 Task: Add an event with the title Interview with Soeb, date '2023/11/30', time 7:00 AM to 9:00 AMand add a description: Participants will engage in self-reflection activities to enhance self-awareness and personal growth as leaders. They will explore strategies for continuous learning, self-motivation, and personal development.Select event color  Blueberry . Add location for the event as: Reykjavik, Iceland, logged in from the account softage.4@softage.netand send the event invitation to softage.6@softage.net and softage.7@softage.net. Set a reminder for the event Annually on May 71
Action: Mouse moved to (89, 117)
Screenshot: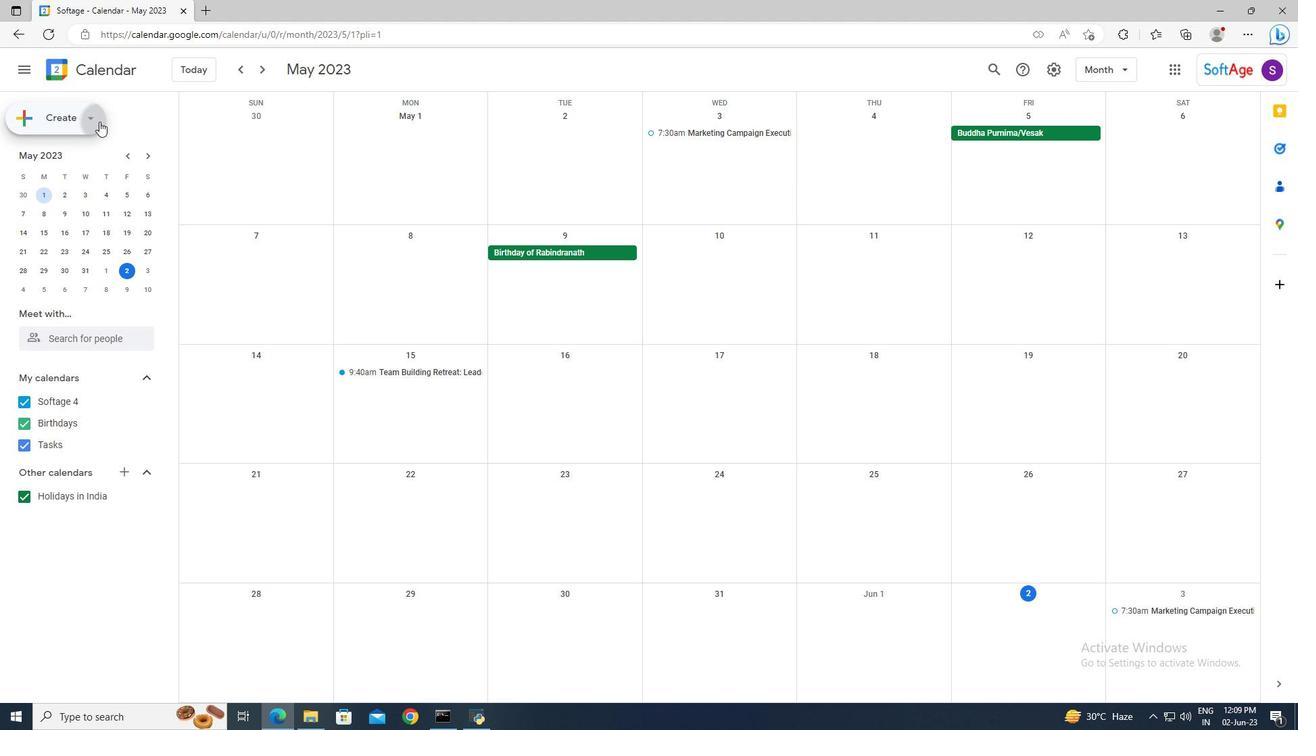 
Action: Mouse pressed left at (89, 117)
Screenshot: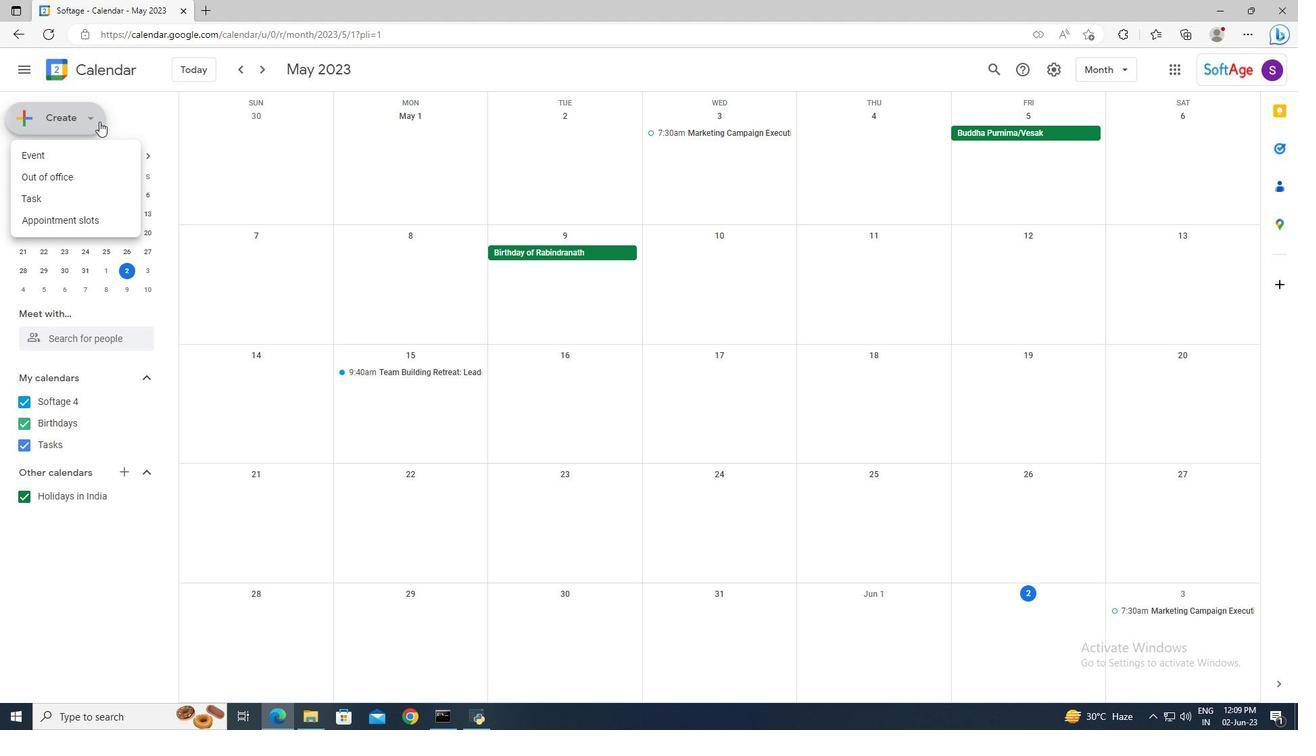 
Action: Mouse moved to (99, 121)
Screenshot: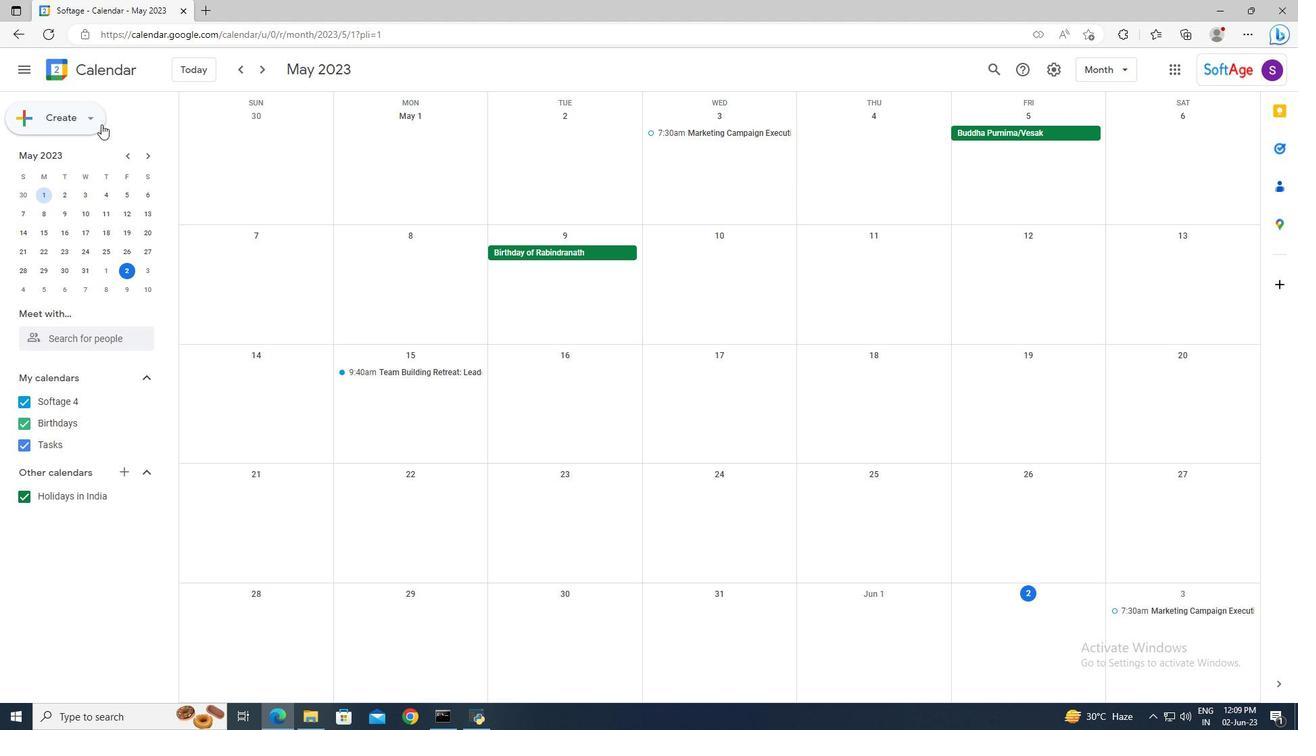 
Action: Mouse pressed left at (99, 121)
Screenshot: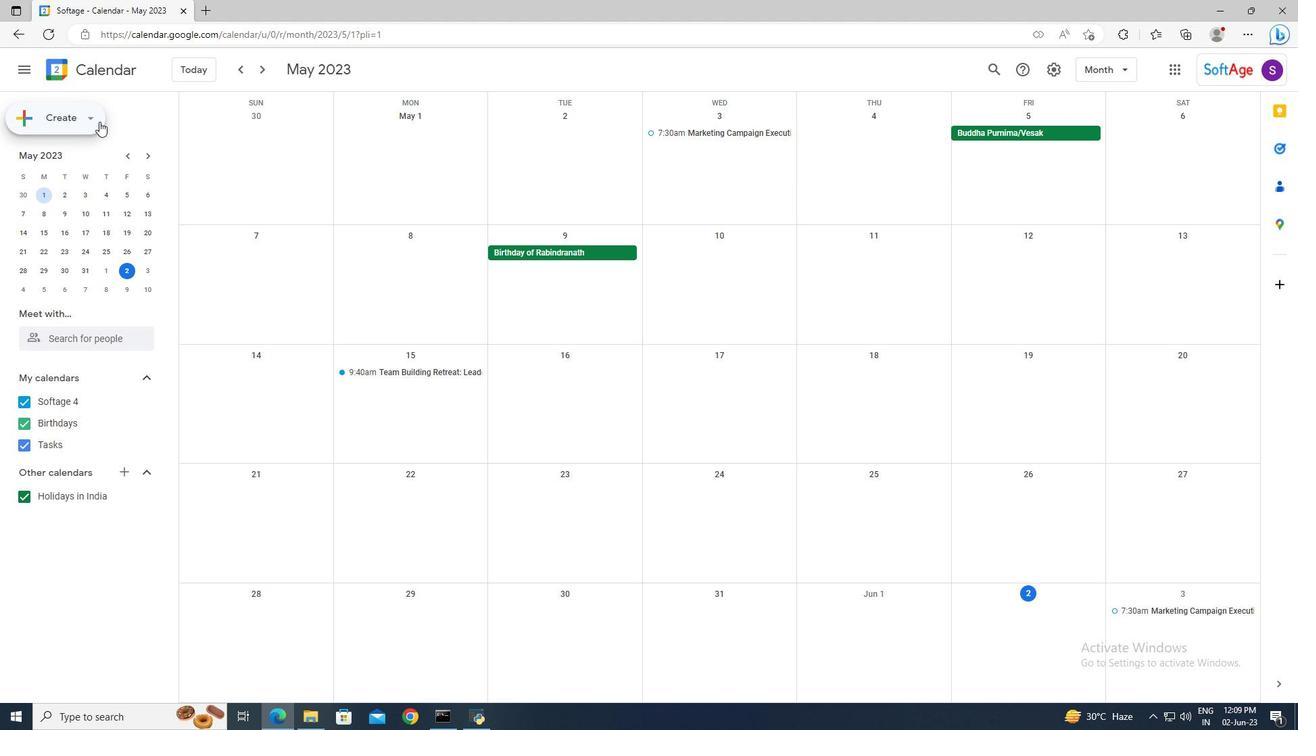 
Action: Mouse moved to (100, 149)
Screenshot: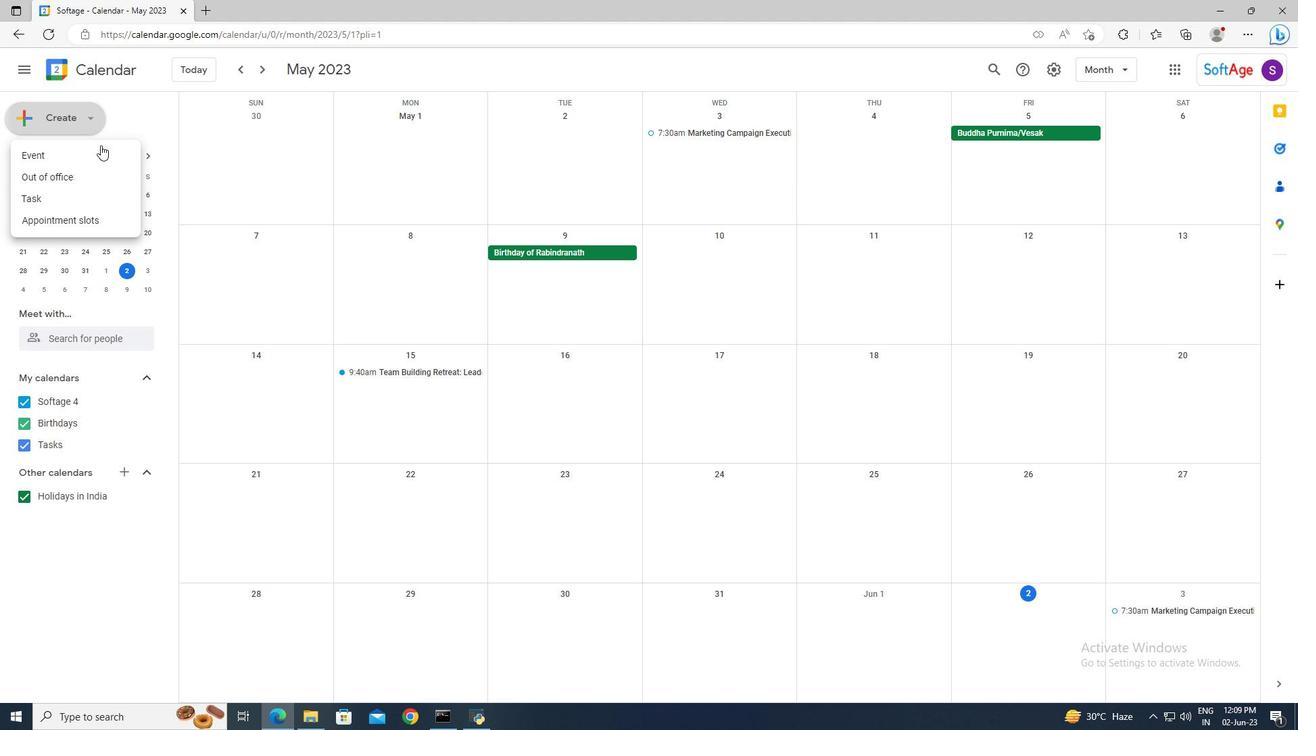 
Action: Mouse pressed left at (100, 149)
Screenshot: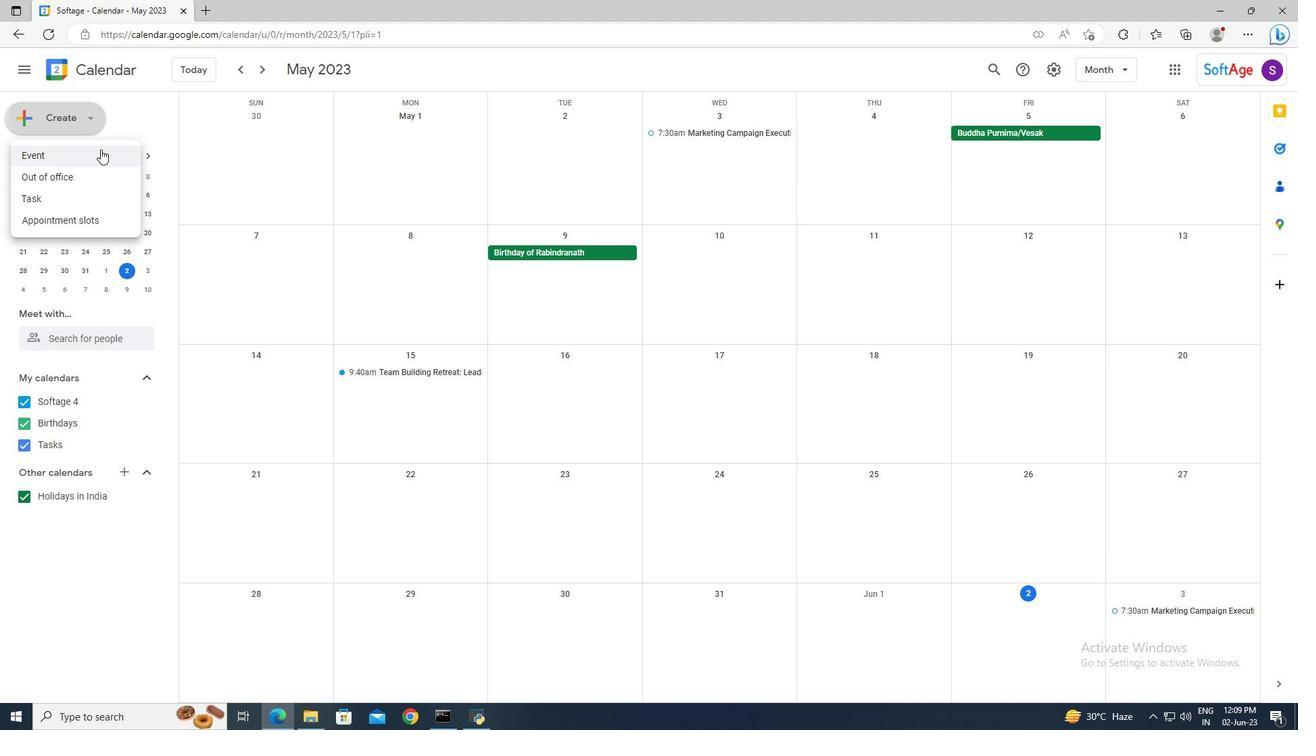 
Action: Mouse moved to (209, 458)
Screenshot: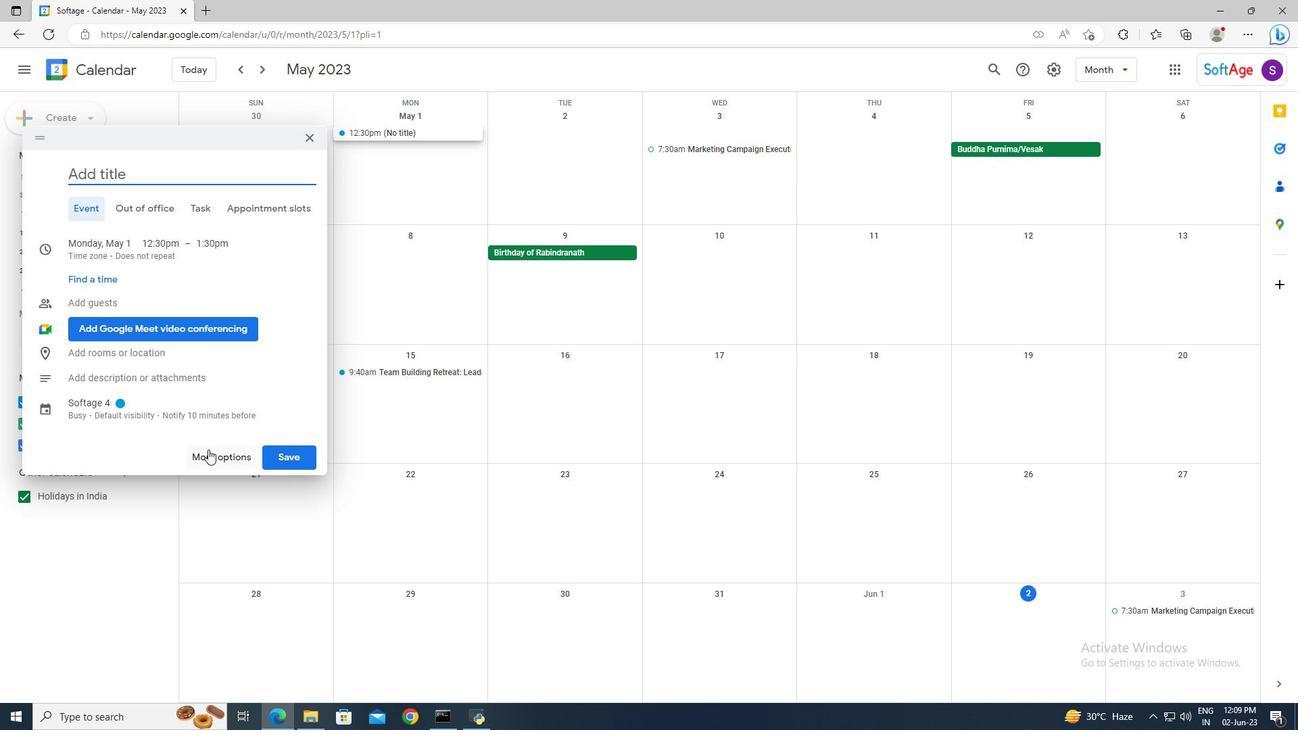 
Action: Mouse pressed left at (209, 458)
Screenshot: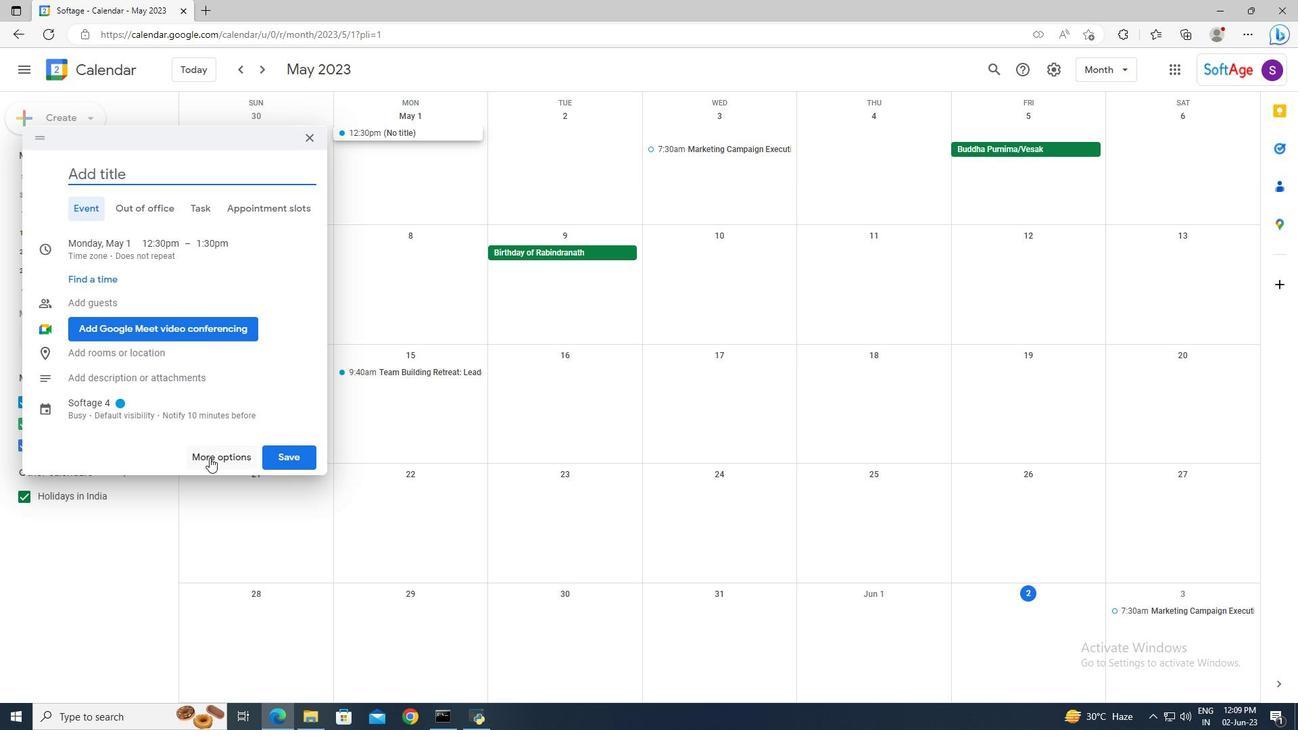 
Action: Mouse moved to (165, 76)
Screenshot: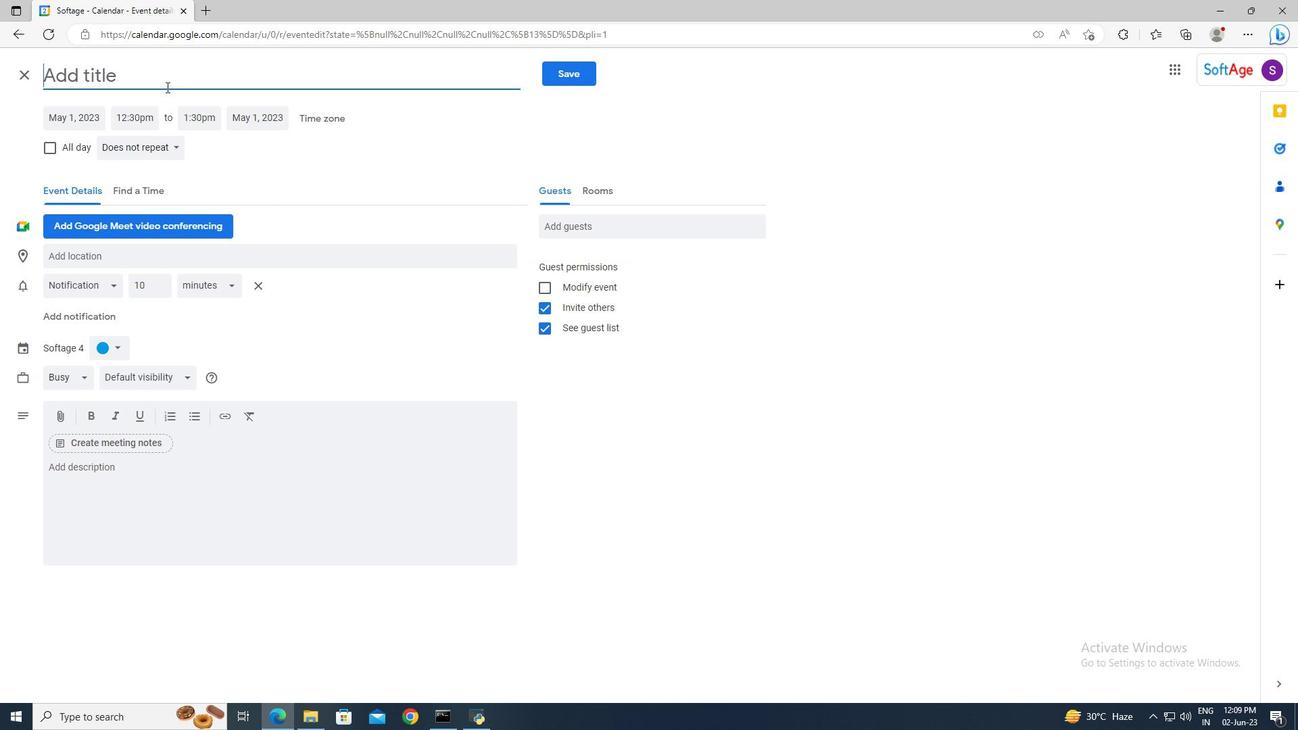 
Action: Mouse pressed left at (165, 76)
Screenshot: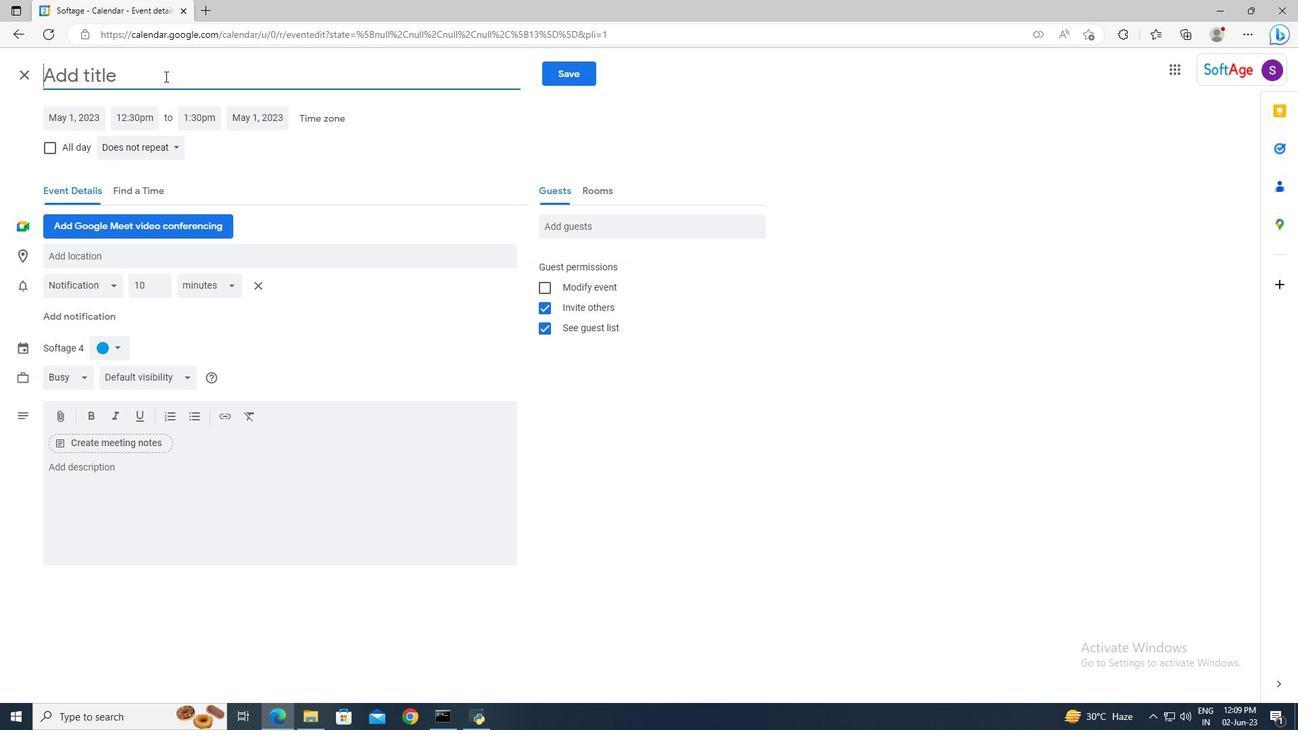 
Action: Key pressed <Key.shift>Interview<Key.space>with<Key.space><Key.shift_r>Soeb
Screenshot: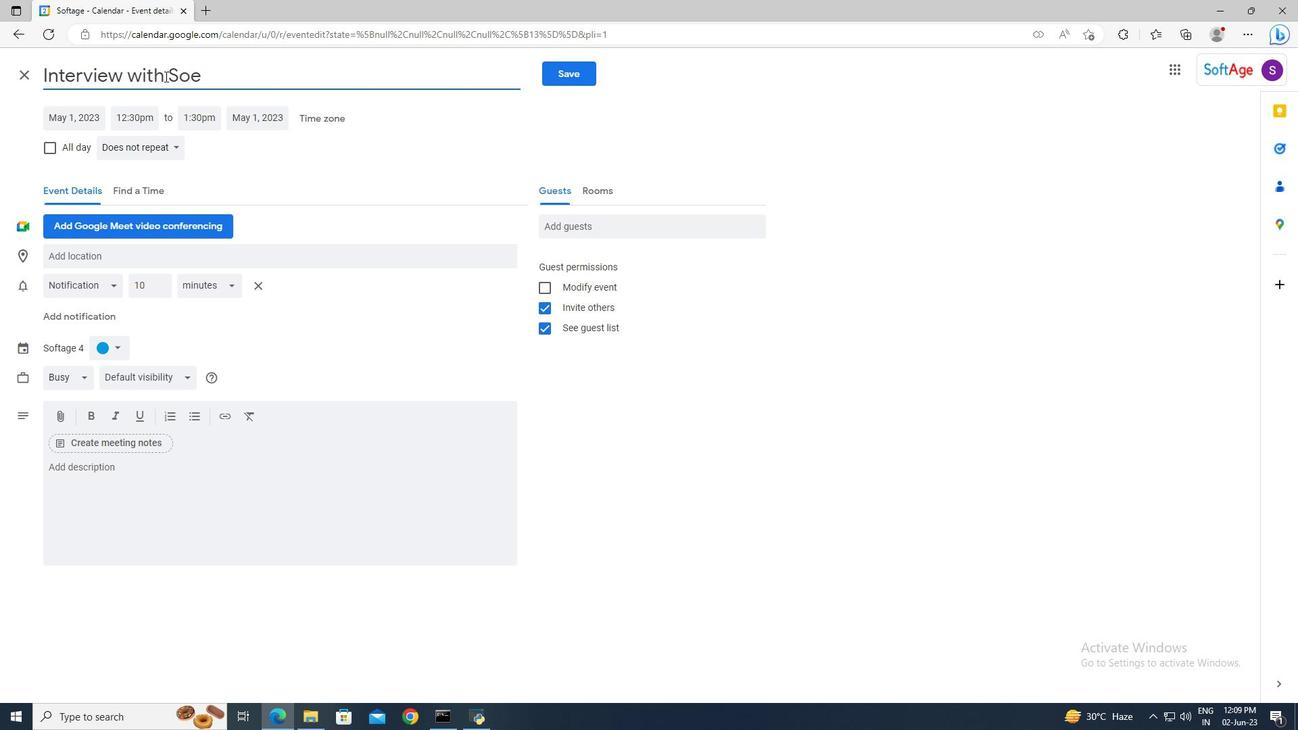 
Action: Mouse moved to (89, 117)
Screenshot: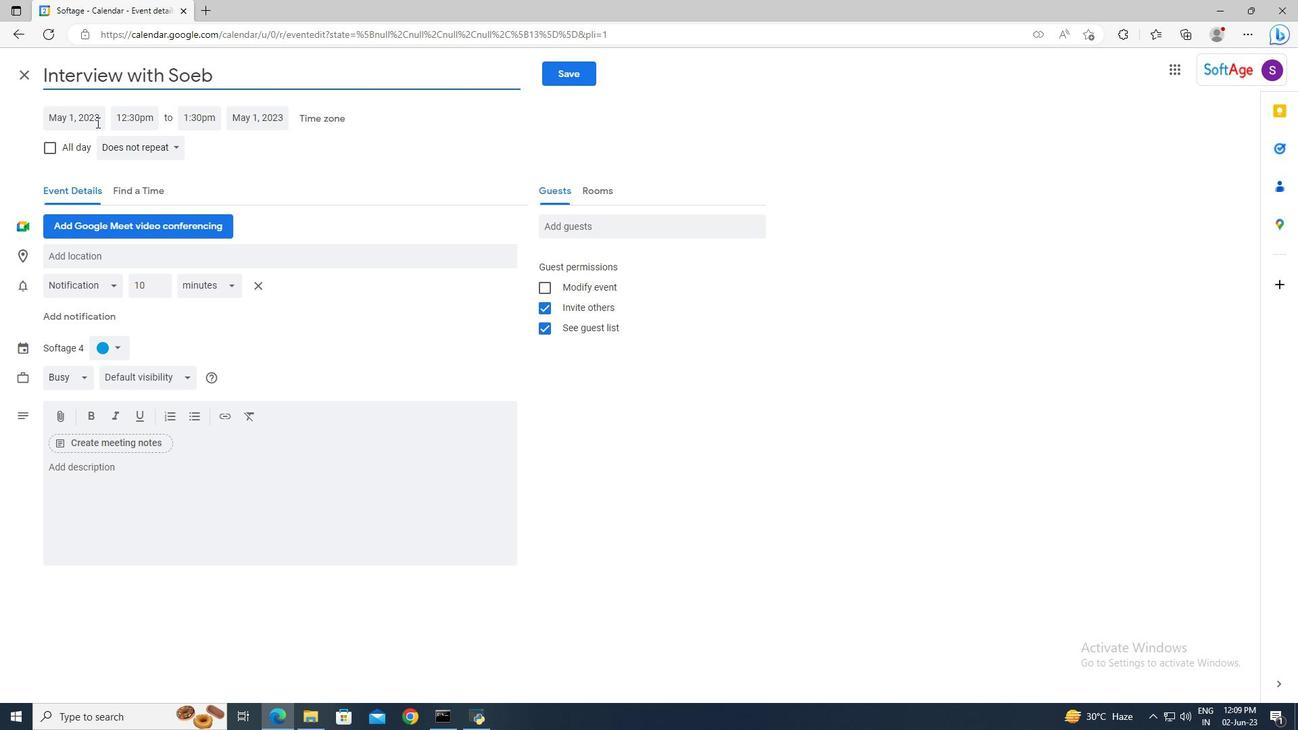 
Action: Mouse pressed left at (89, 117)
Screenshot: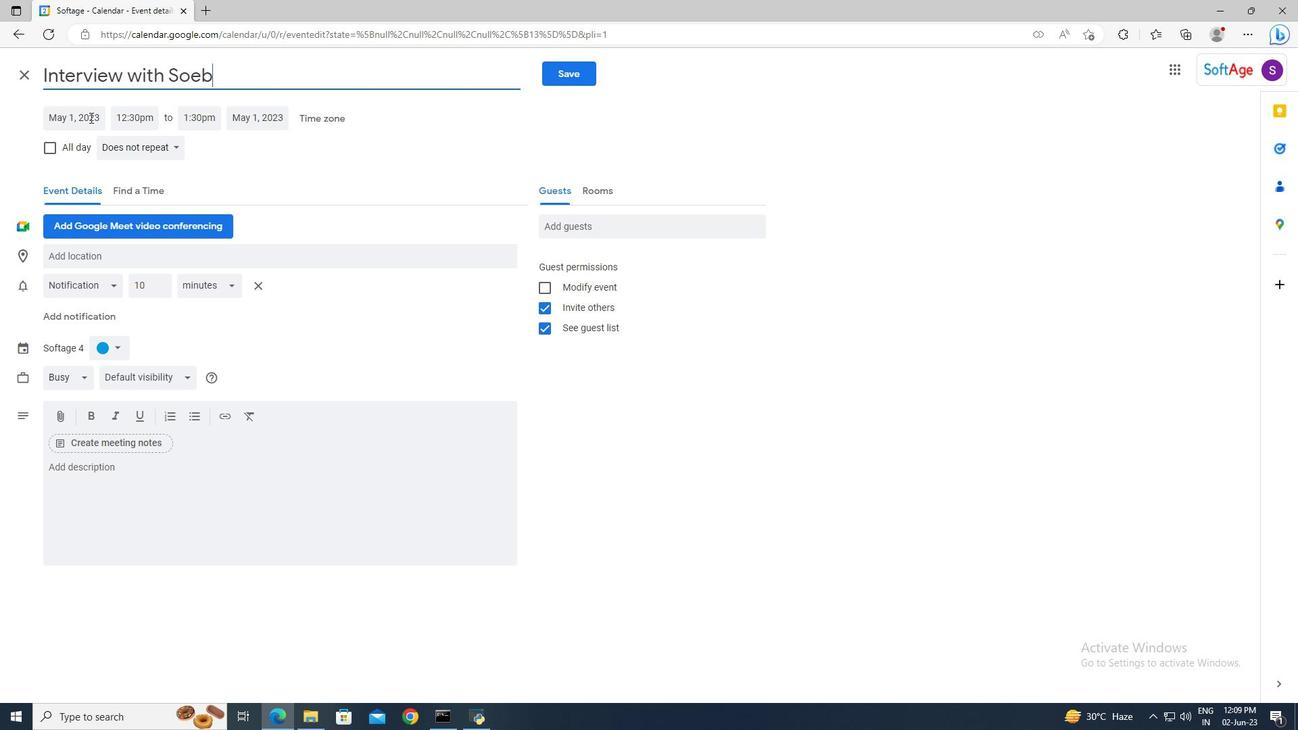 
Action: Mouse moved to (209, 146)
Screenshot: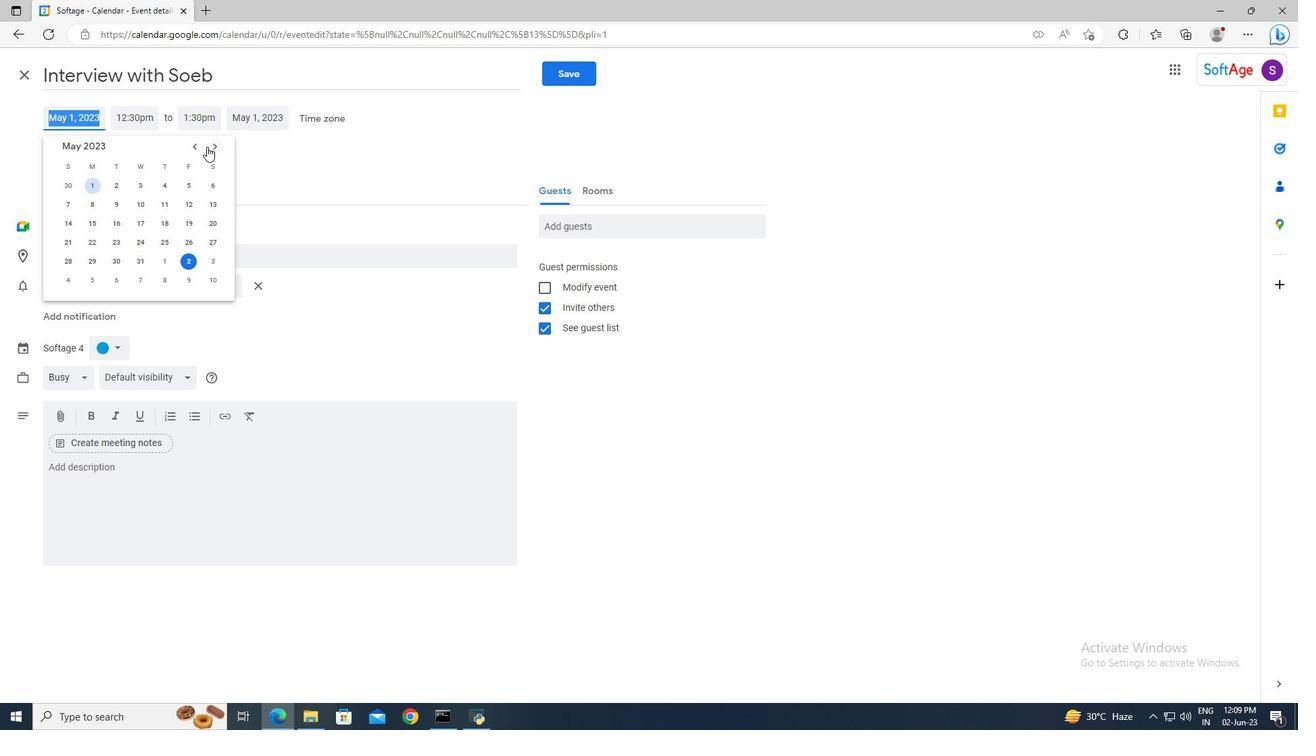 
Action: Mouse pressed left at (209, 146)
Screenshot: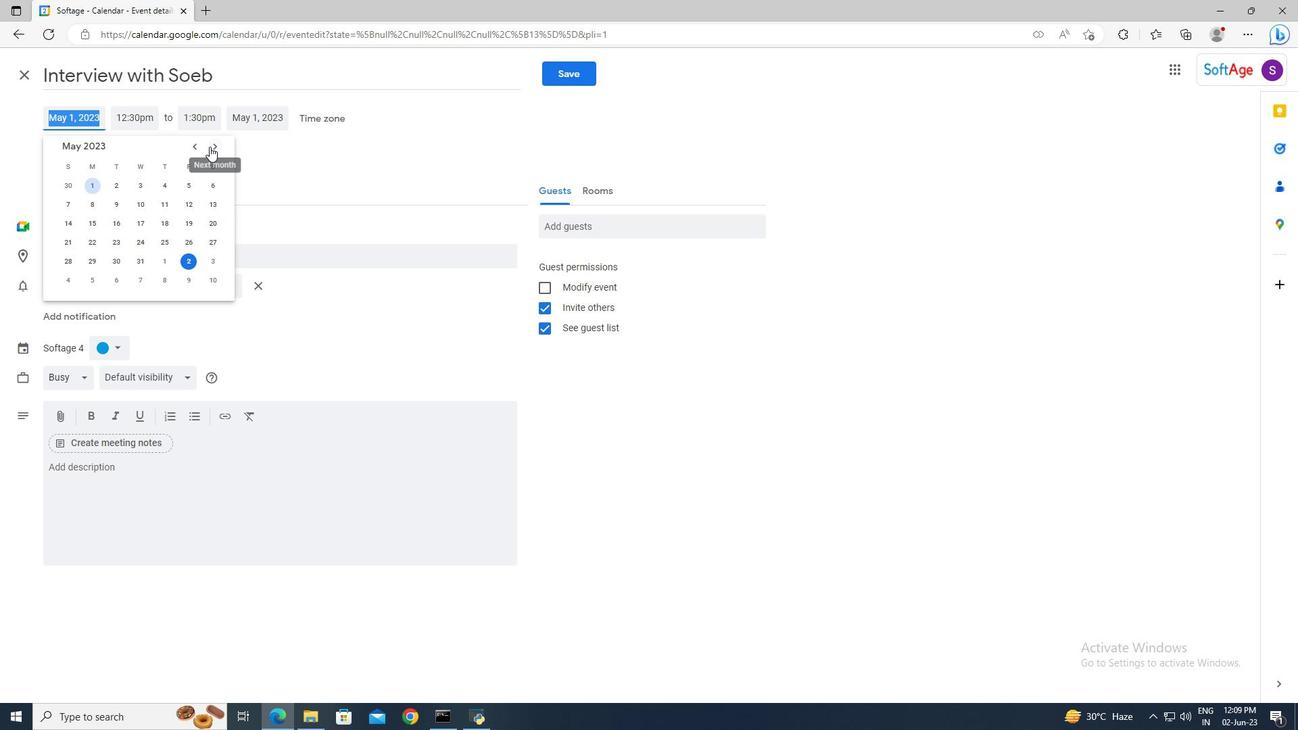 
Action: Mouse moved to (209, 146)
Screenshot: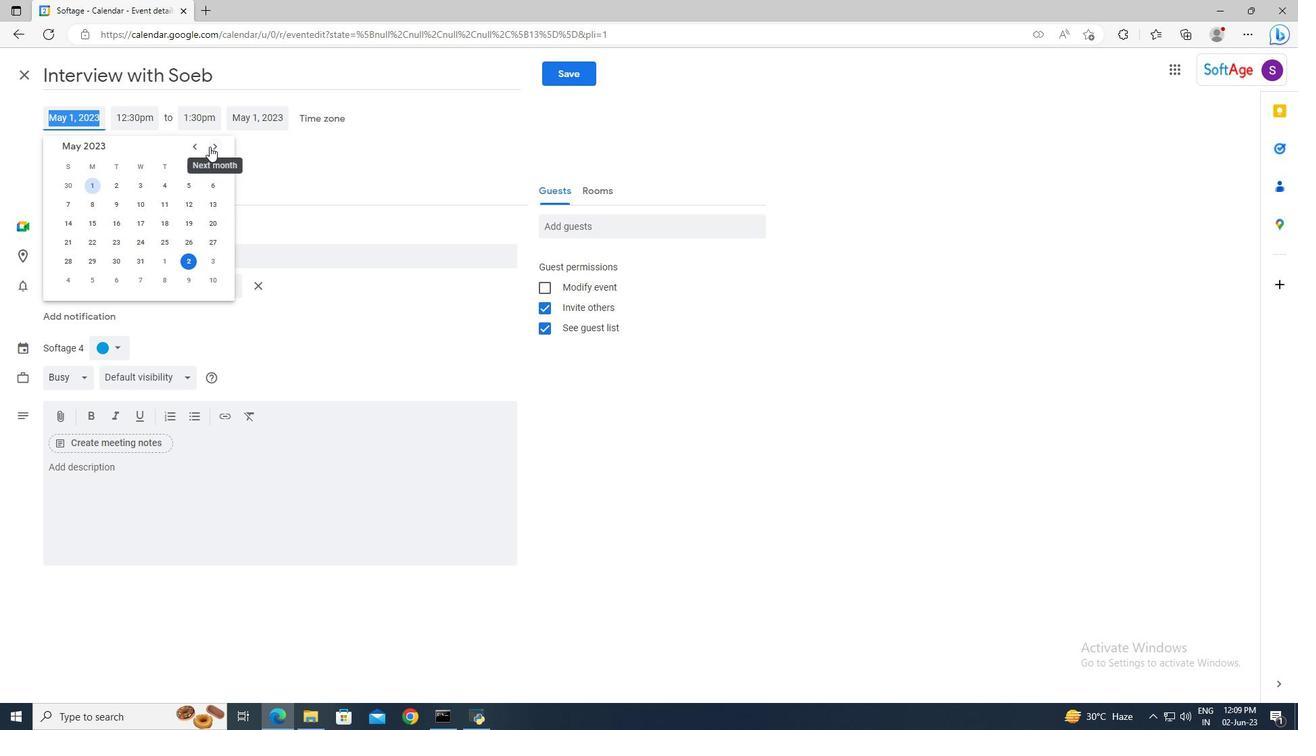 
Action: Mouse pressed left at (209, 146)
Screenshot: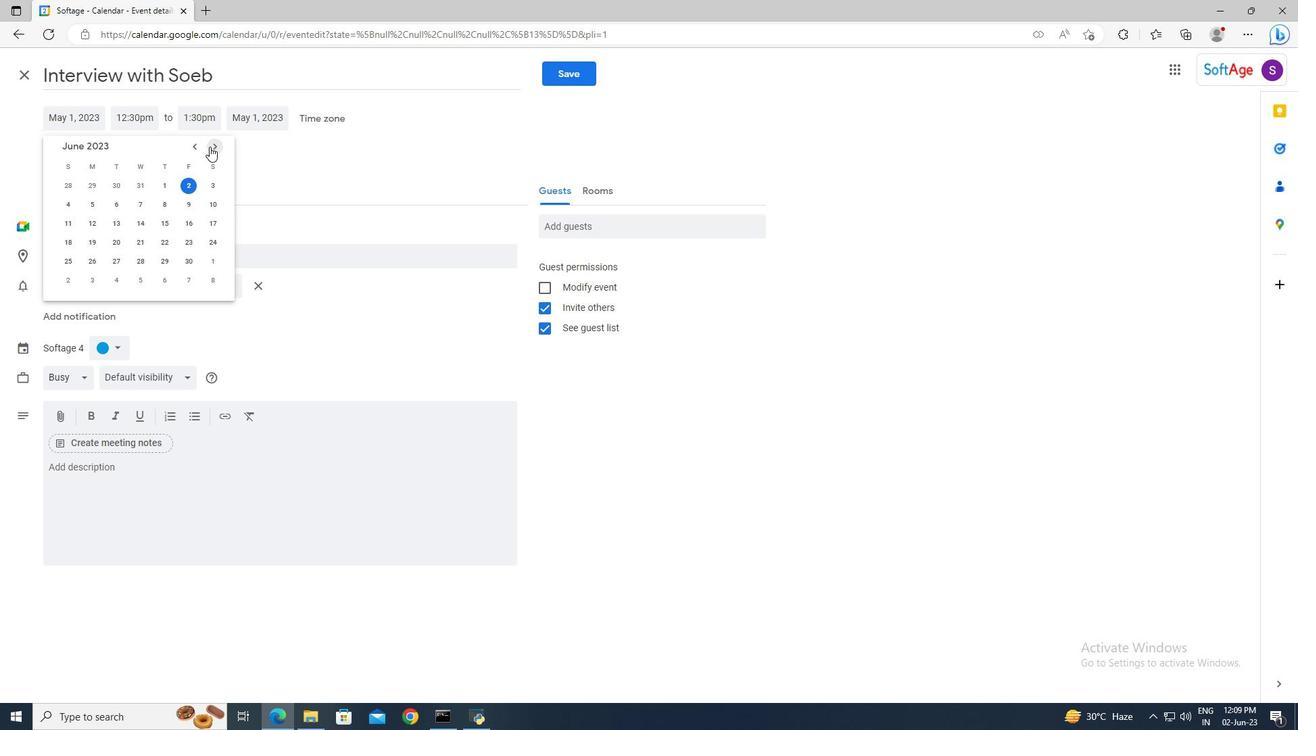 
Action: Mouse pressed left at (209, 146)
Screenshot: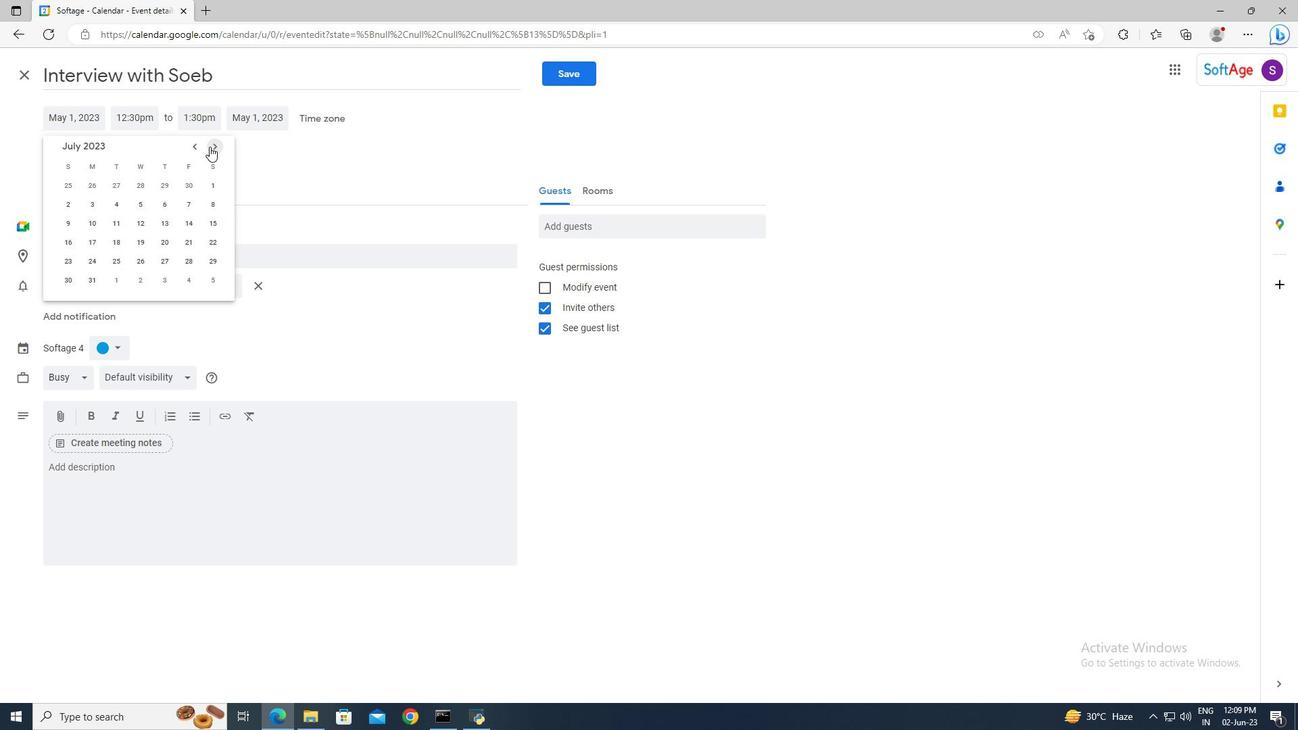 
Action: Mouse pressed left at (209, 146)
Screenshot: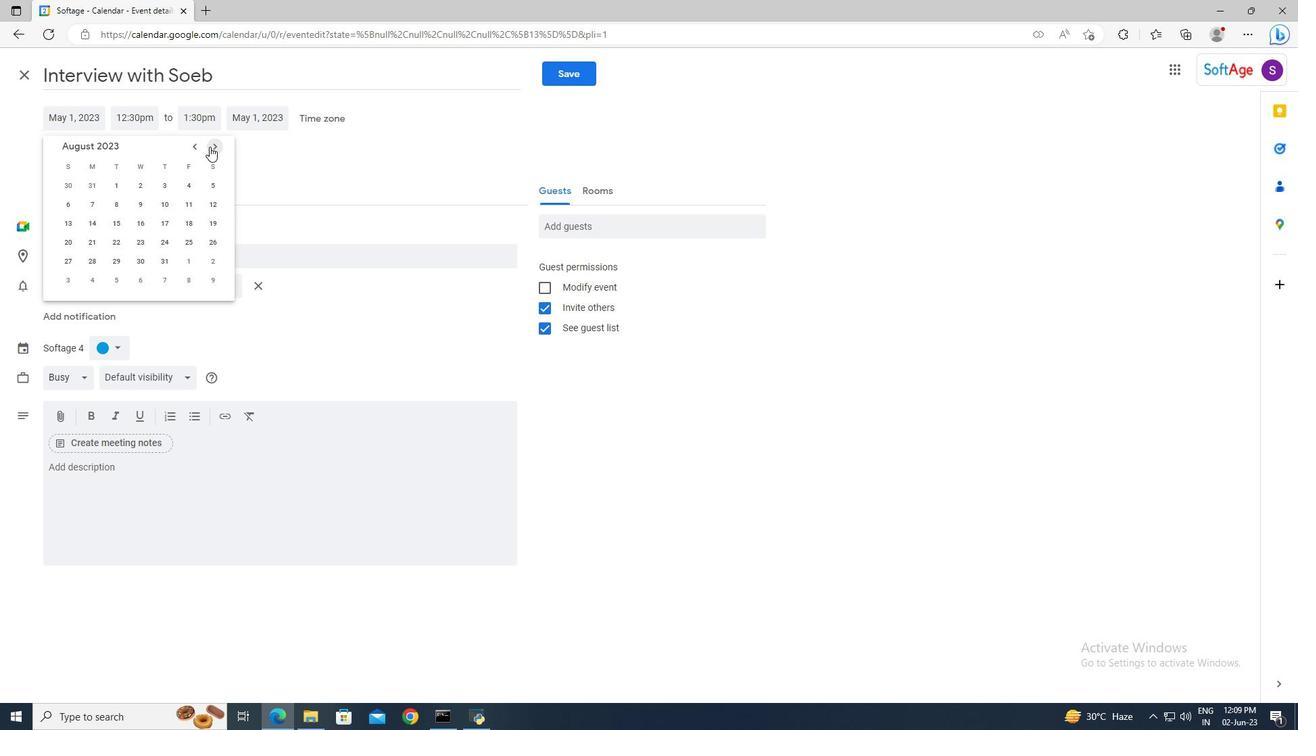 
Action: Mouse pressed left at (209, 146)
Screenshot: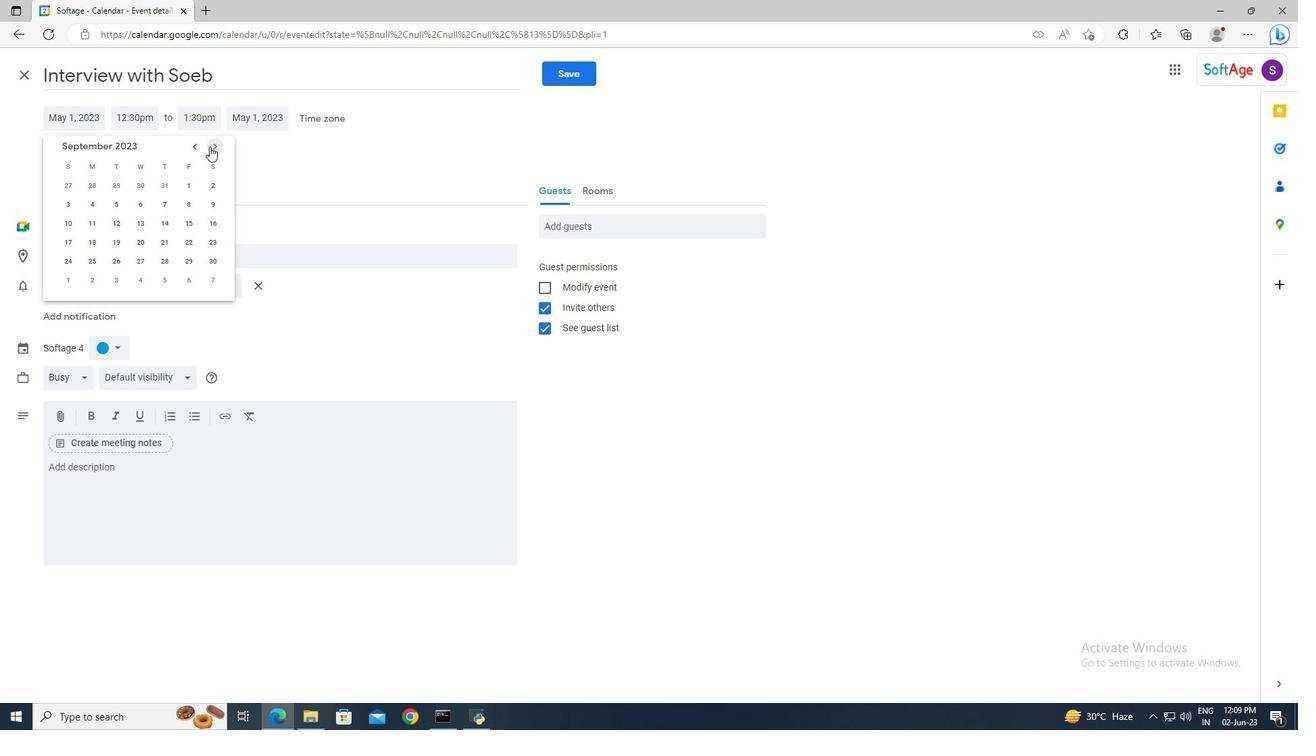 
Action: Mouse pressed left at (209, 146)
Screenshot: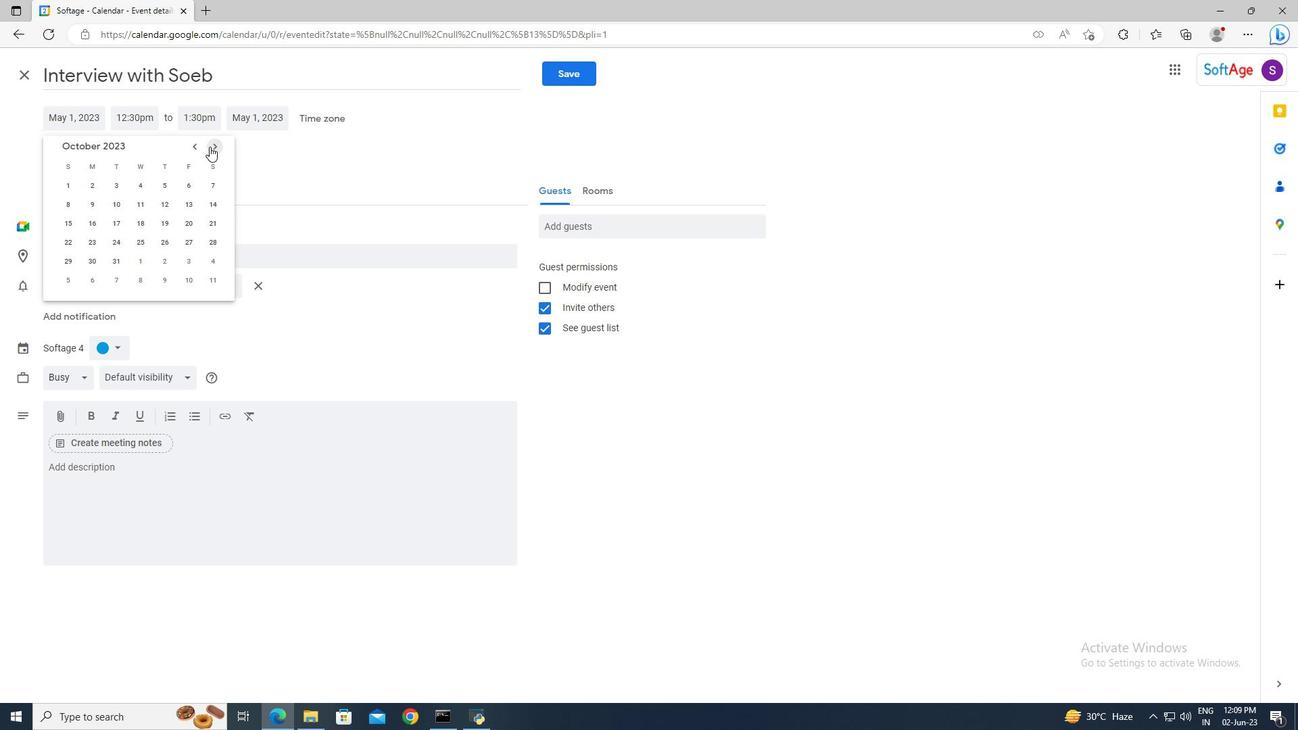 
Action: Mouse moved to (165, 260)
Screenshot: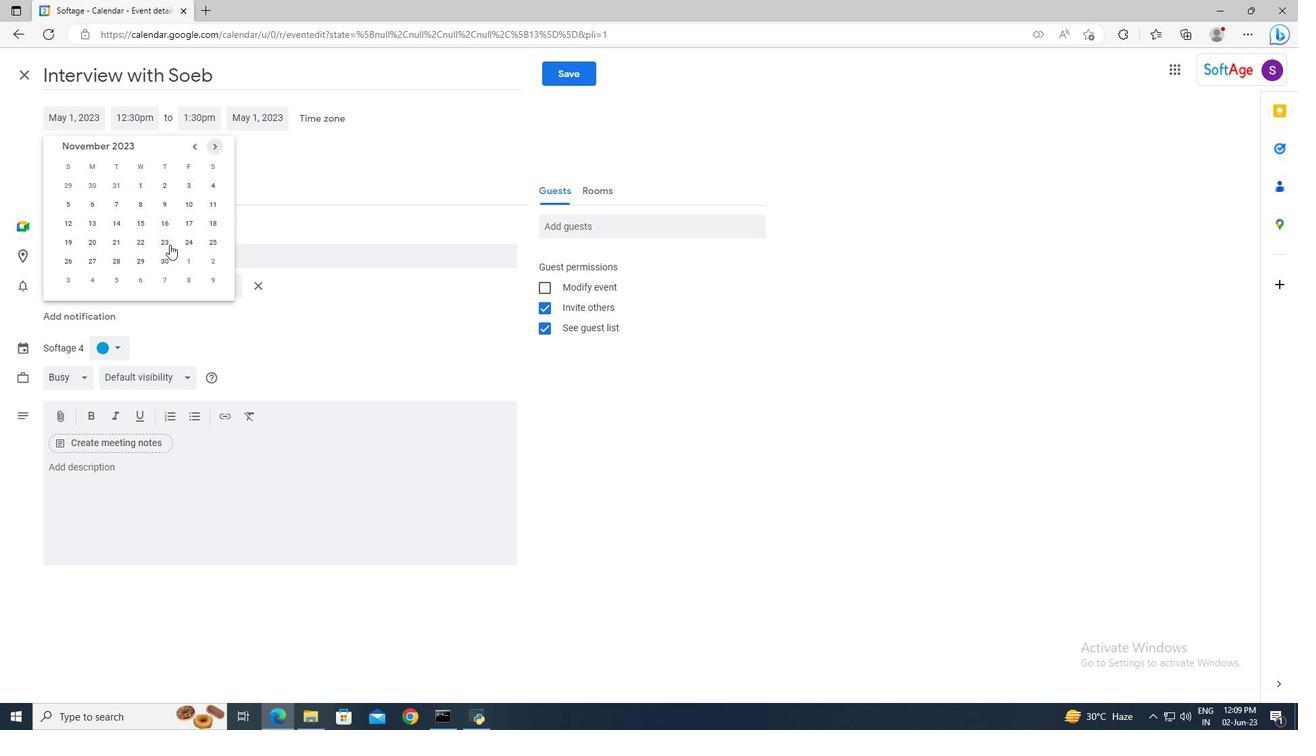 
Action: Mouse pressed left at (165, 260)
Screenshot: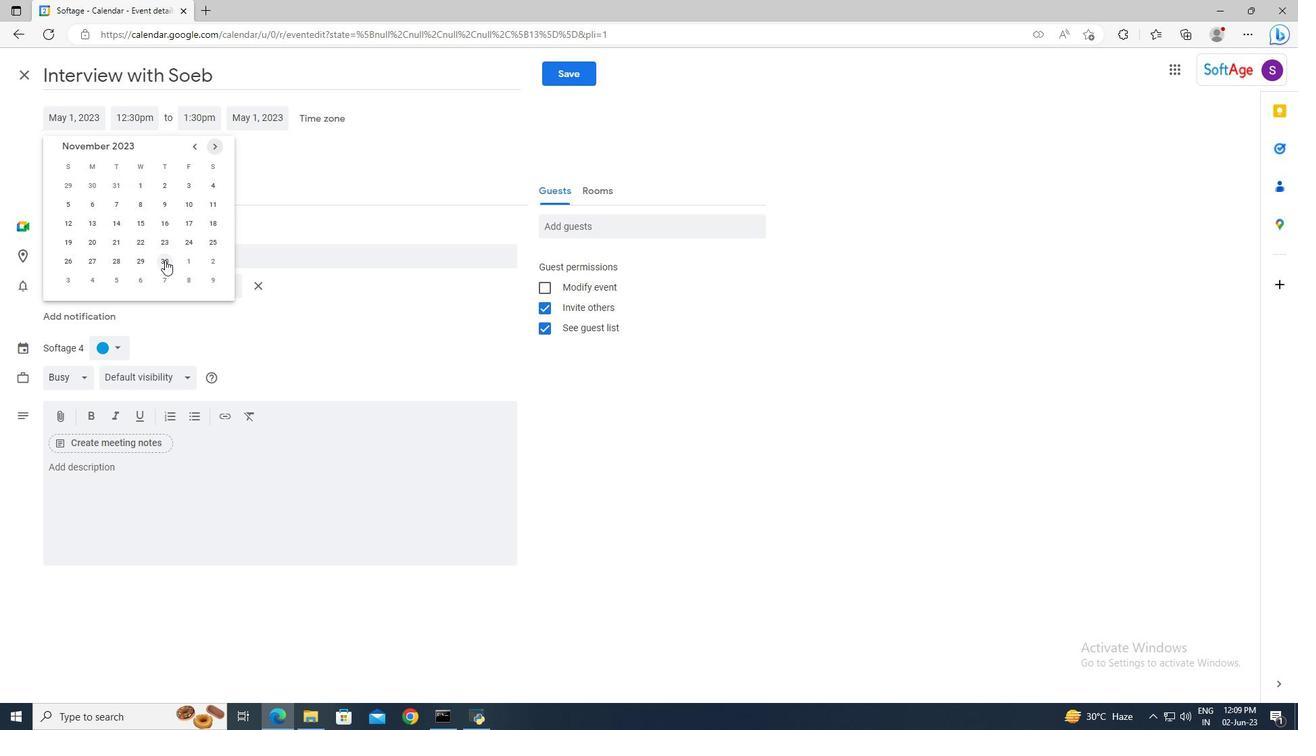 
Action: Mouse moved to (142, 115)
Screenshot: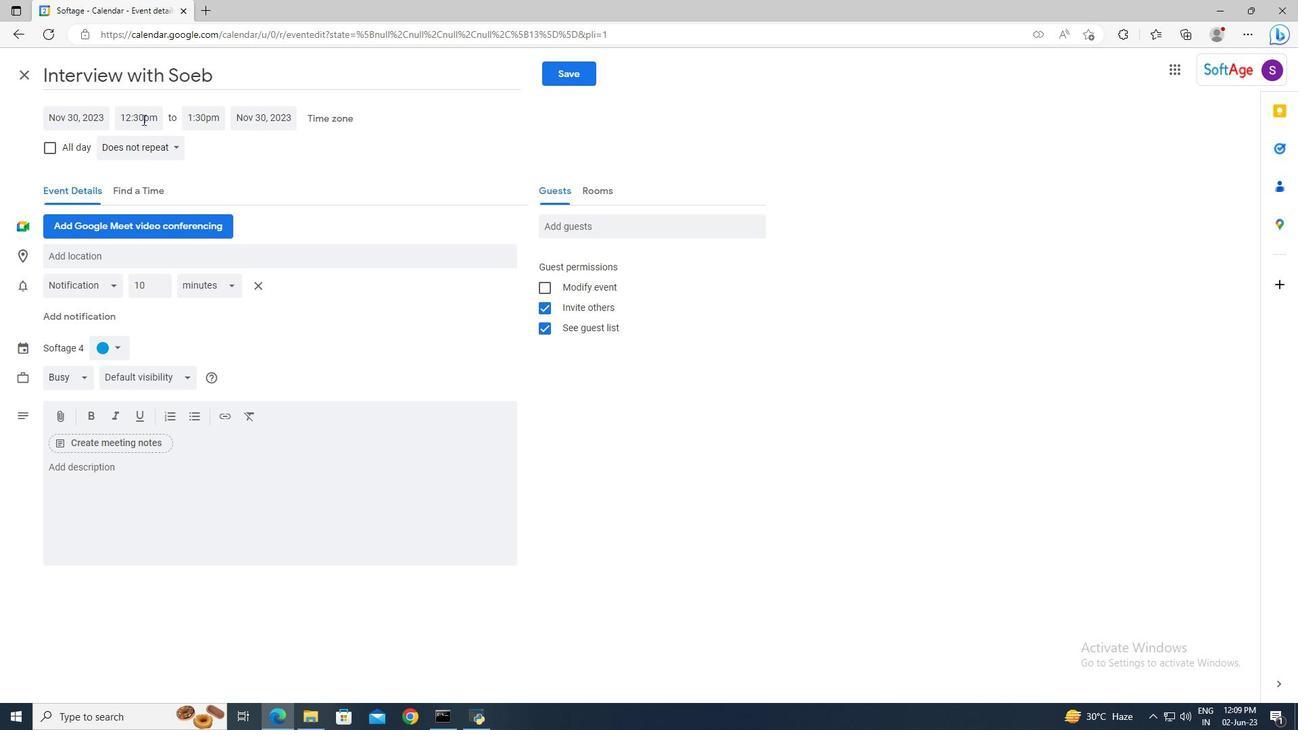 
Action: Mouse pressed left at (142, 115)
Screenshot: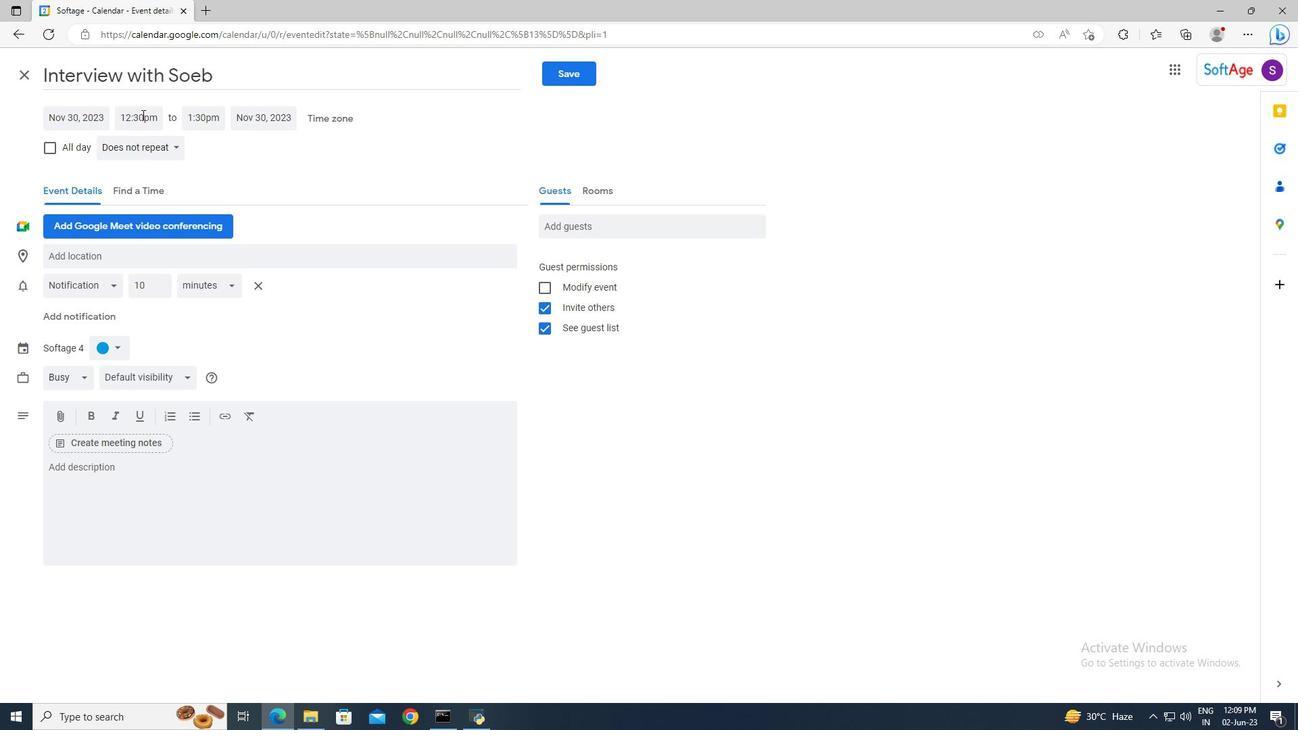 
Action: Key pressed 7<Key.shift>:00<Key.space>am
Screenshot: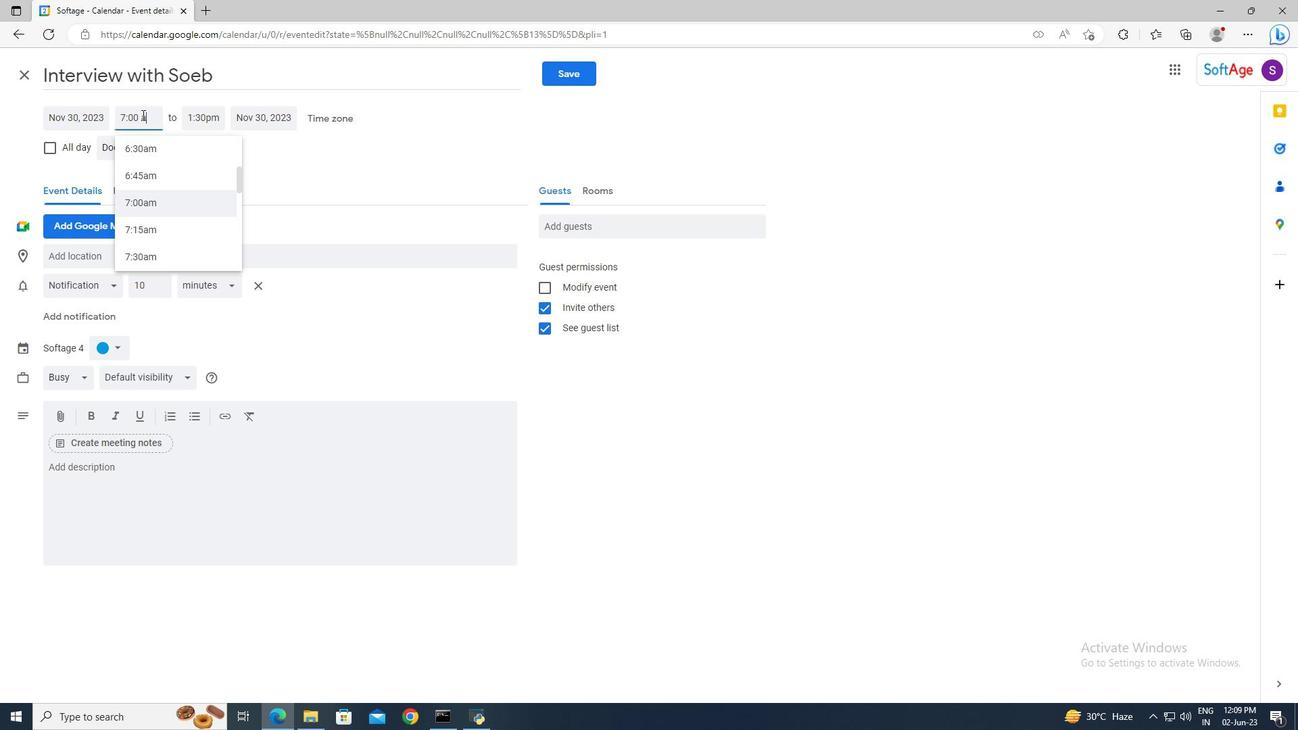 
Action: Mouse moved to (141, 115)
Screenshot: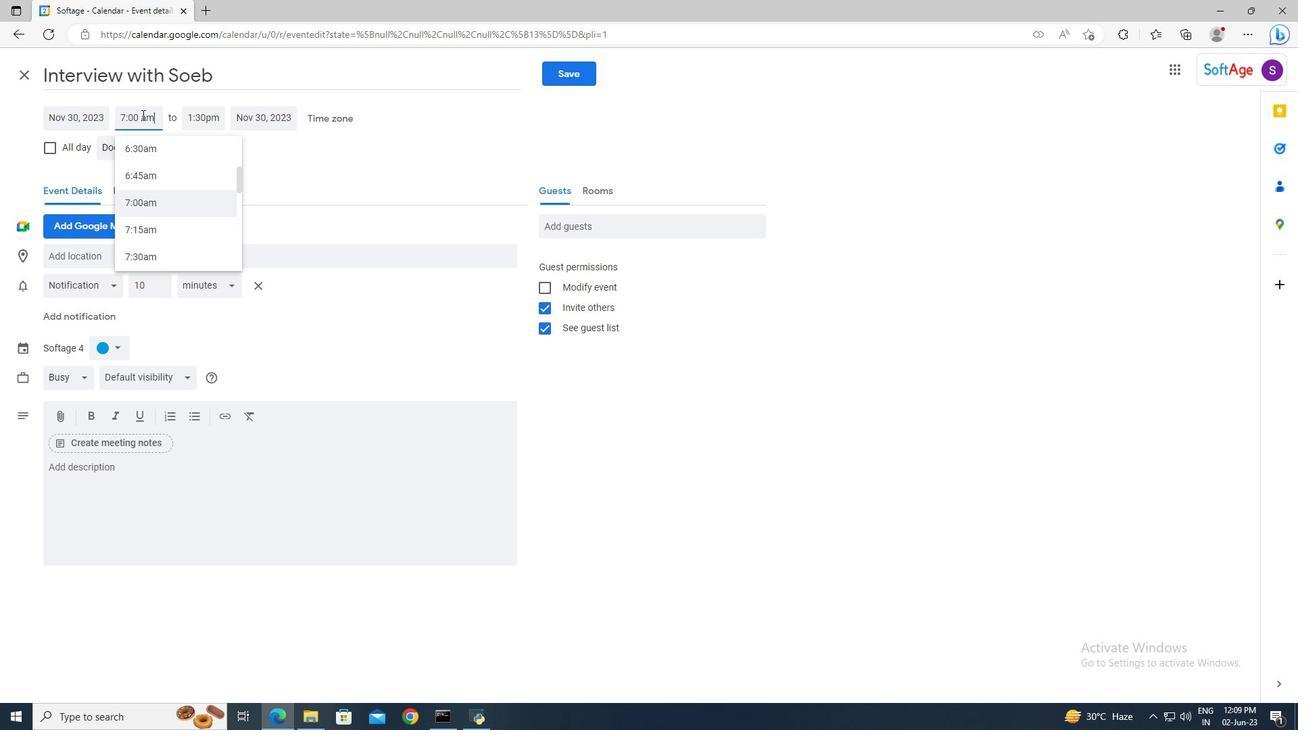 
Action: Key pressed <Key.enter>
Screenshot: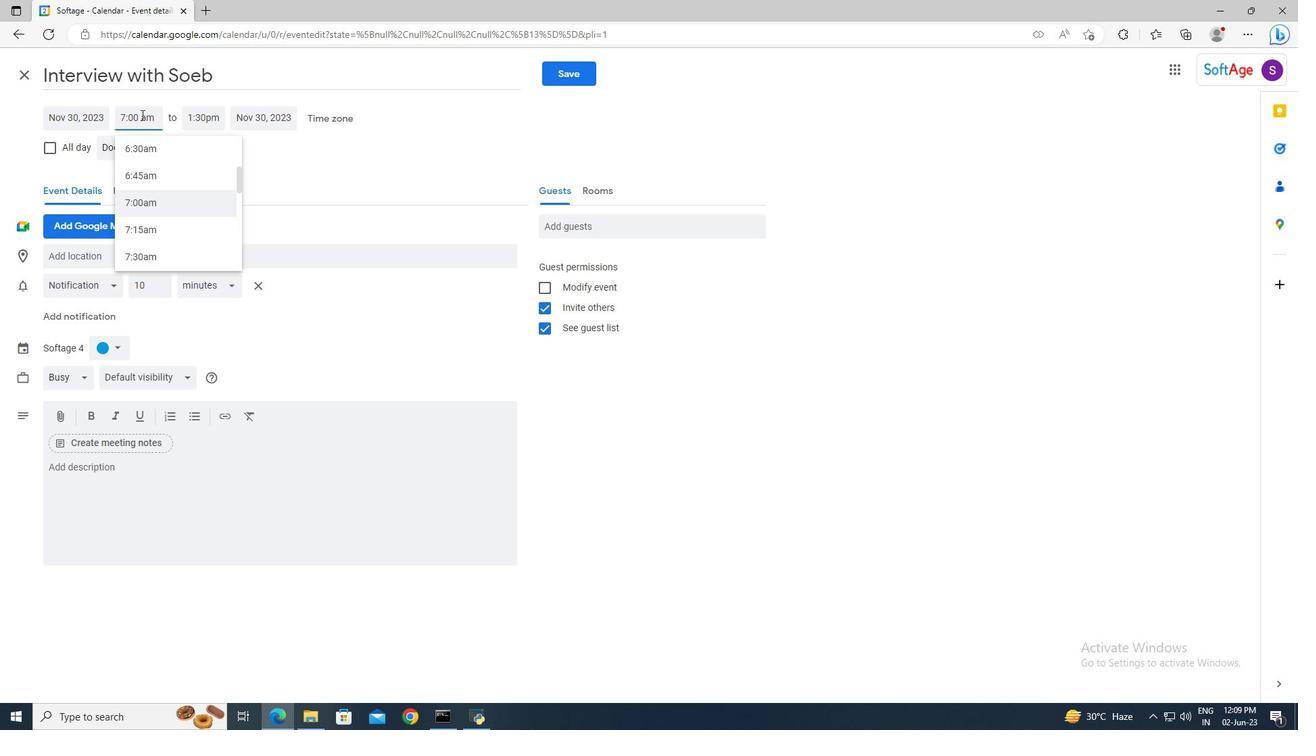 
Action: Mouse moved to (202, 117)
Screenshot: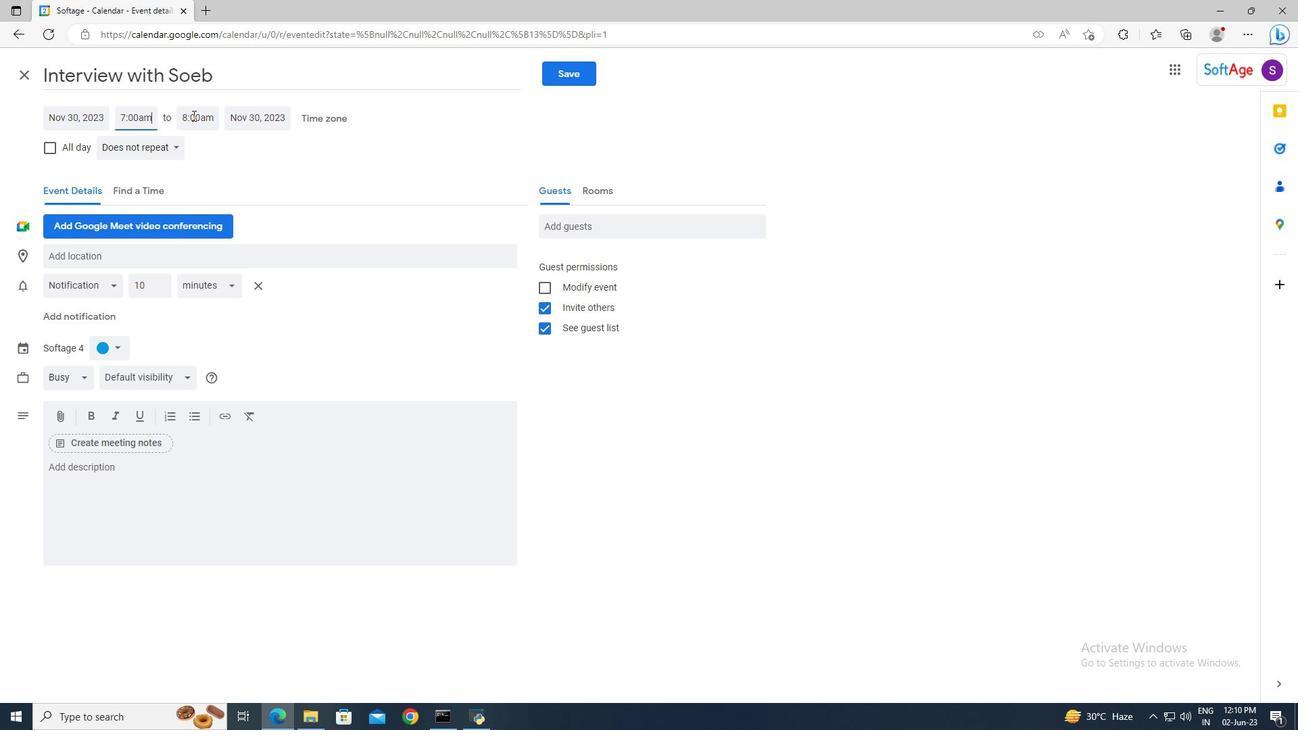 
Action: Mouse pressed left at (202, 117)
Screenshot: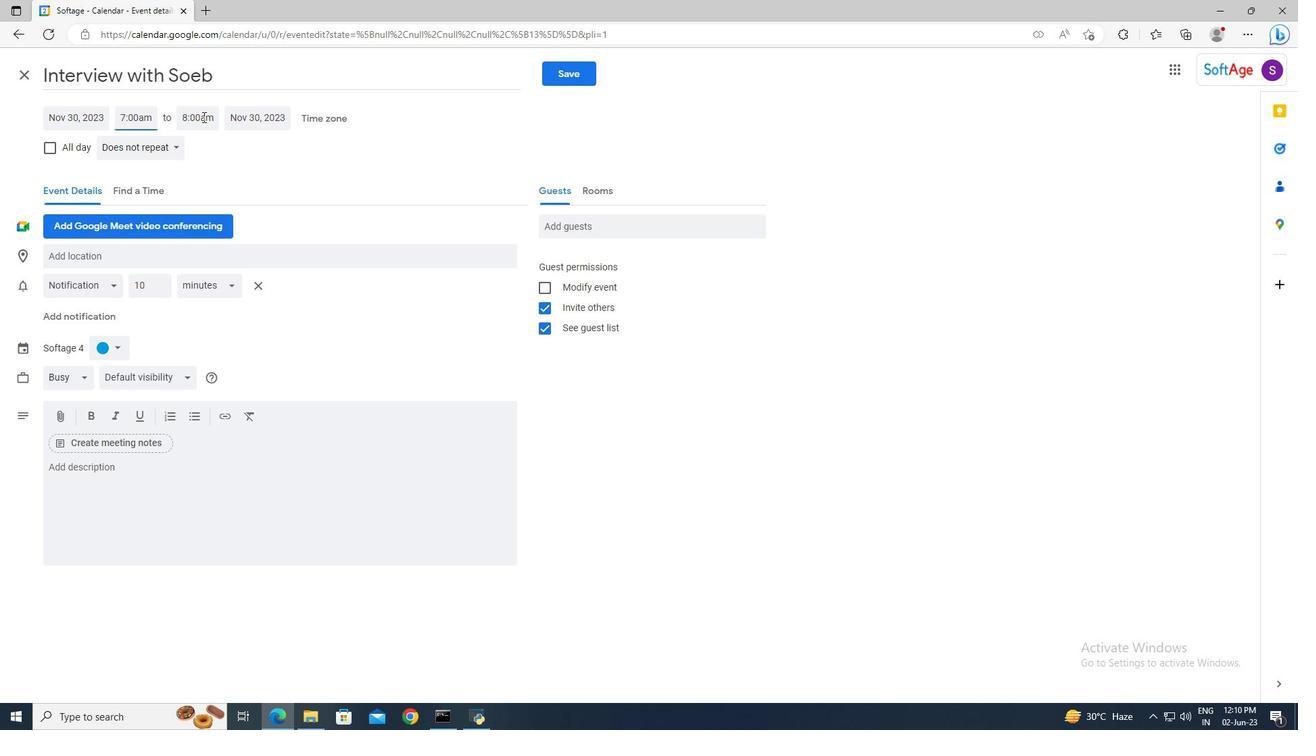 
Action: Mouse moved to (202, 117)
Screenshot: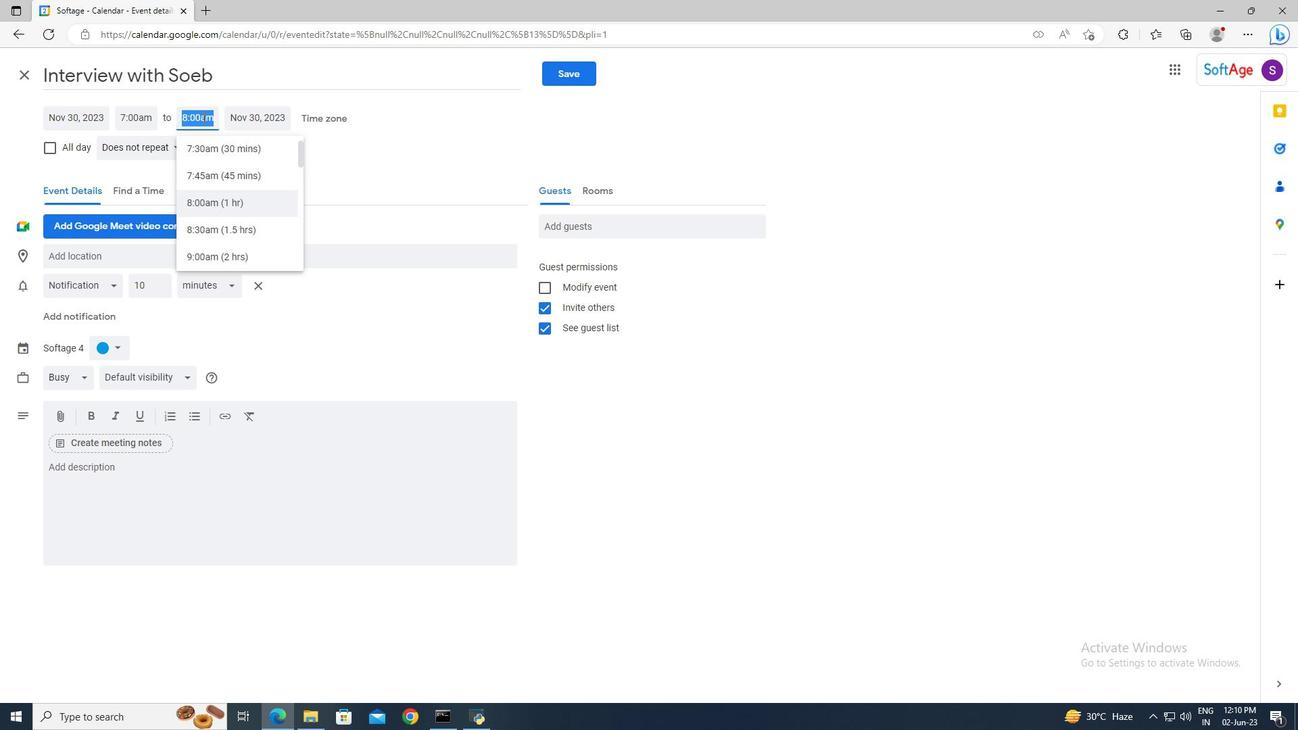 
Action: Key pressed 9<Key.shift>:00<Key.space>am<Key.enter>
Screenshot: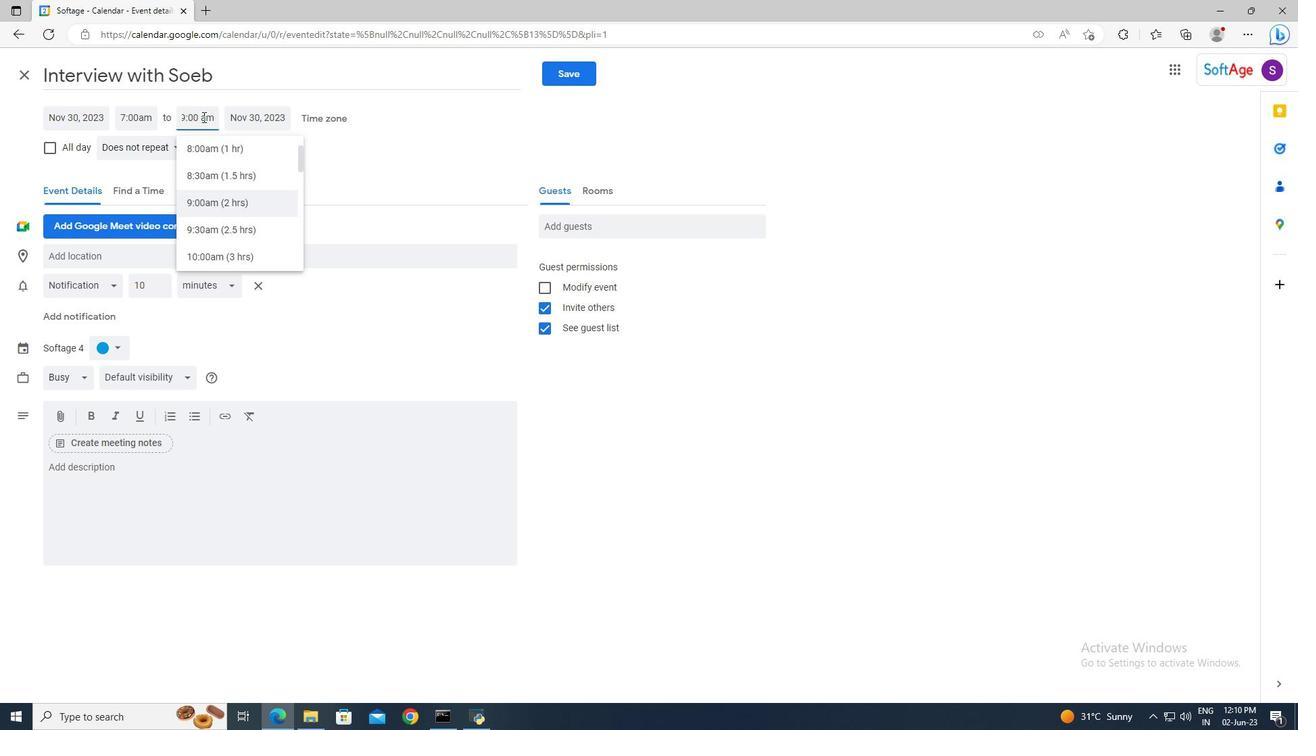
Action: Mouse moved to (142, 478)
Screenshot: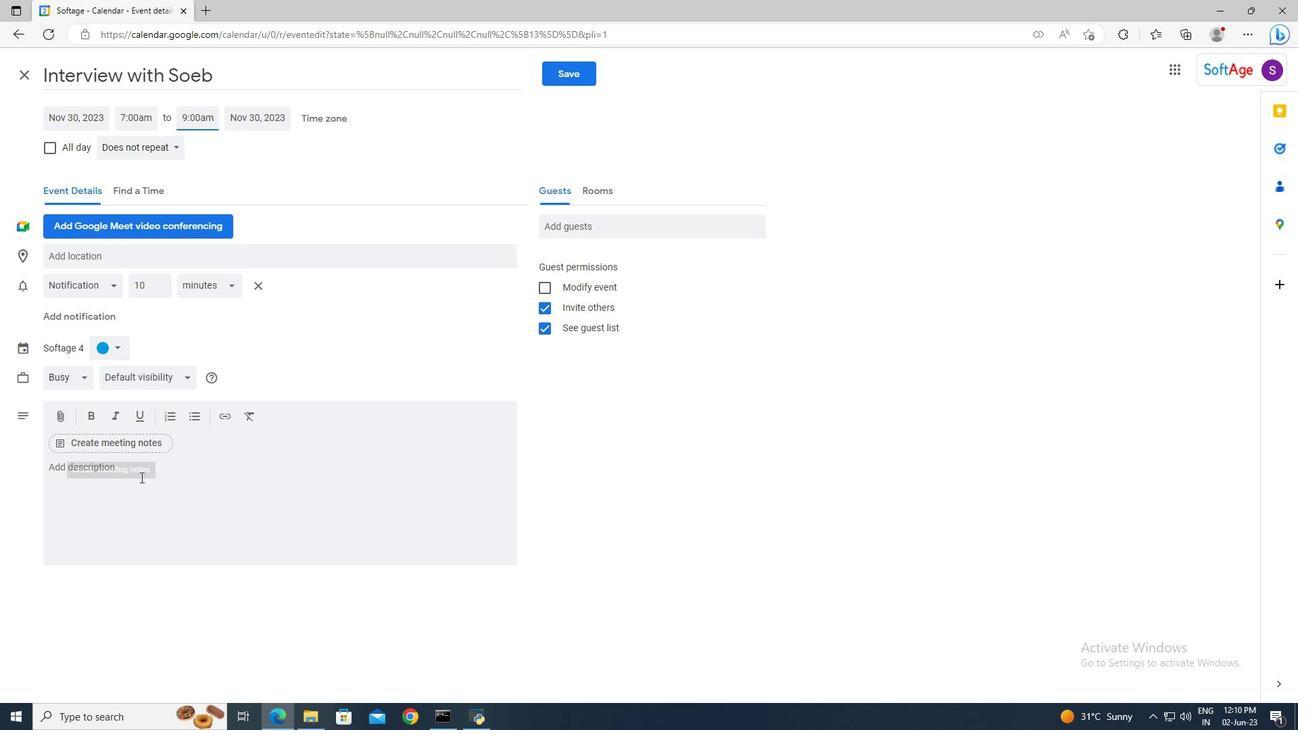 
Action: Mouse pressed left at (142, 478)
Screenshot: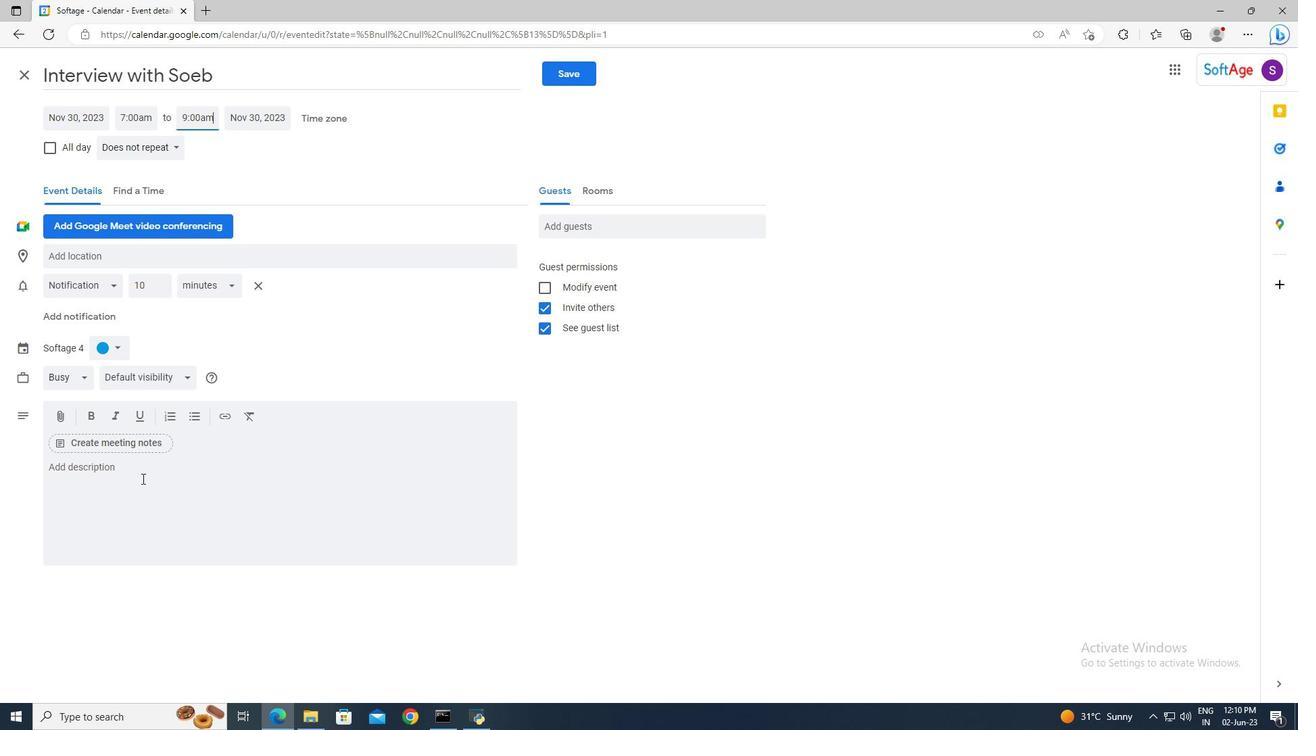 
Action: Key pressed <Key.shift>Participants<Key.space>will<Key.space>engage<Key.space>in<Key.space>self-reflection<Key.space>activities<Key.space>to<Key.space>enhance<Key.space>self-awarness<Key.space>and<Key.space>per
Screenshot: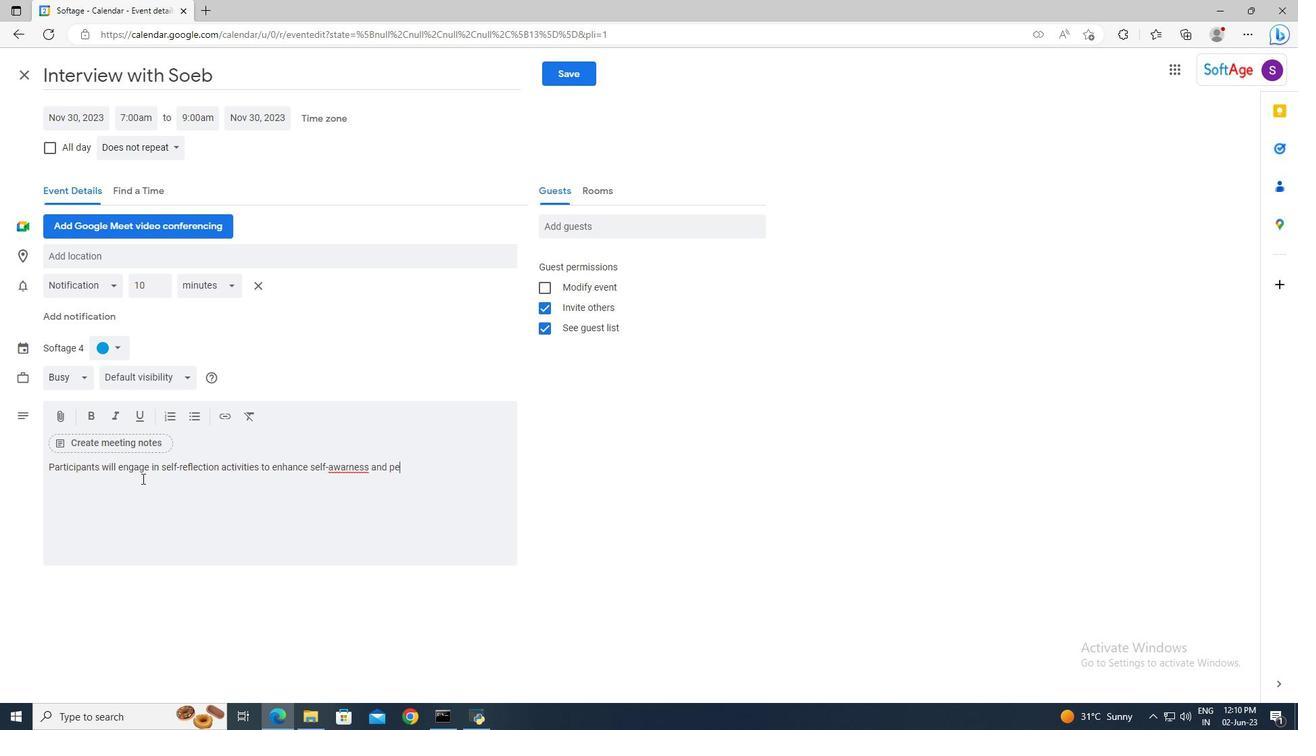 
Action: Mouse moved to (348, 465)
Screenshot: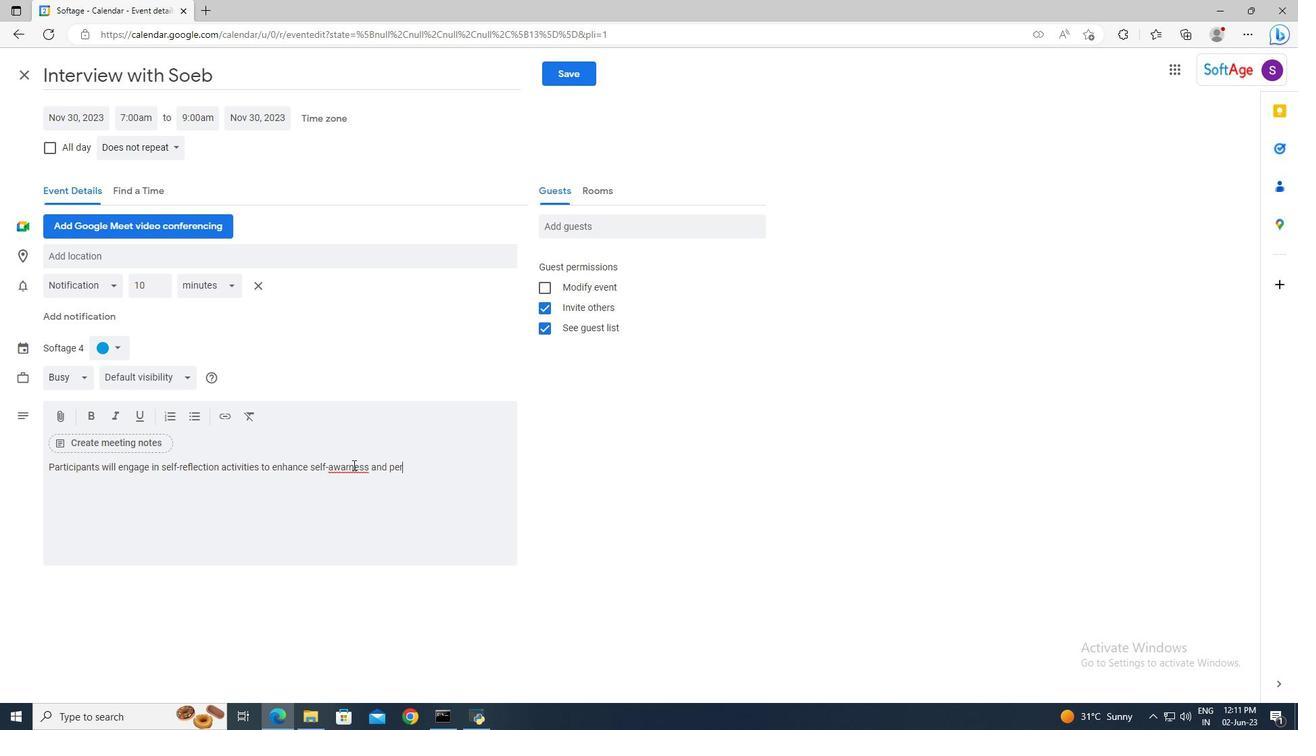 
Action: Mouse pressed left at (348, 465)
Screenshot: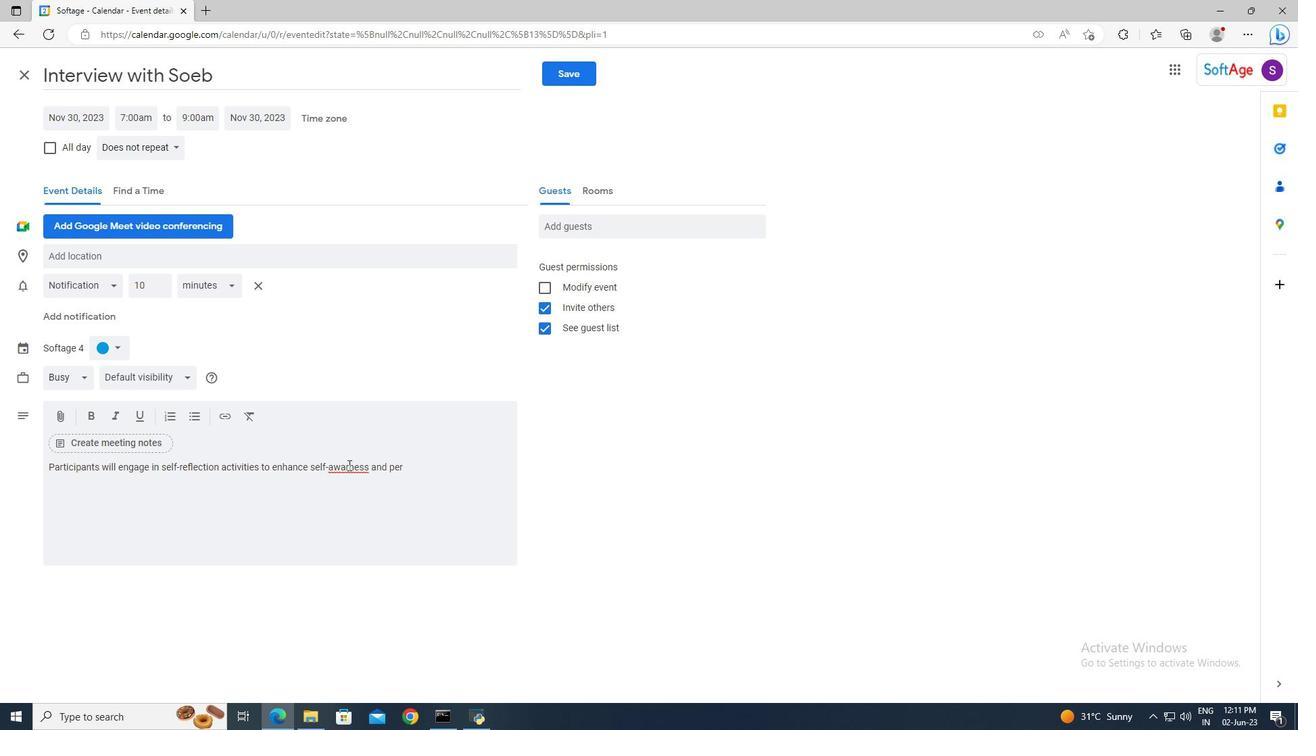 
Action: Mouse moved to (388, 476)
Screenshot: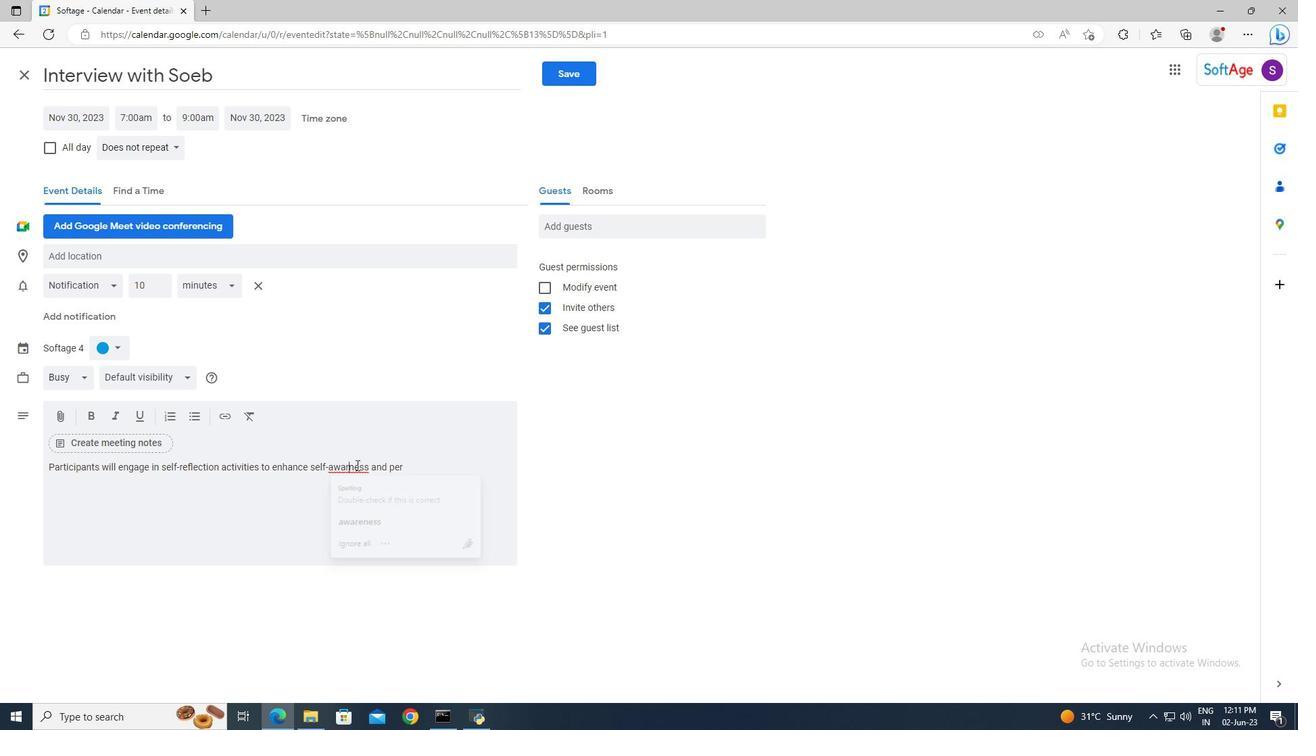 
Action: Key pressed e
Screenshot: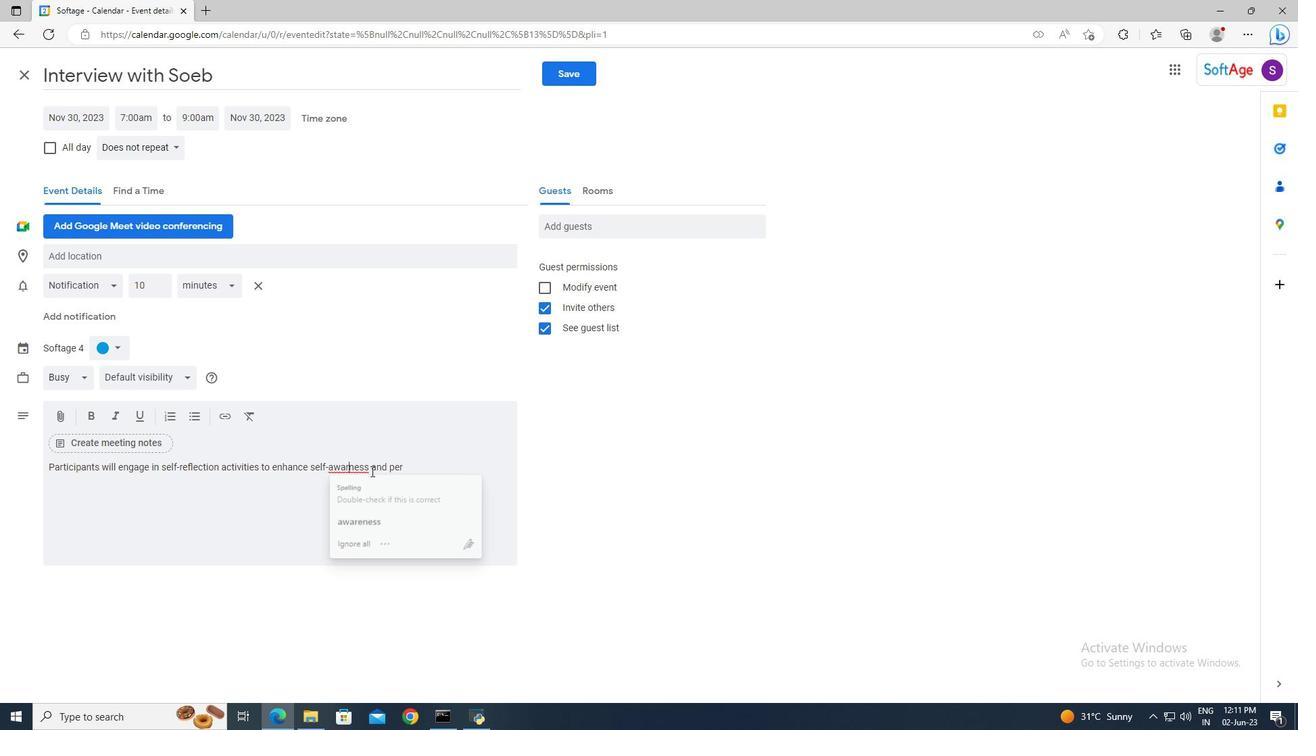 
Action: Mouse moved to (418, 466)
Screenshot: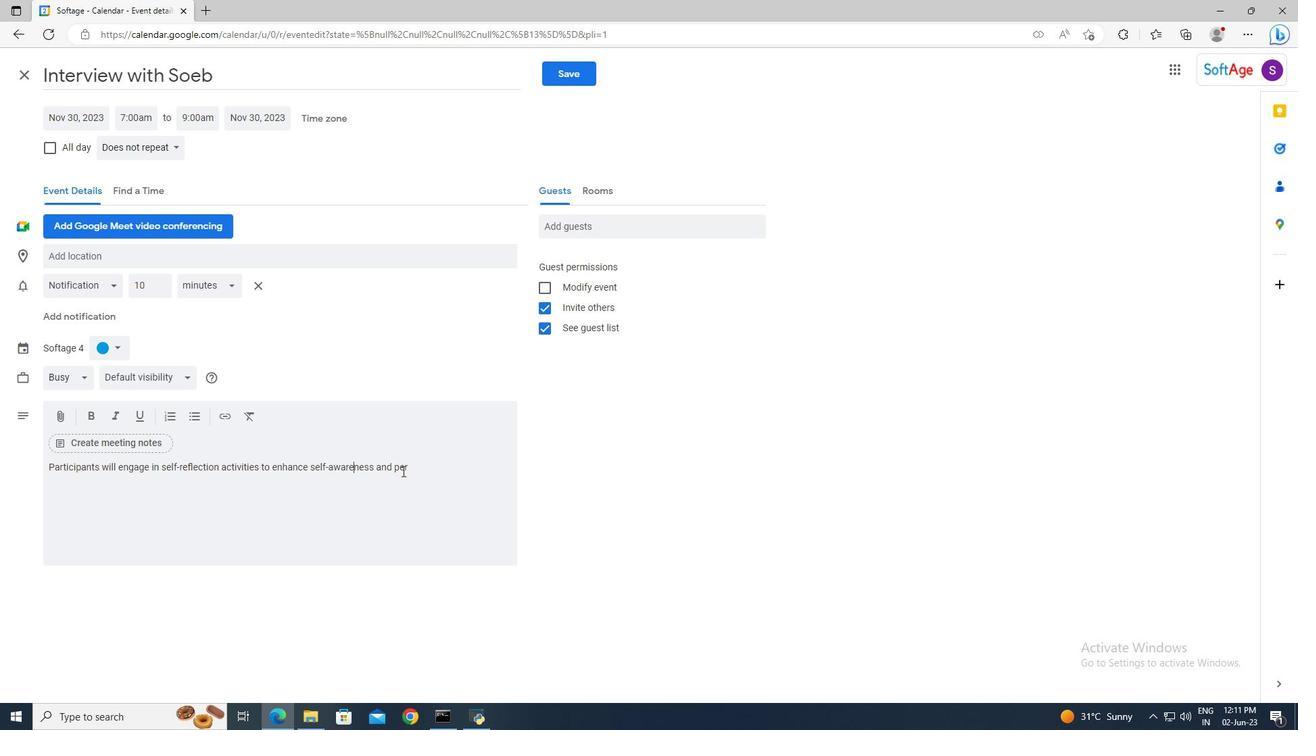 
Action: Mouse pressed left at (418, 466)
Screenshot: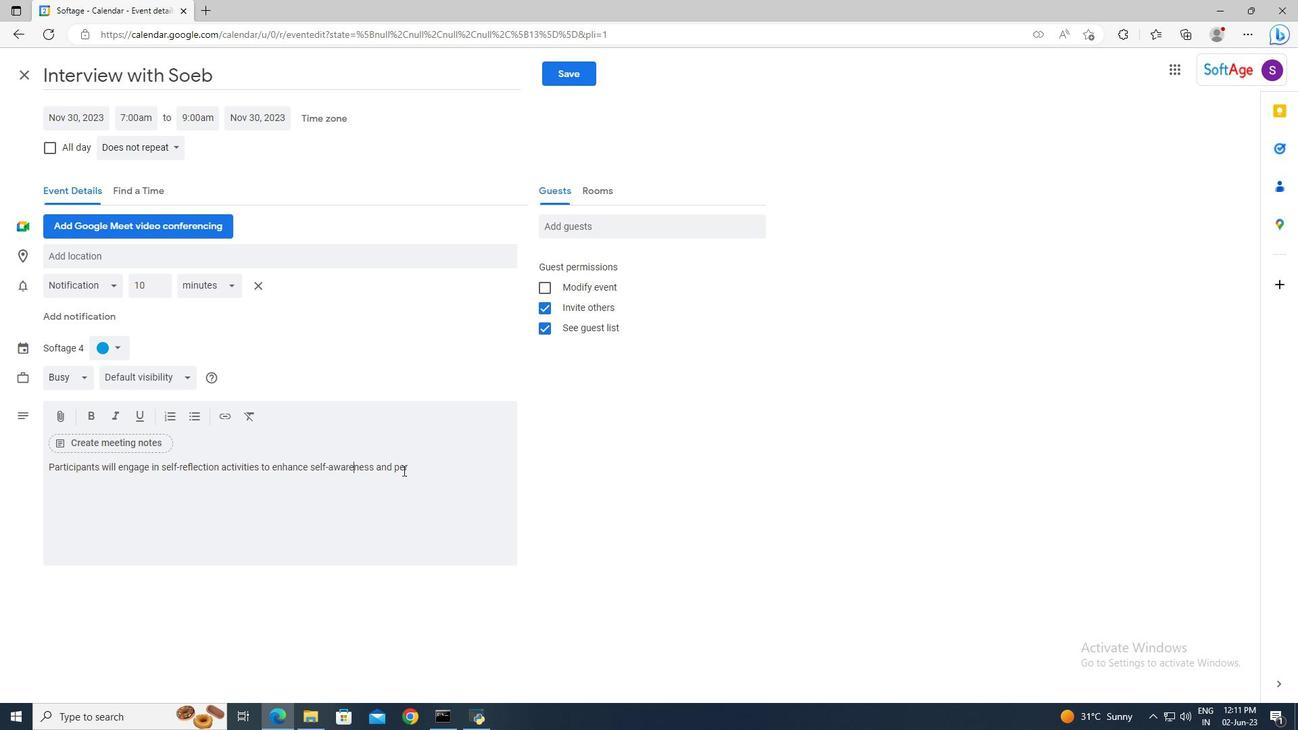 
Action: Mouse moved to (418, 464)
Screenshot: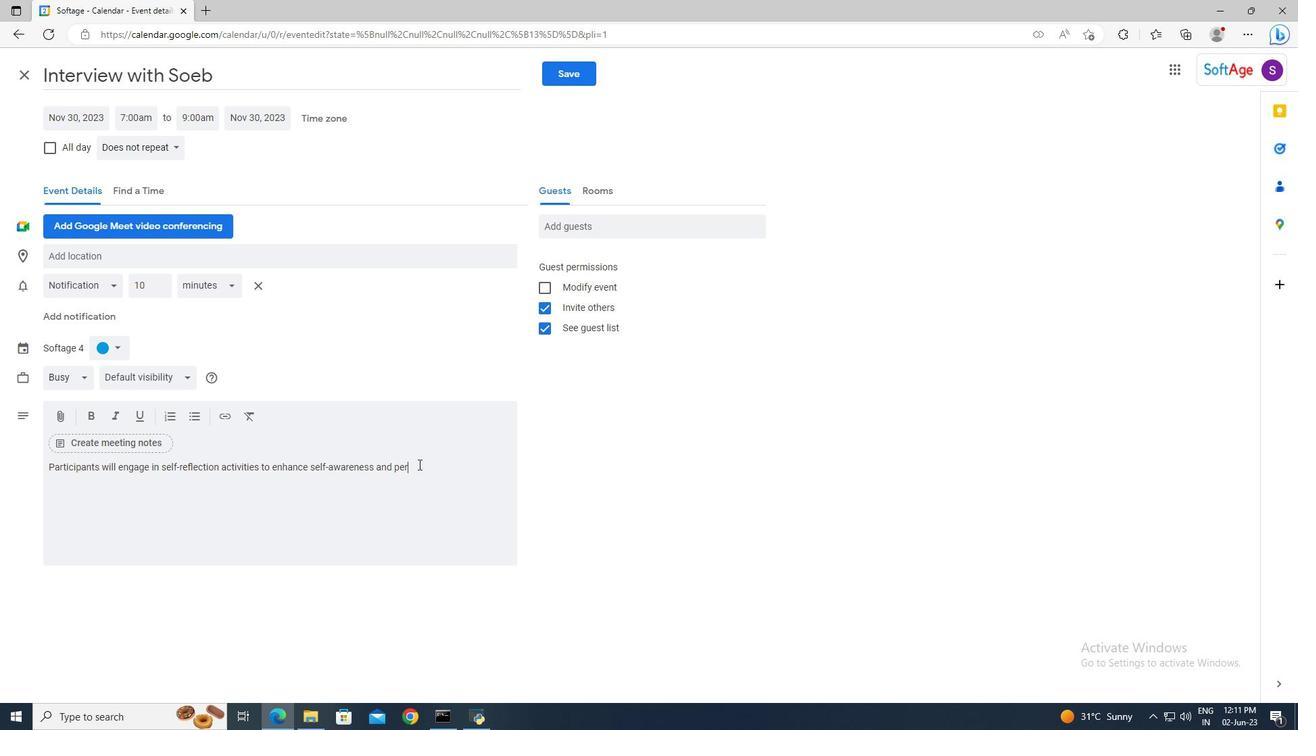 
Action: Key pressed so
Screenshot: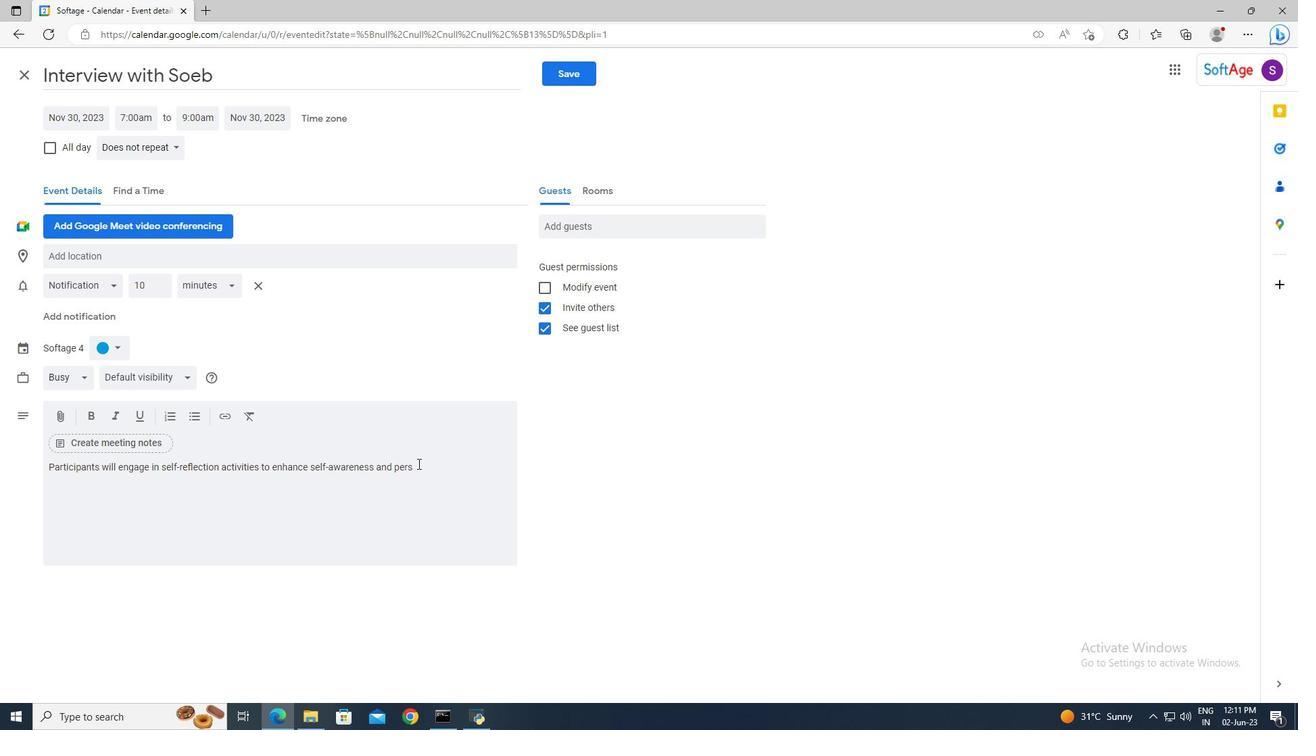 
Action: Mouse moved to (417, 464)
Screenshot: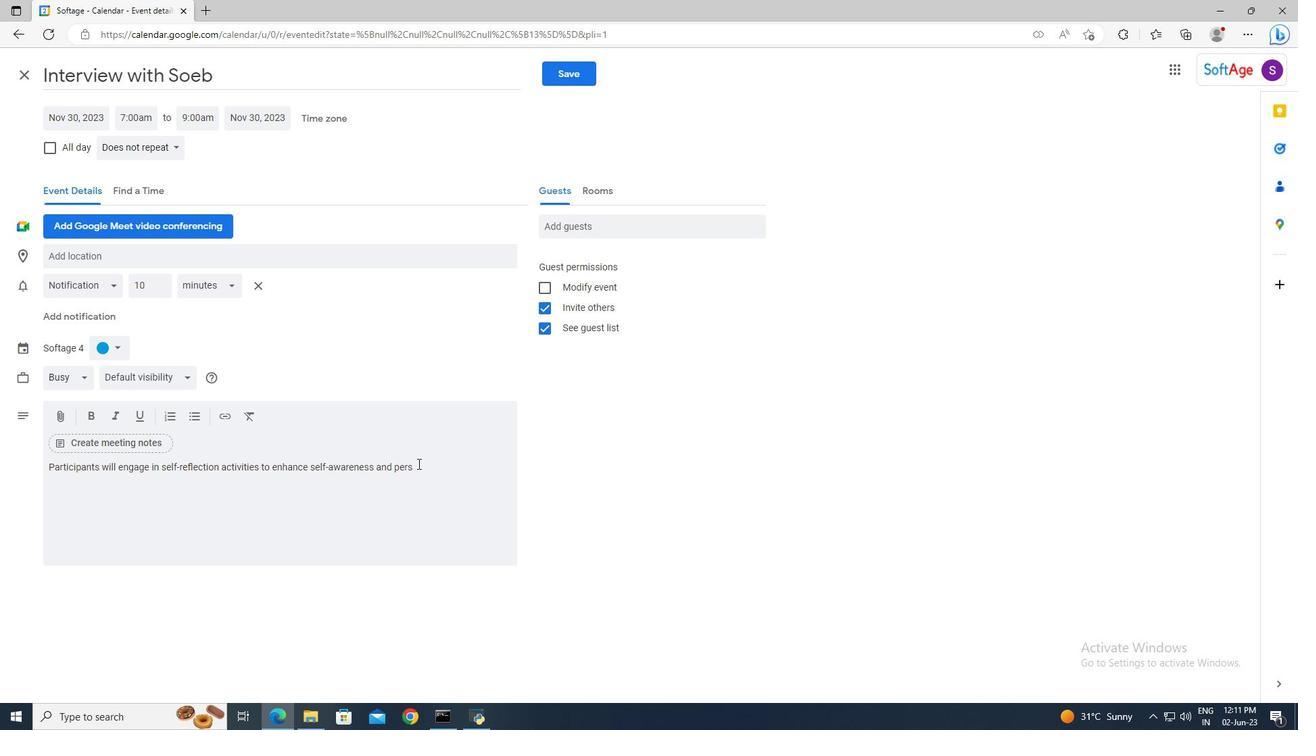 
Action: Key pressed nal<Key.space>growth<Key.space>as<Key.space>leaders.<Key.space><Key.shift>They<Key.space>will<Key.space>explore<Key.space><Key.space>strategies<Key.space>for<Key.space>continuous<Key.space>learning,<Key.space>self-motivation,<Key.space>and<Key.space>personal<Key.space>development.
Screenshot: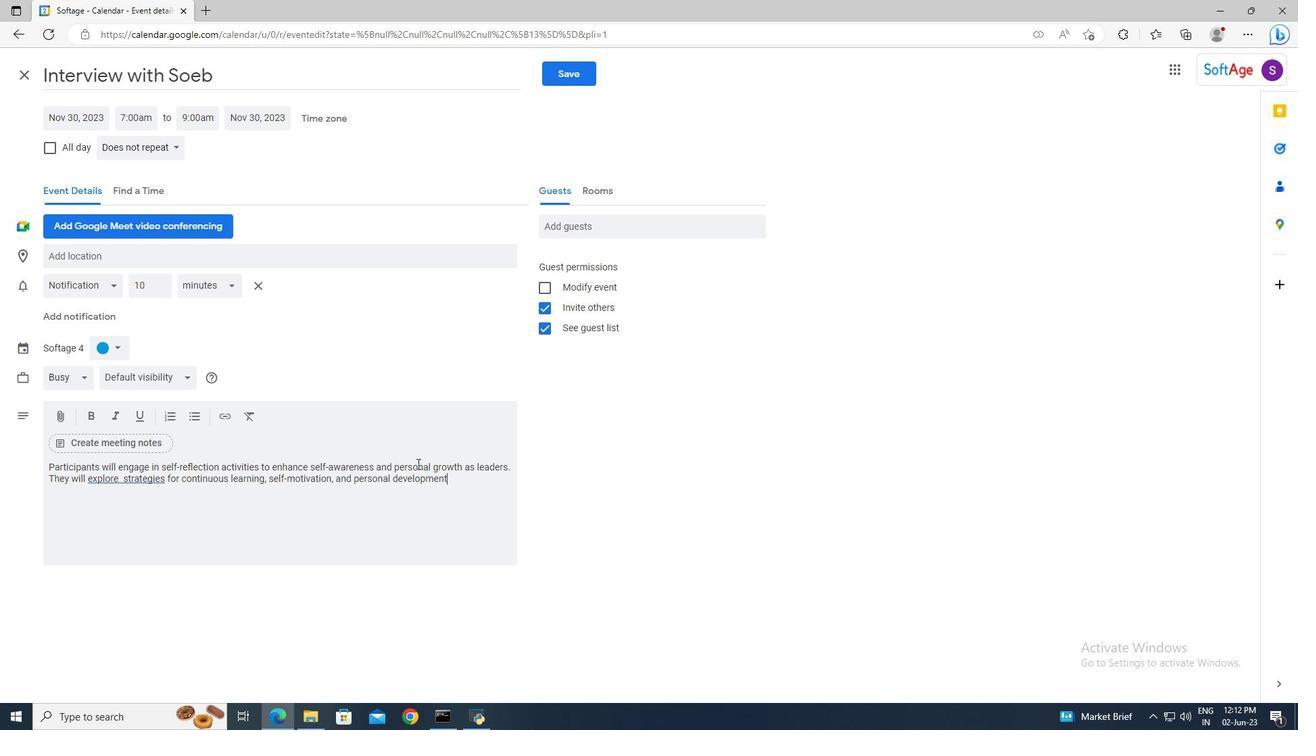 
Action: Mouse moved to (121, 347)
Screenshot: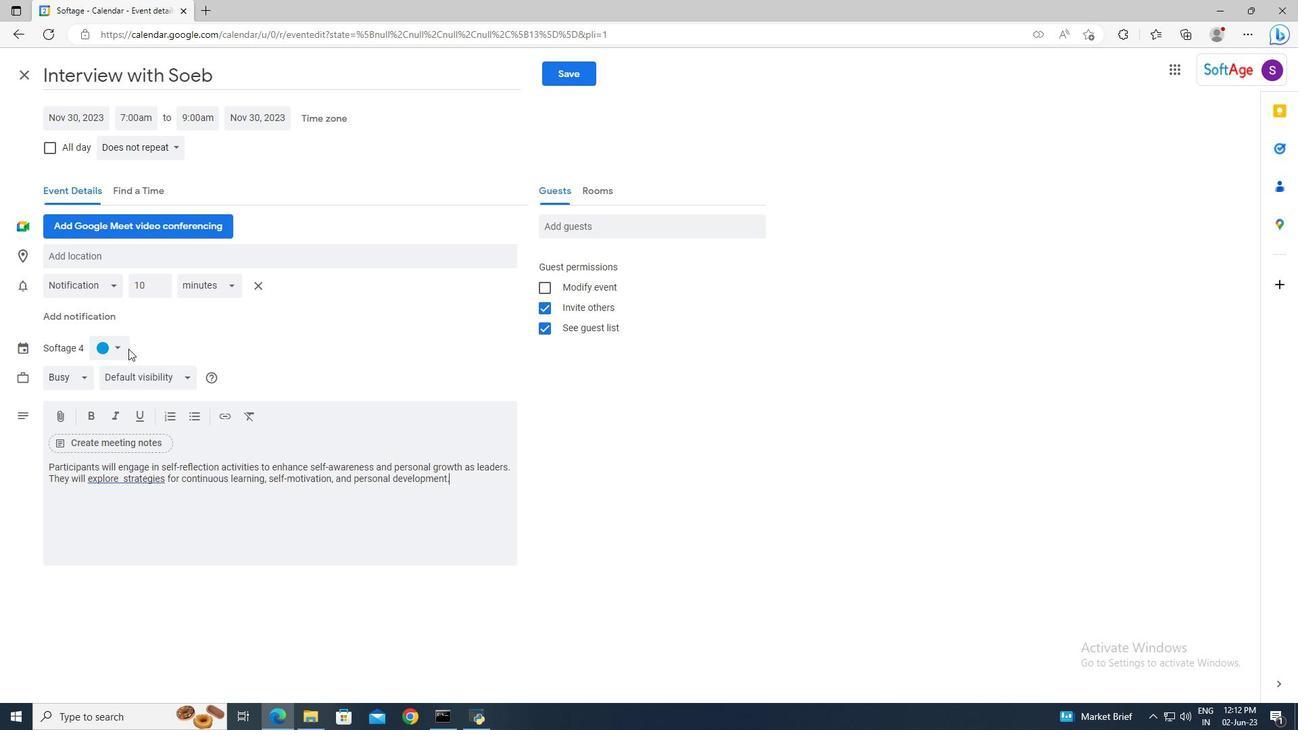 
Action: Mouse pressed left at (121, 347)
Screenshot: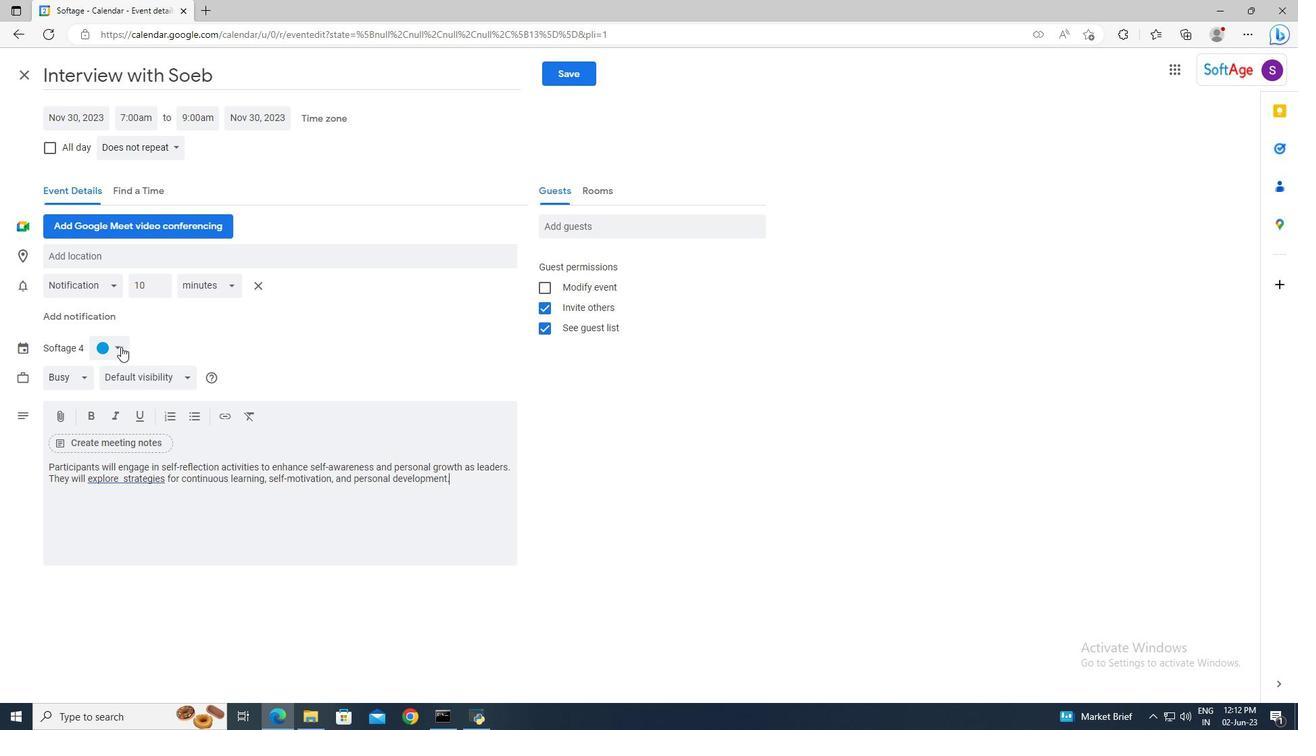 
Action: Mouse moved to (118, 395)
Screenshot: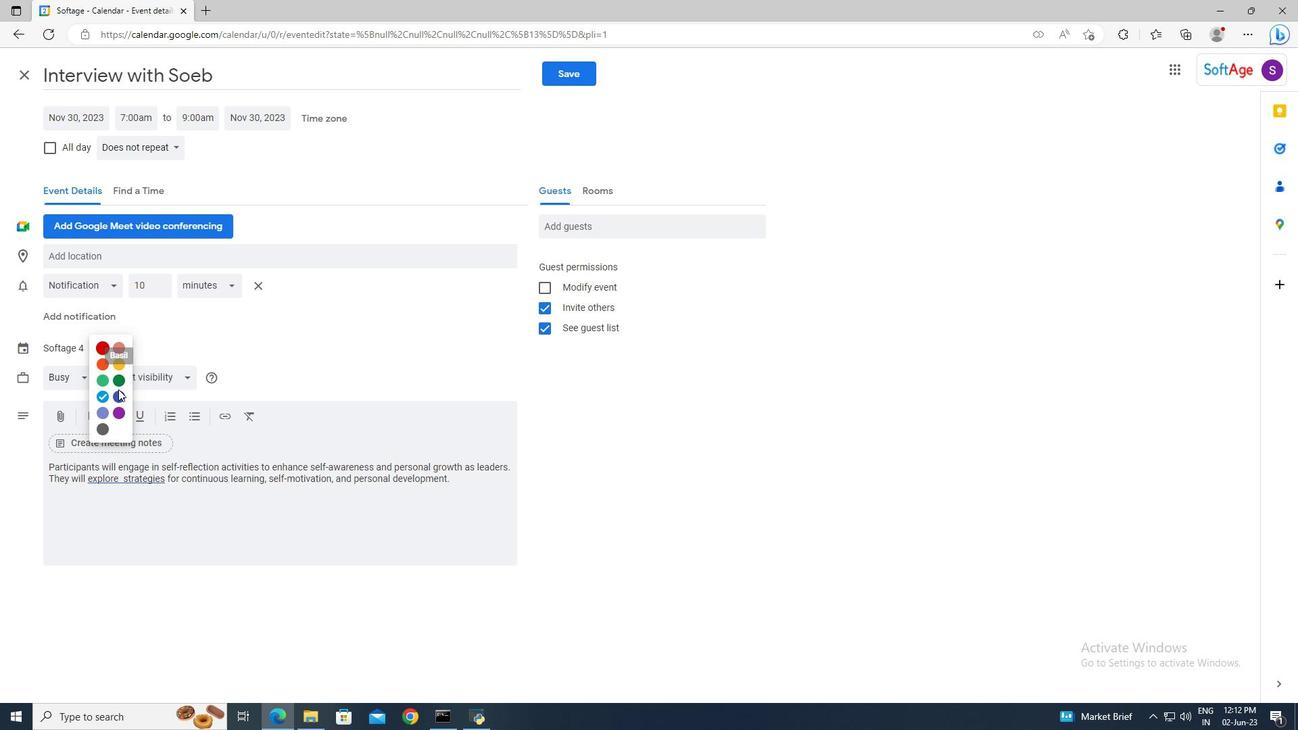 
Action: Mouse pressed left at (118, 395)
Screenshot: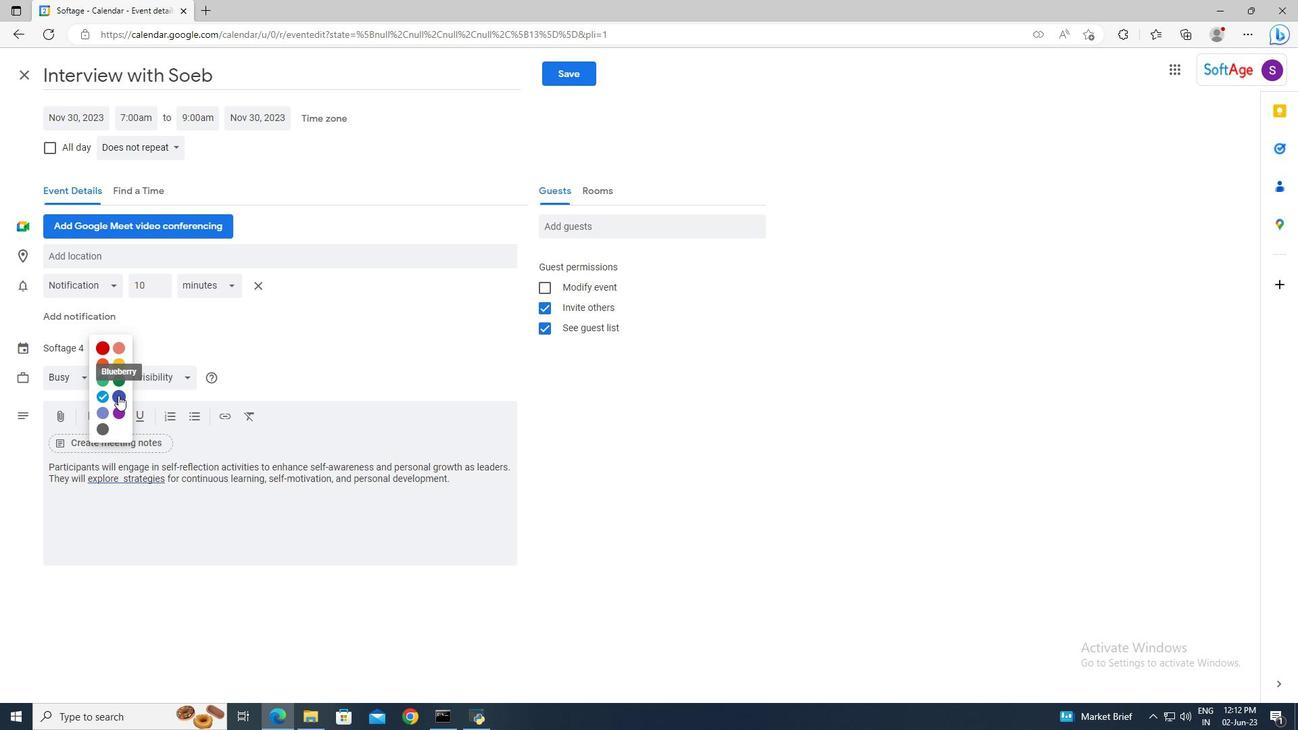 
Action: Mouse moved to (104, 259)
Screenshot: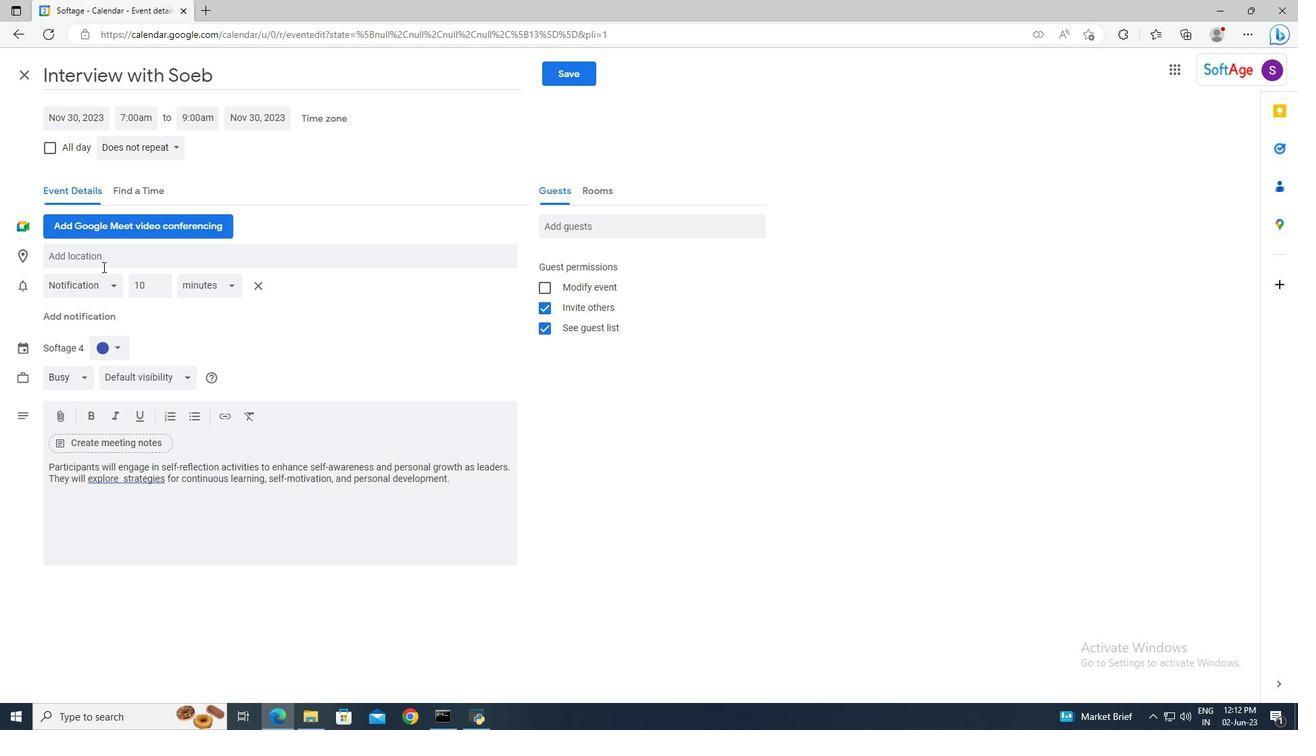 
Action: Mouse pressed left at (104, 259)
Screenshot: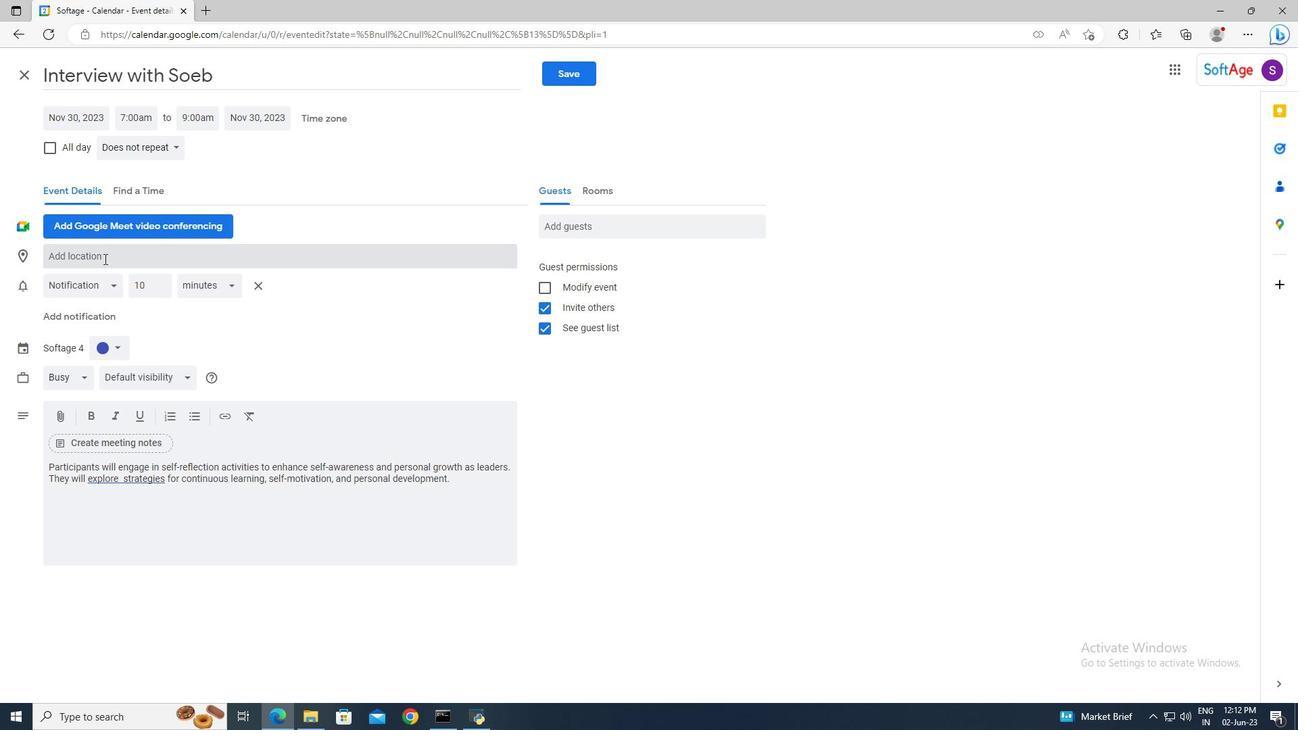 
Action: Key pressed <Key.shift>Reykjavik,<Key.space><Key.shift>Iceland
Screenshot: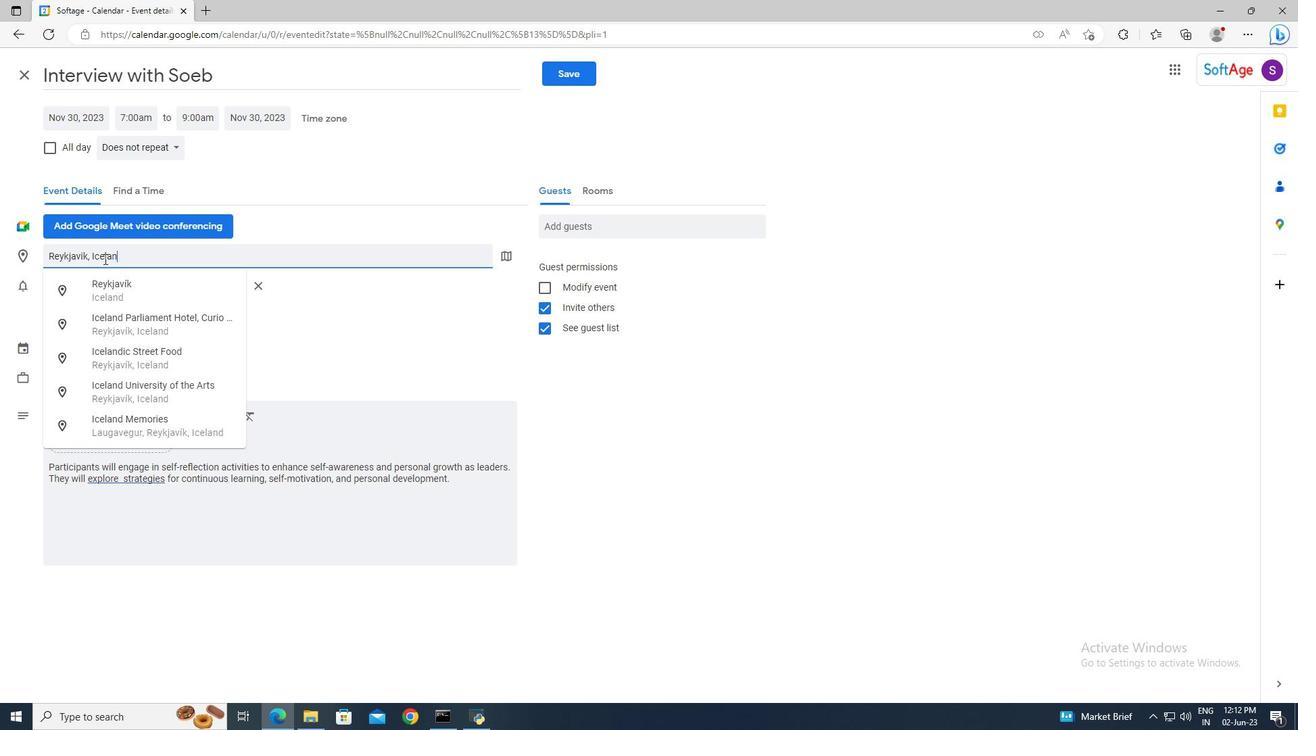 
Action: Mouse moved to (119, 284)
Screenshot: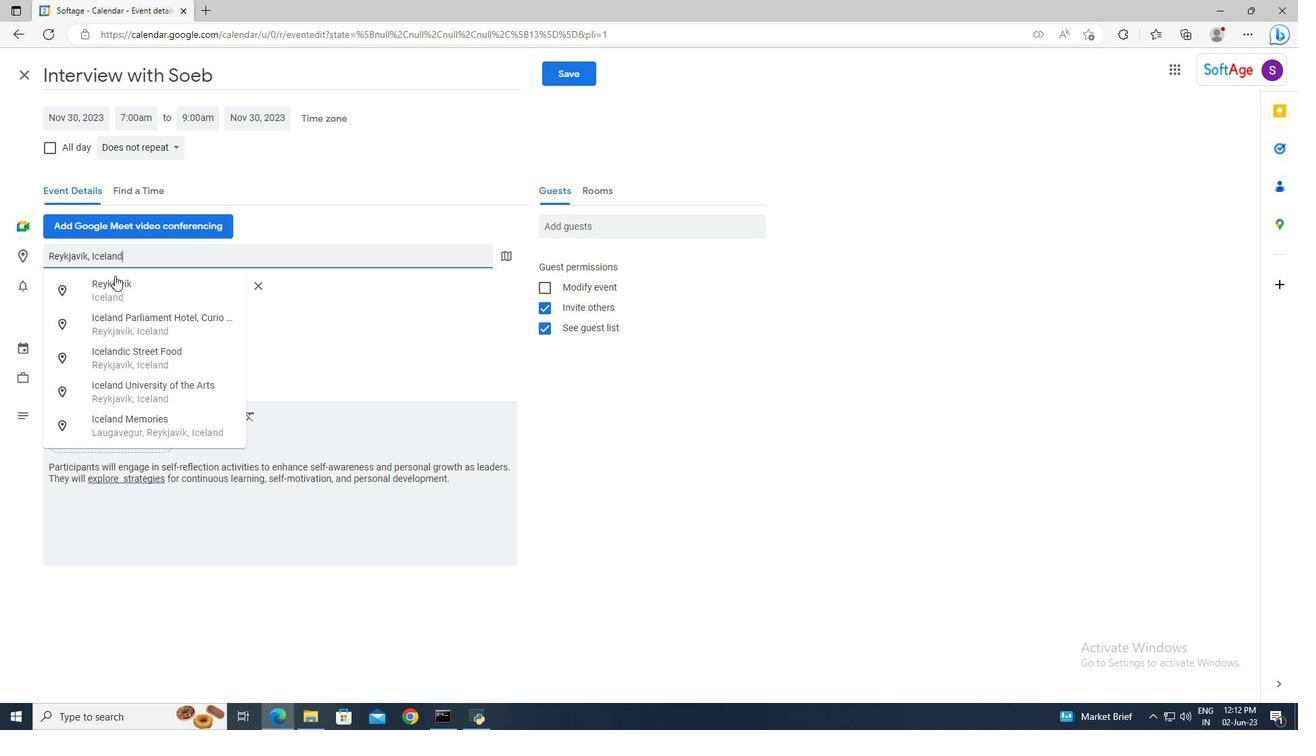 
Action: Mouse pressed left at (119, 284)
Screenshot: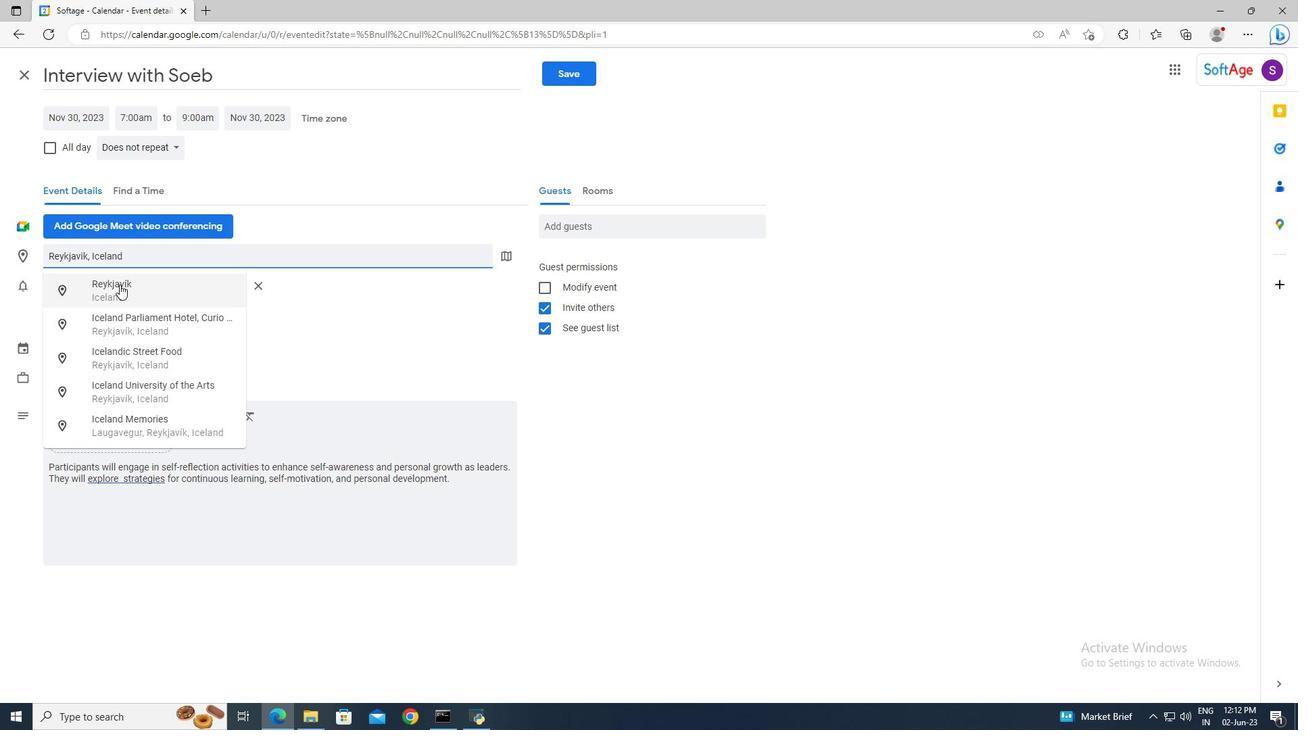 
Action: Mouse moved to (556, 233)
Screenshot: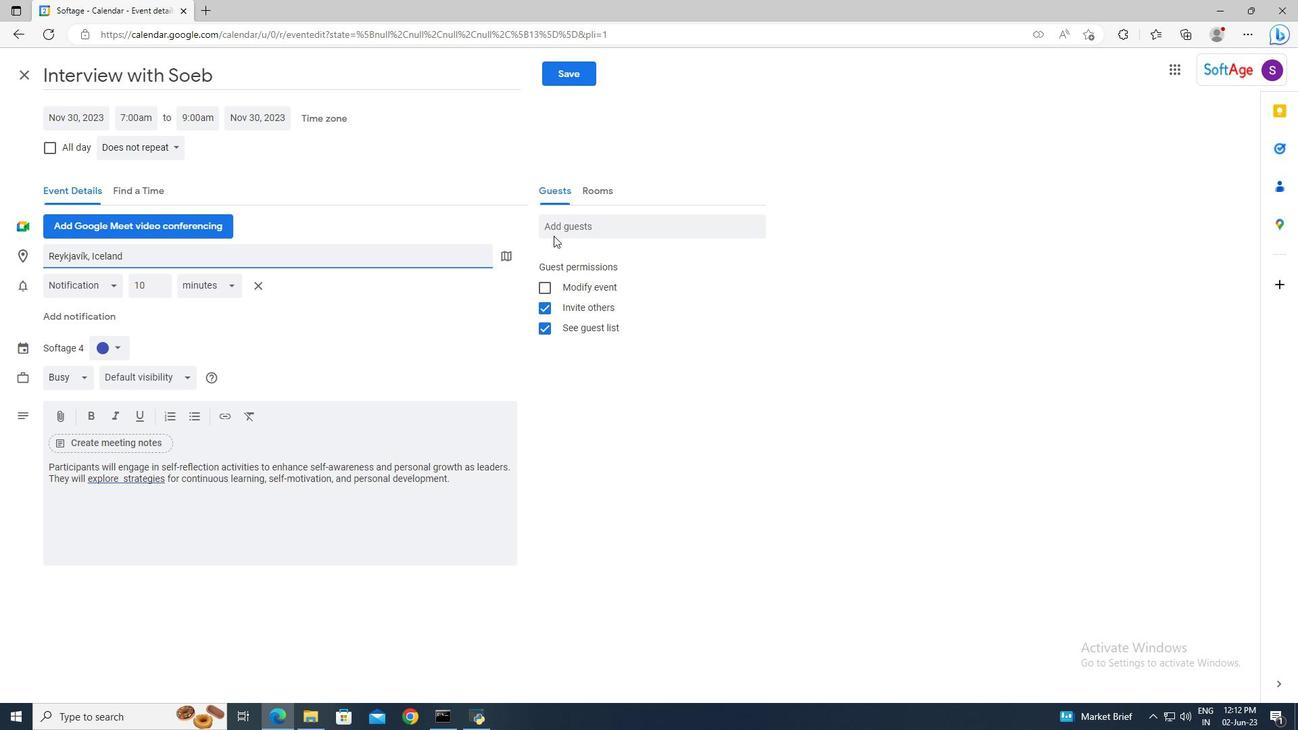 
Action: Mouse pressed left at (556, 233)
Screenshot: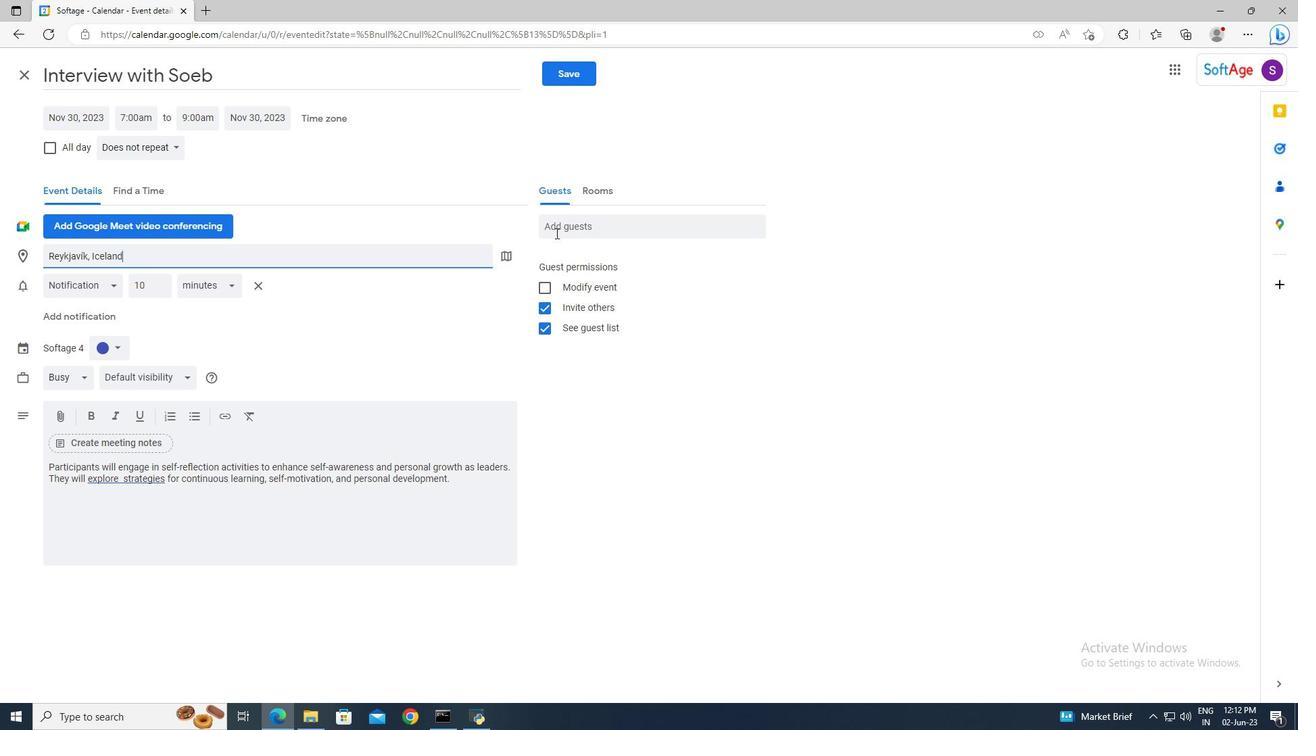 
Action: Mouse moved to (556, 232)
Screenshot: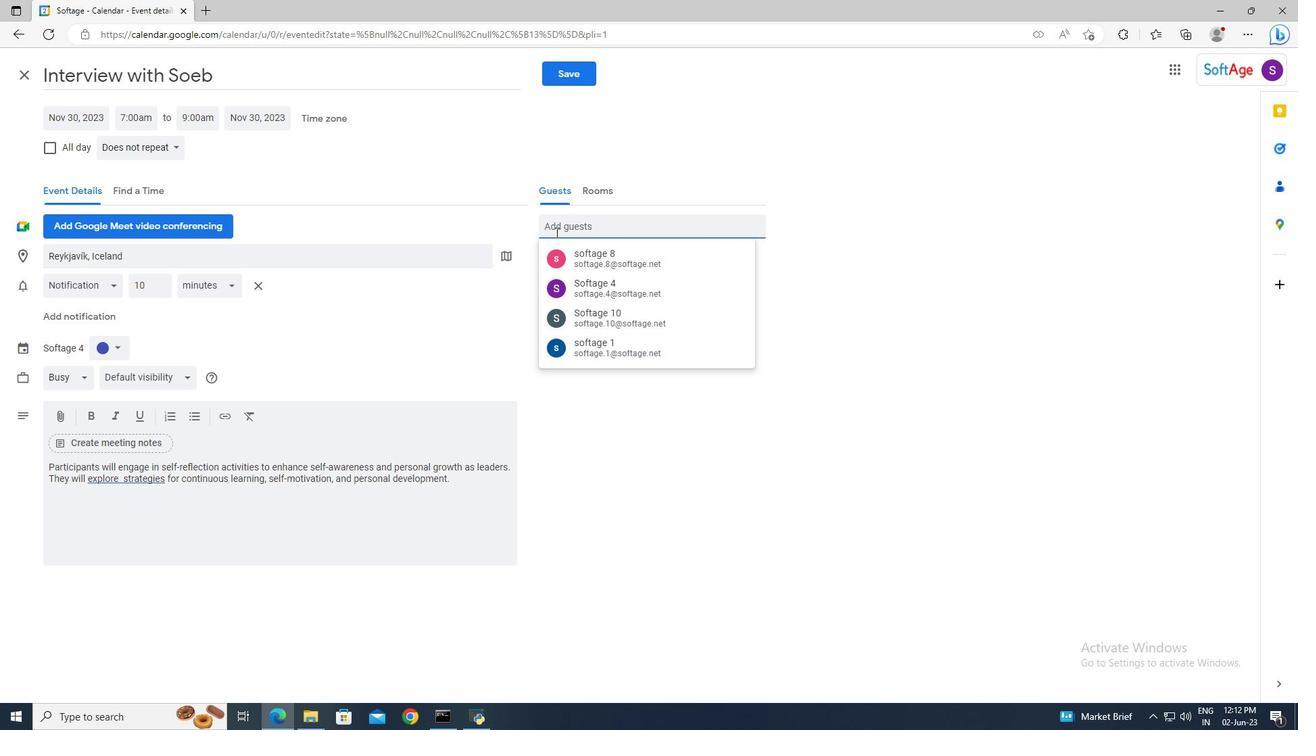 
Action: Key pressed s
Screenshot: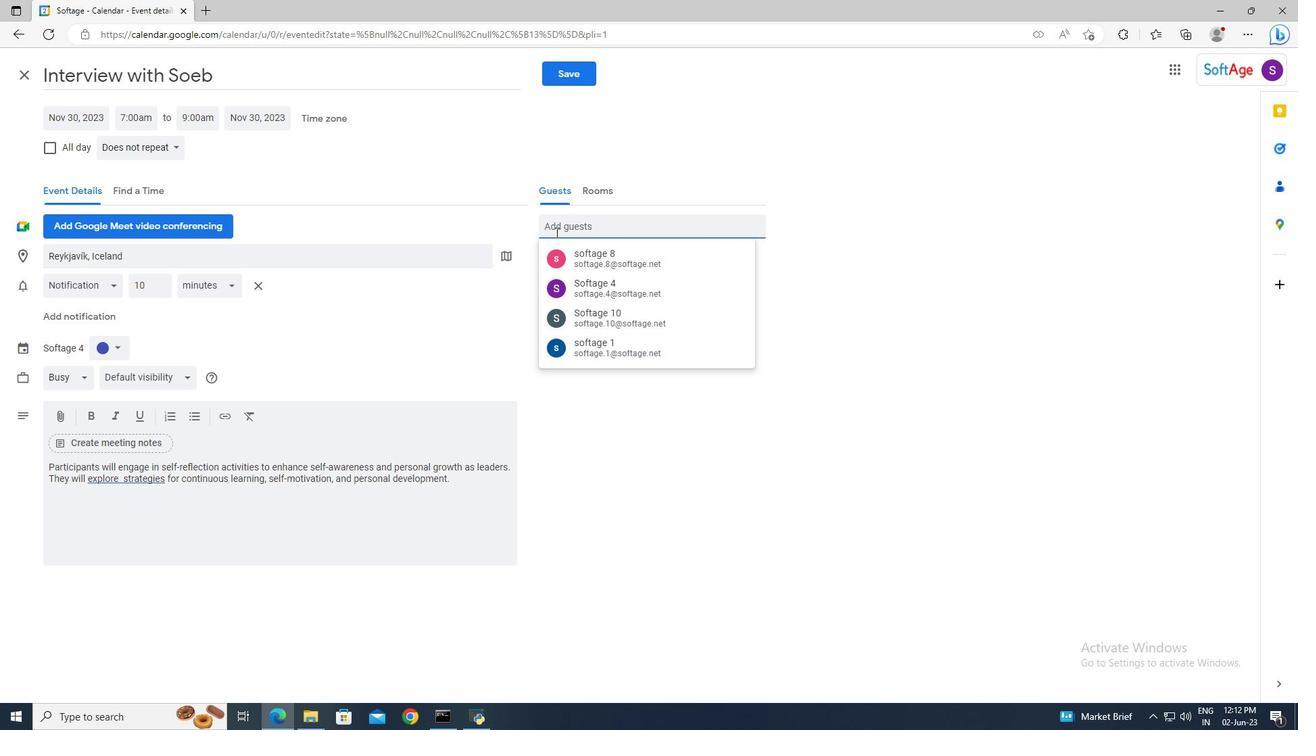 
Action: Mouse moved to (556, 232)
Screenshot: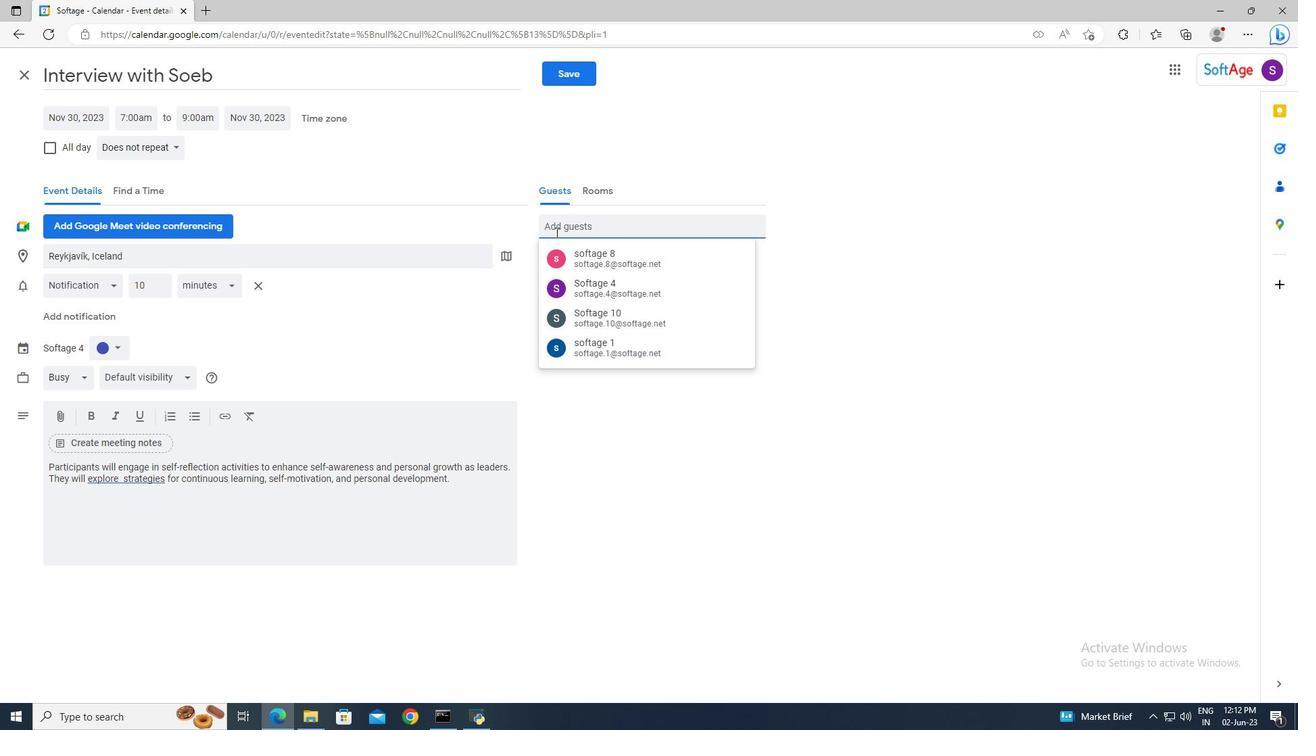 
Action: Key pressed oftage.6<Key.shift><Key.shift><Key.shift><Key.shift>@softage.net<Key.enter>
Screenshot: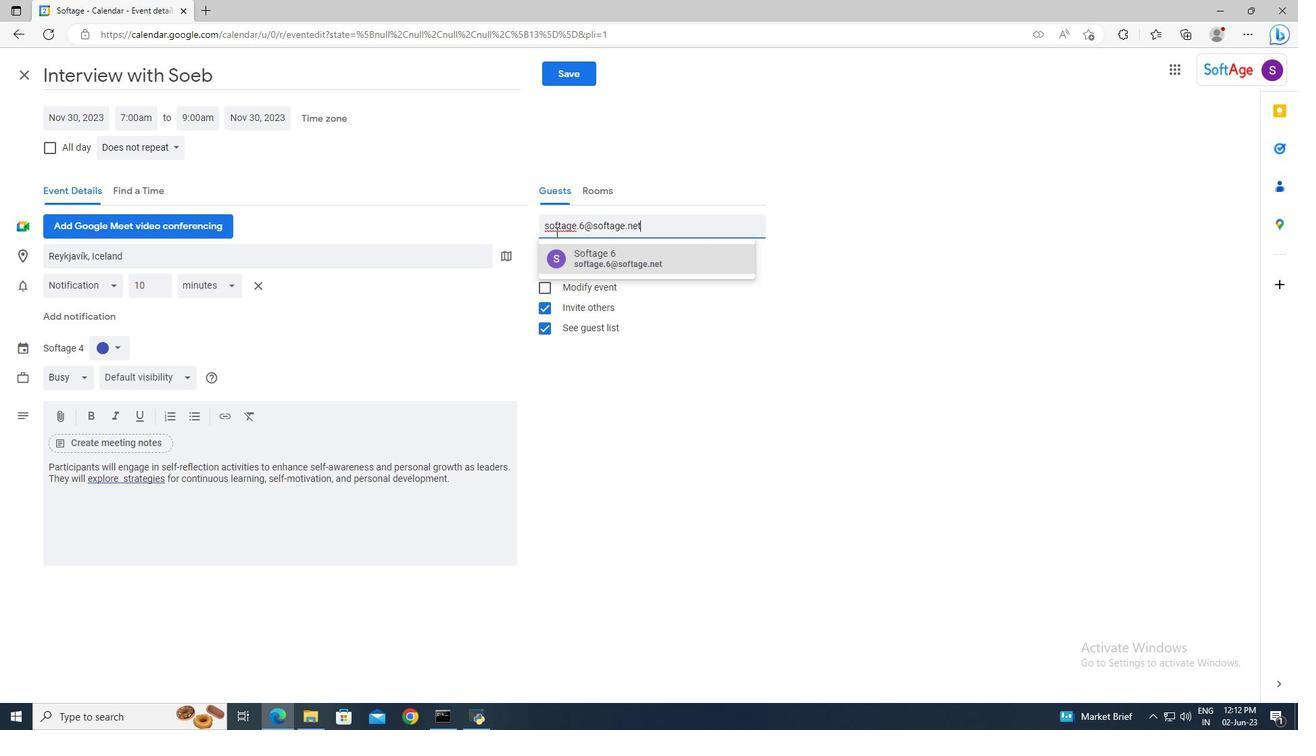 
Action: Mouse moved to (548, 227)
Screenshot: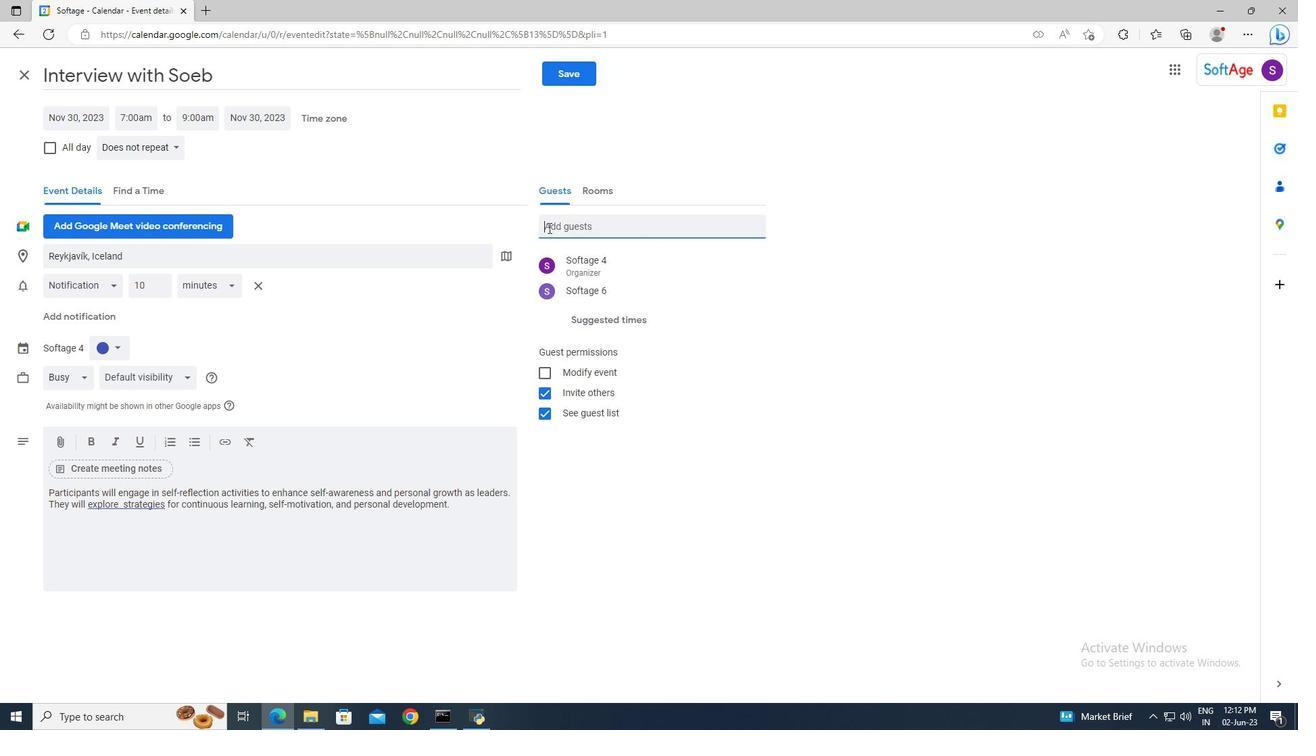 
Action: Mouse pressed left at (548, 227)
Screenshot: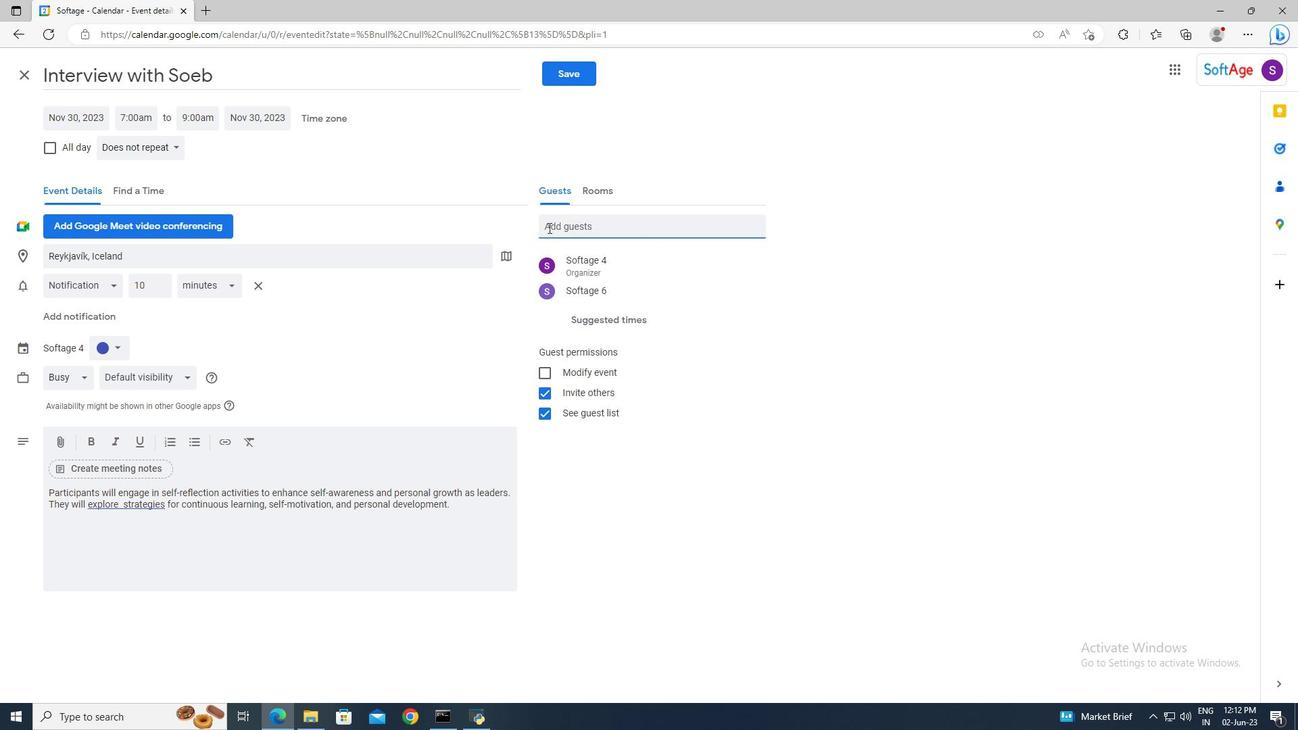 
Action: Key pressed softage.7<Key.shift>@softage.net<Key.enter>
Screenshot: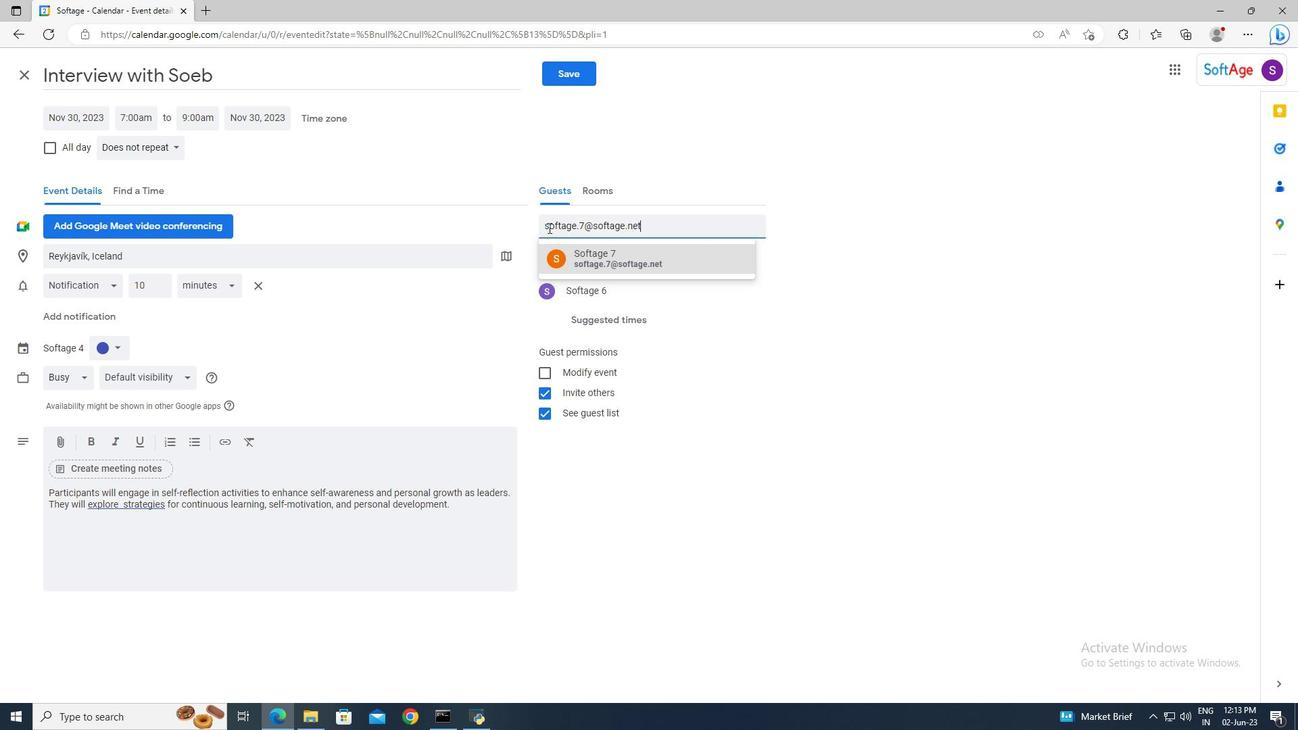 
Action: Mouse moved to (162, 152)
Screenshot: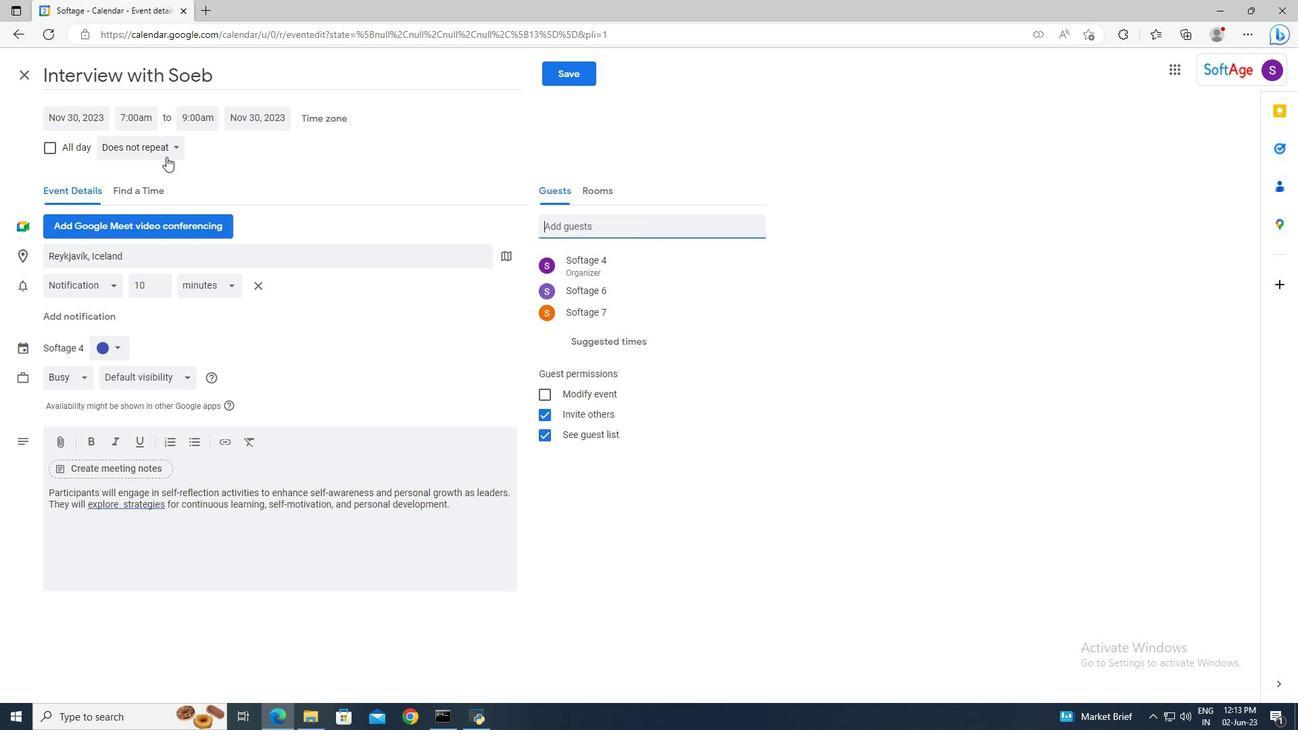 
Action: Mouse pressed left at (162, 152)
Screenshot: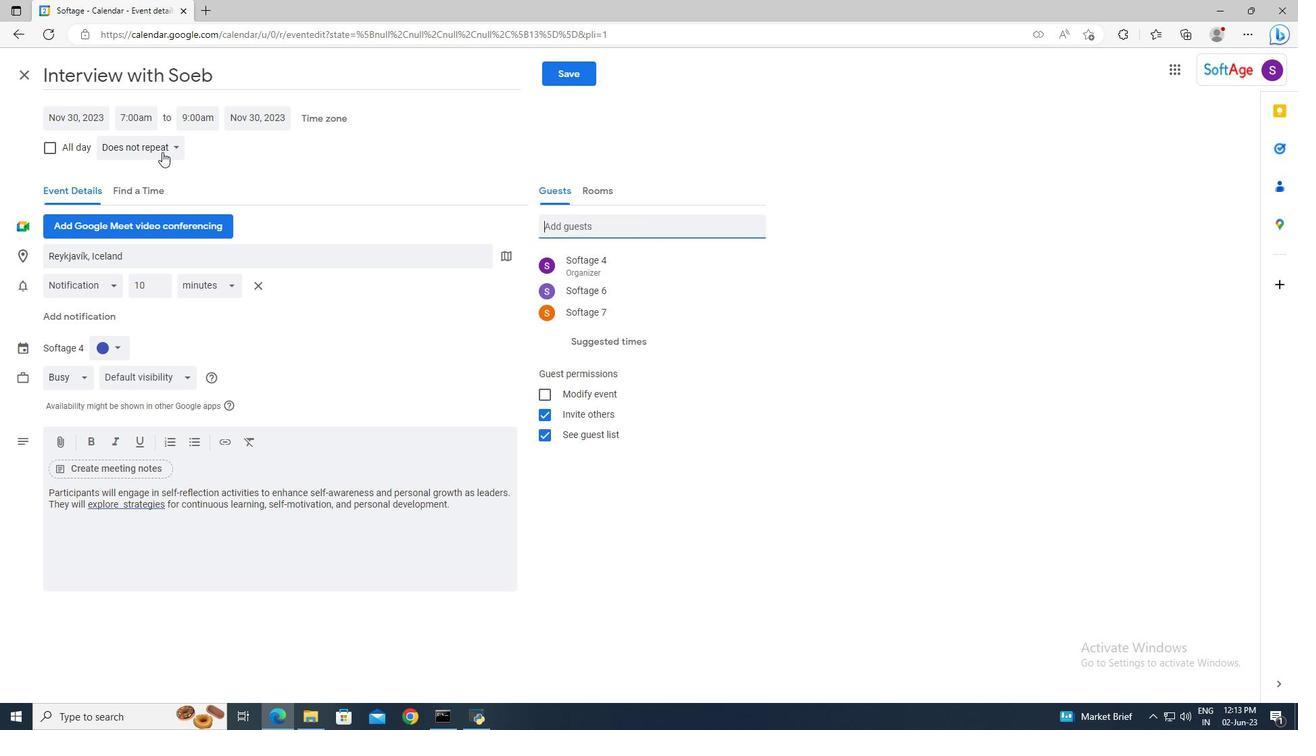 
Action: Mouse moved to (148, 289)
Screenshot: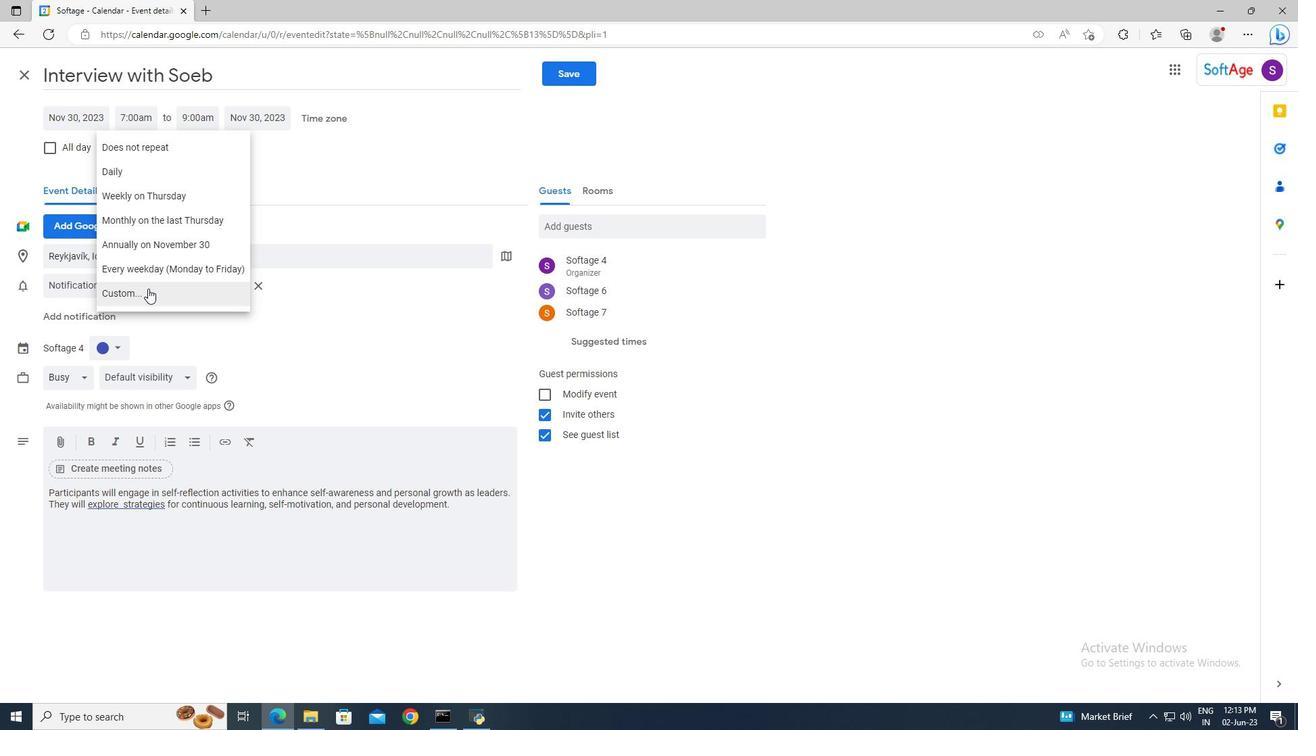 
Action: Mouse pressed left at (148, 288)
Screenshot: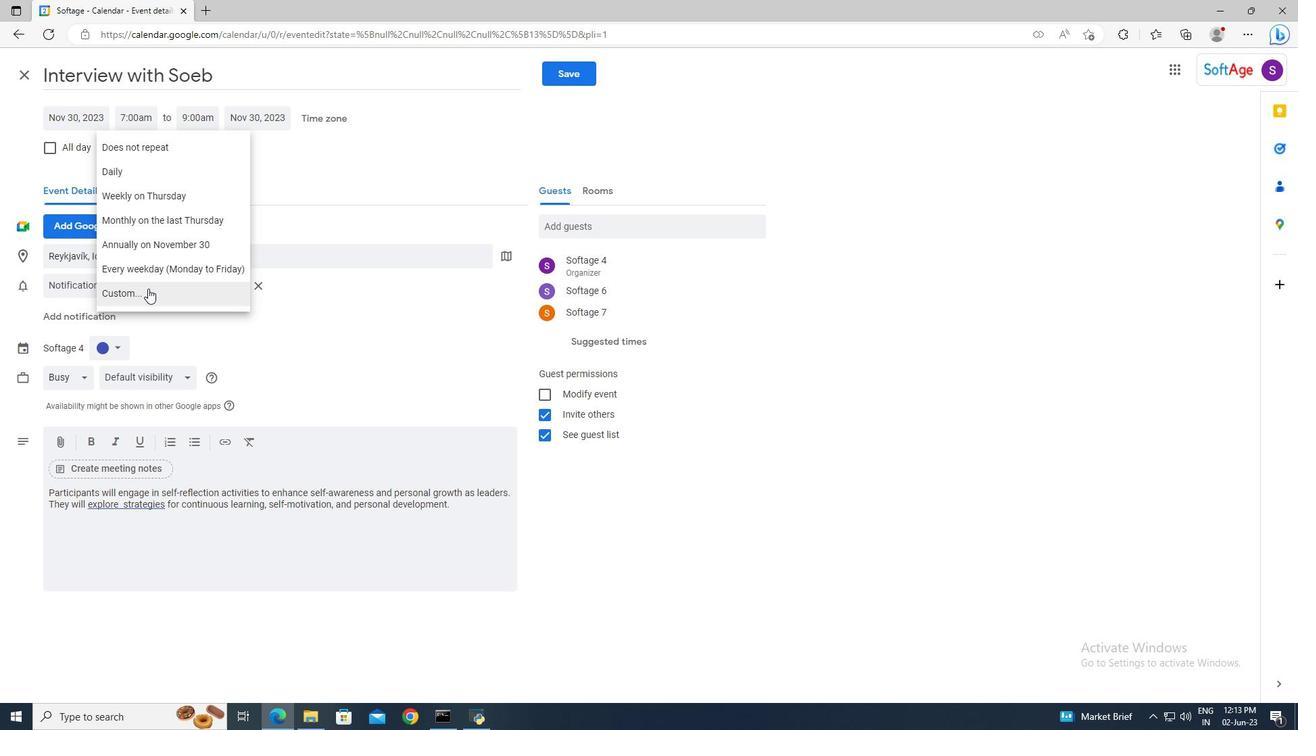
Action: Mouse moved to (656, 295)
Screenshot: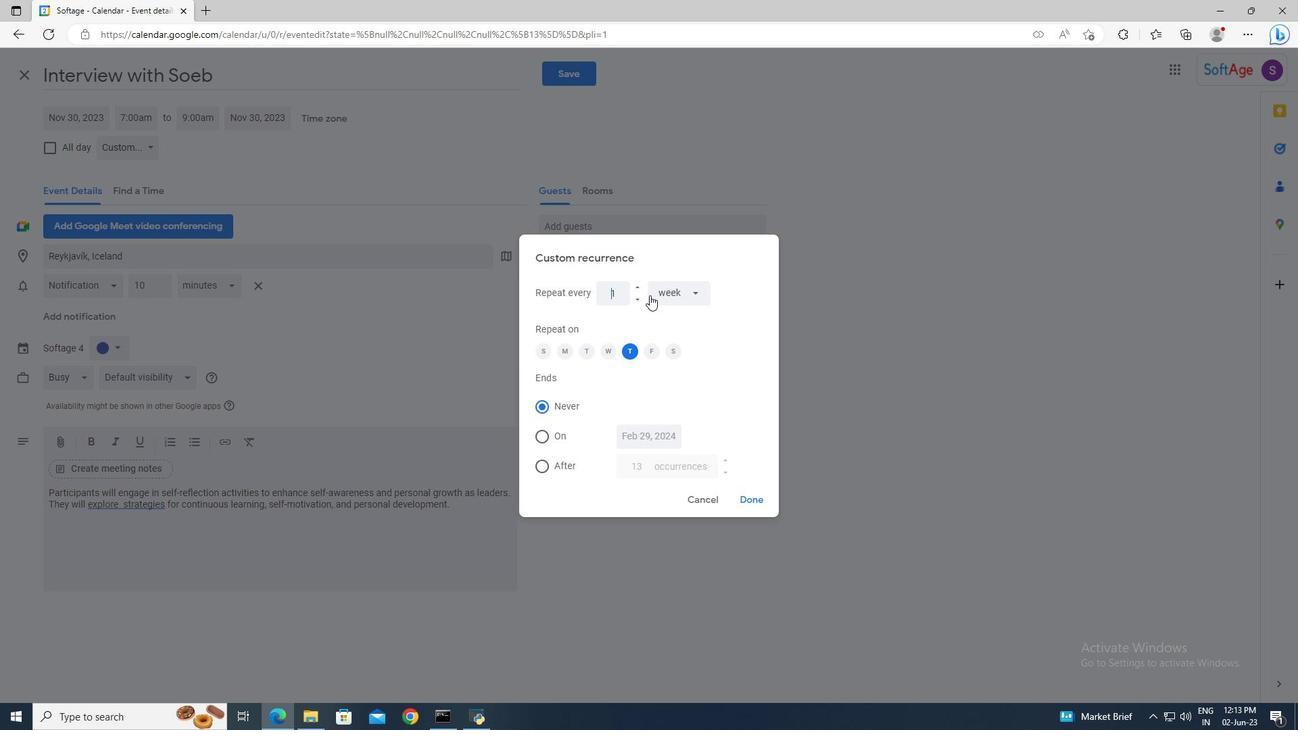
Action: Mouse pressed left at (656, 295)
Screenshot: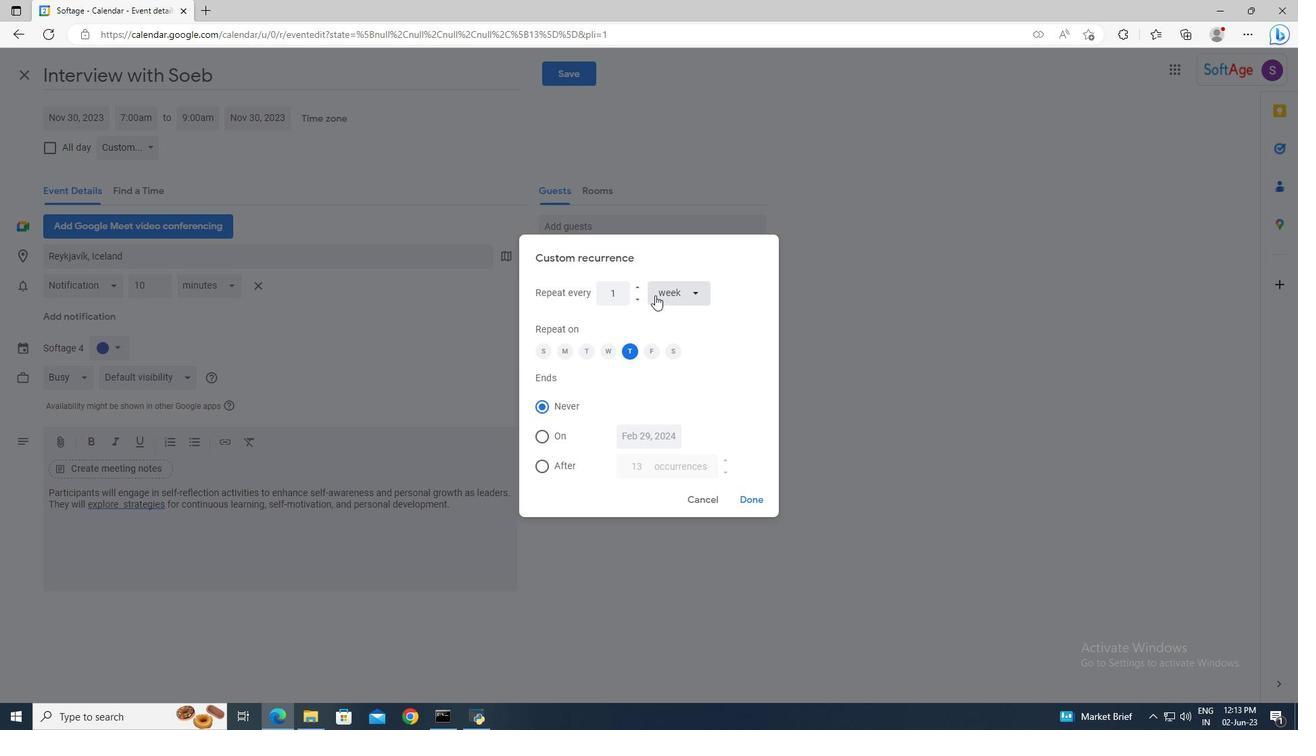 
Action: Mouse moved to (663, 391)
Screenshot: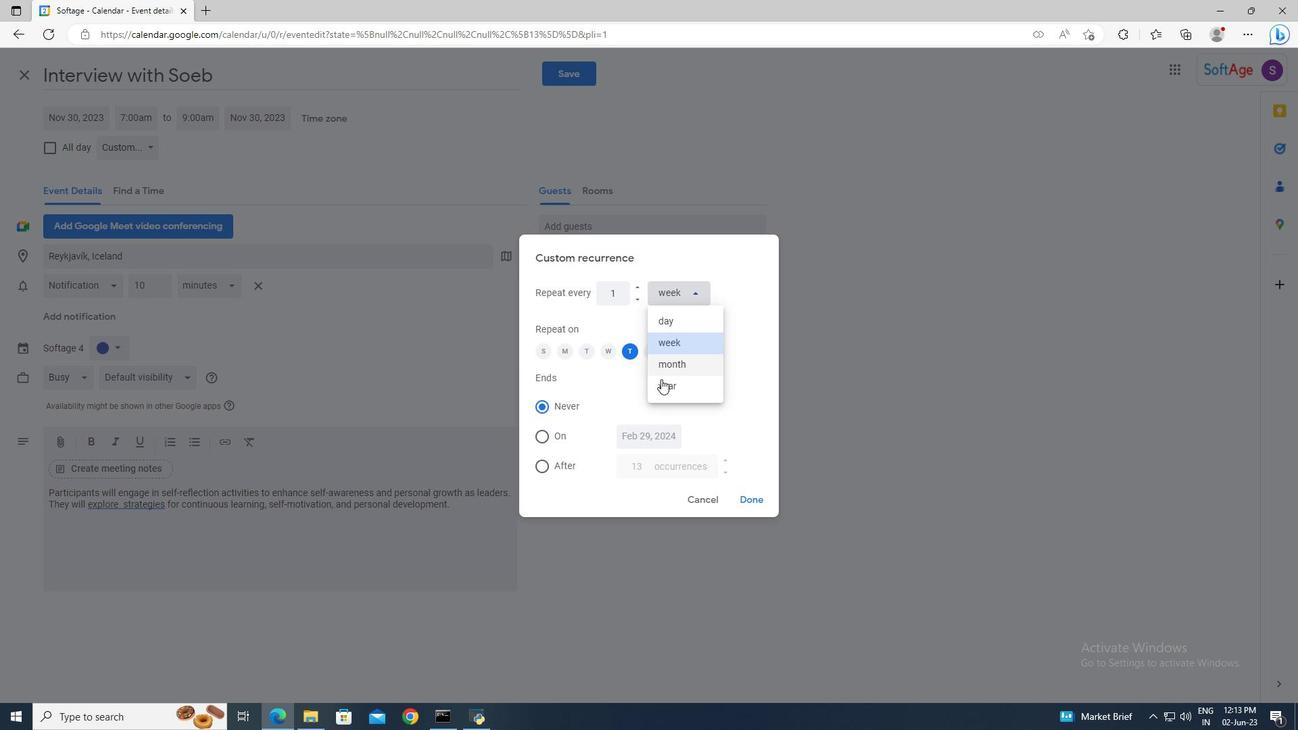 
Action: Mouse pressed left at (663, 391)
Screenshot: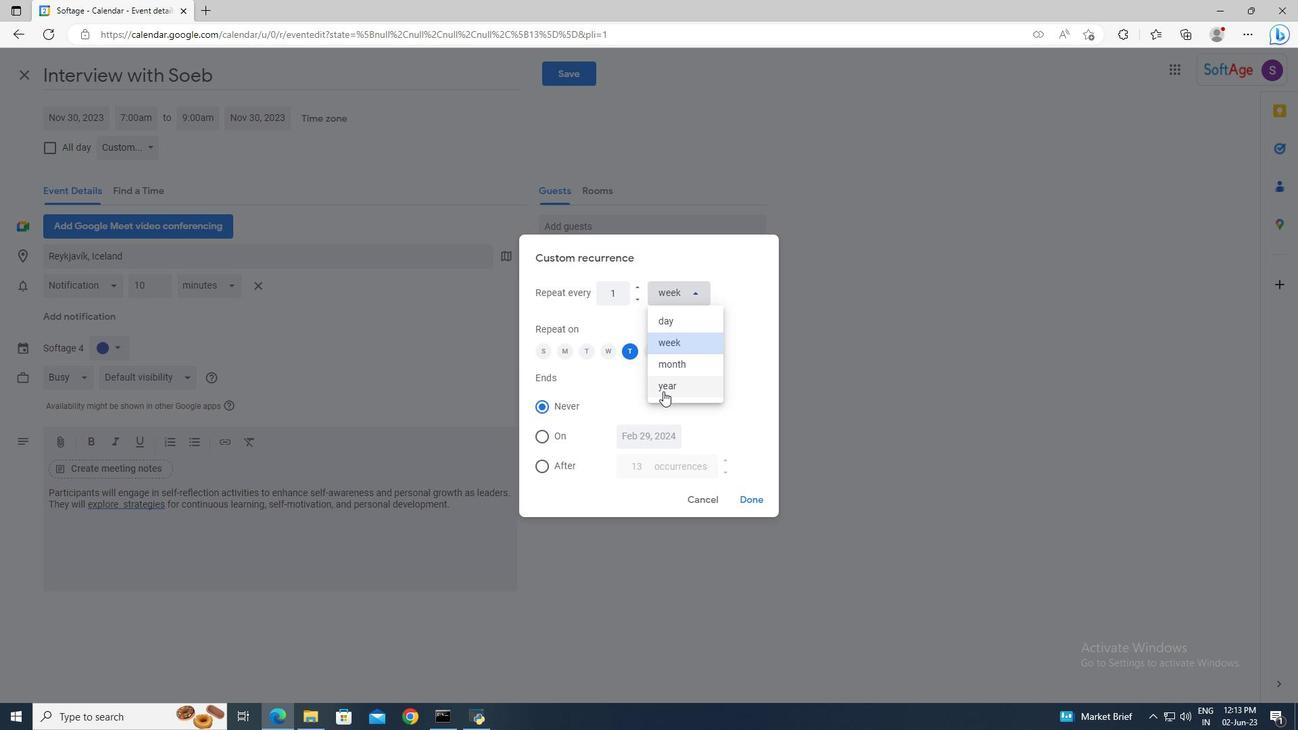 
Action: Mouse moved to (742, 478)
Screenshot: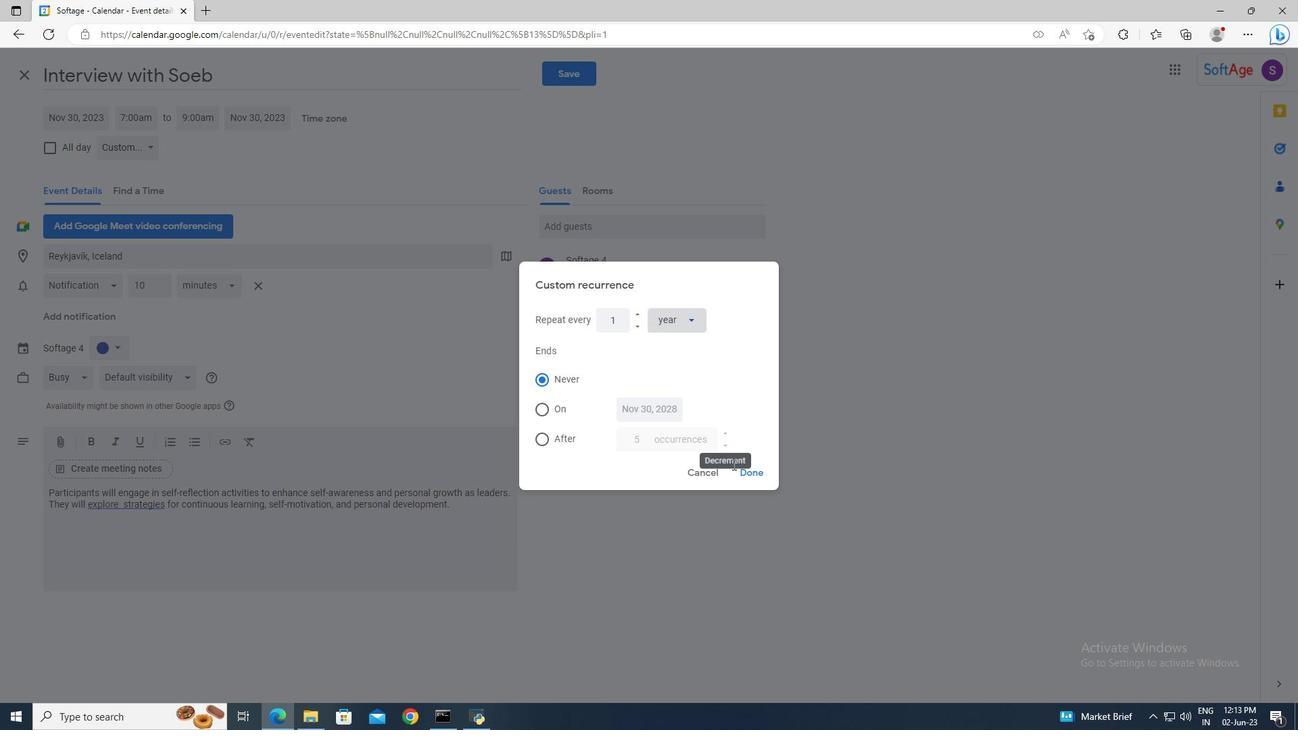 
Action: Mouse pressed left at (742, 478)
Screenshot: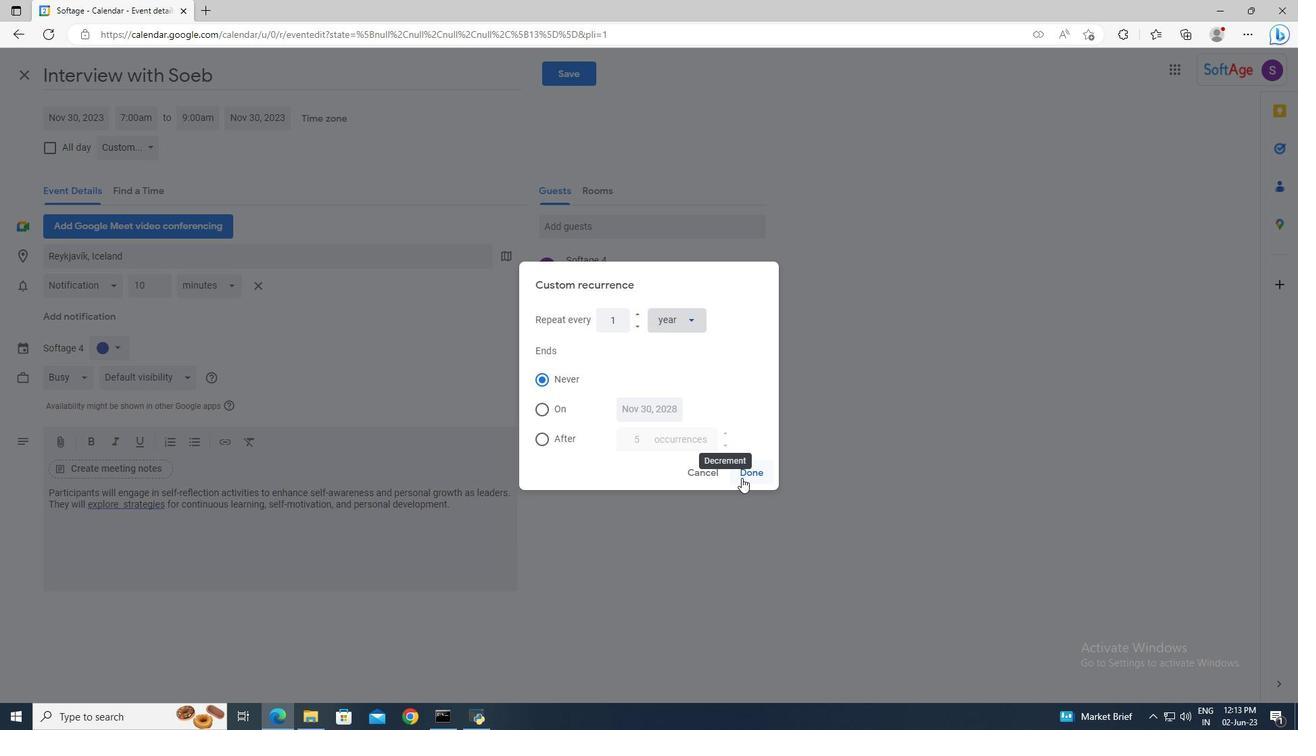 
Action: Mouse moved to (192, 150)
Screenshot: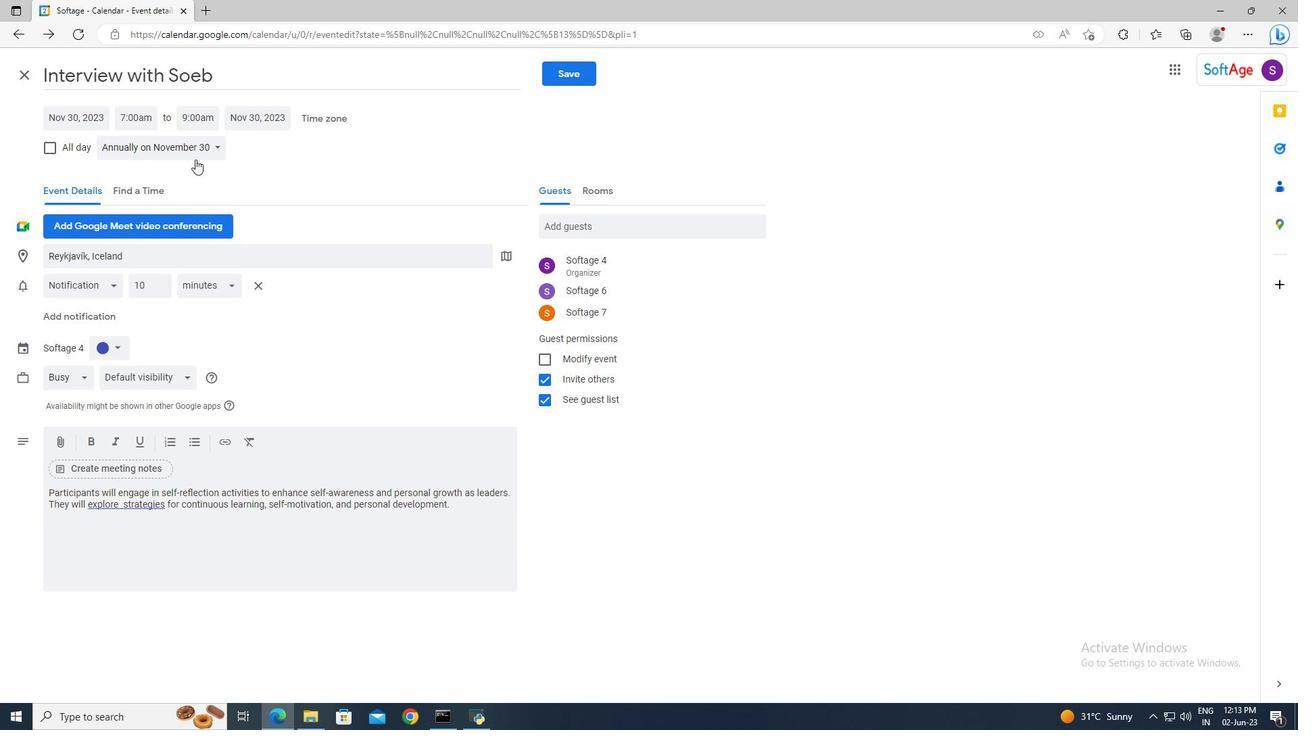 
Action: Mouse pressed left at (192, 150)
Screenshot: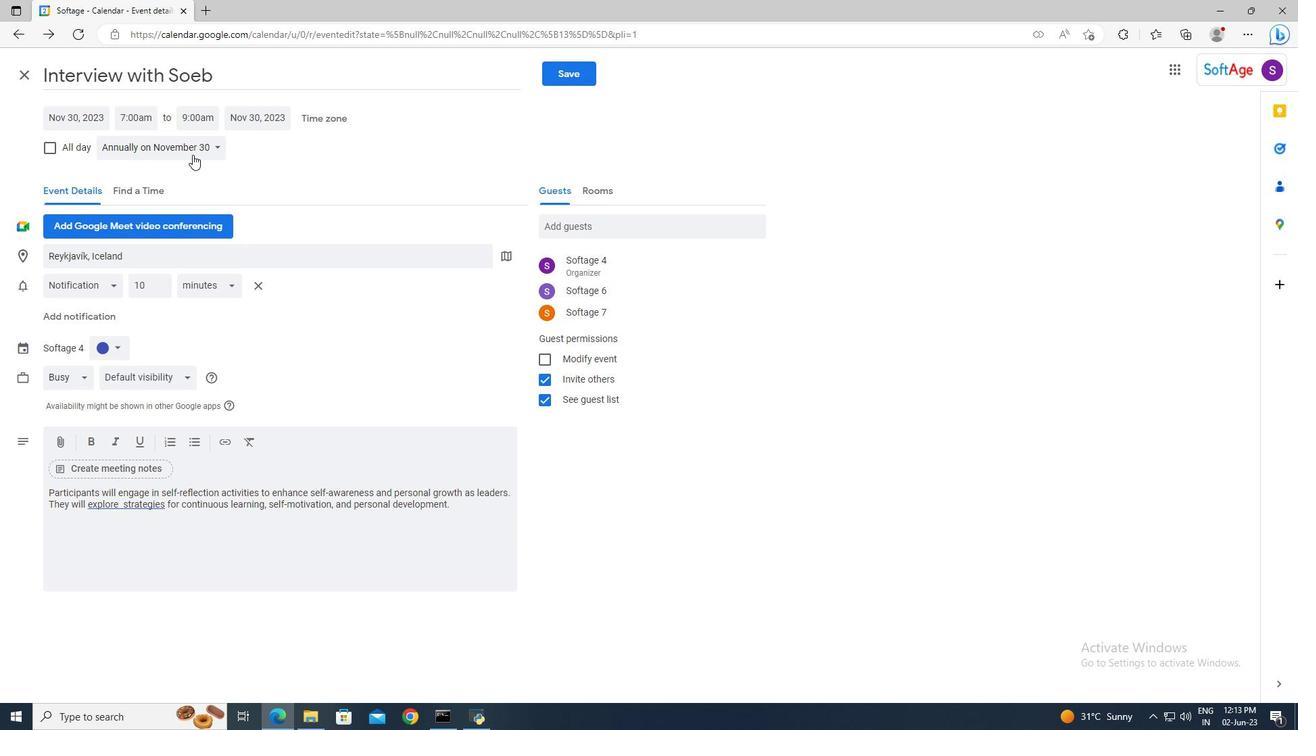 
Action: Mouse moved to (331, 187)
Screenshot: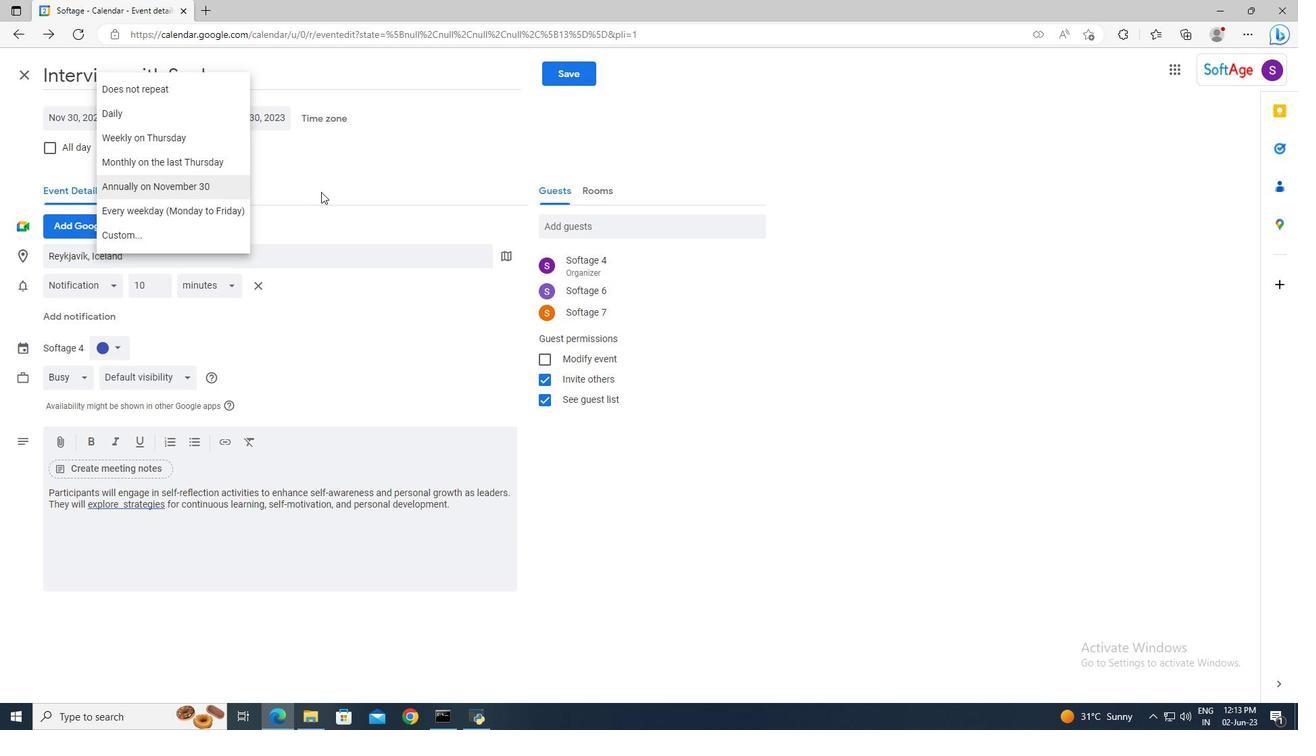 
Action: Mouse pressed left at (331, 187)
Screenshot: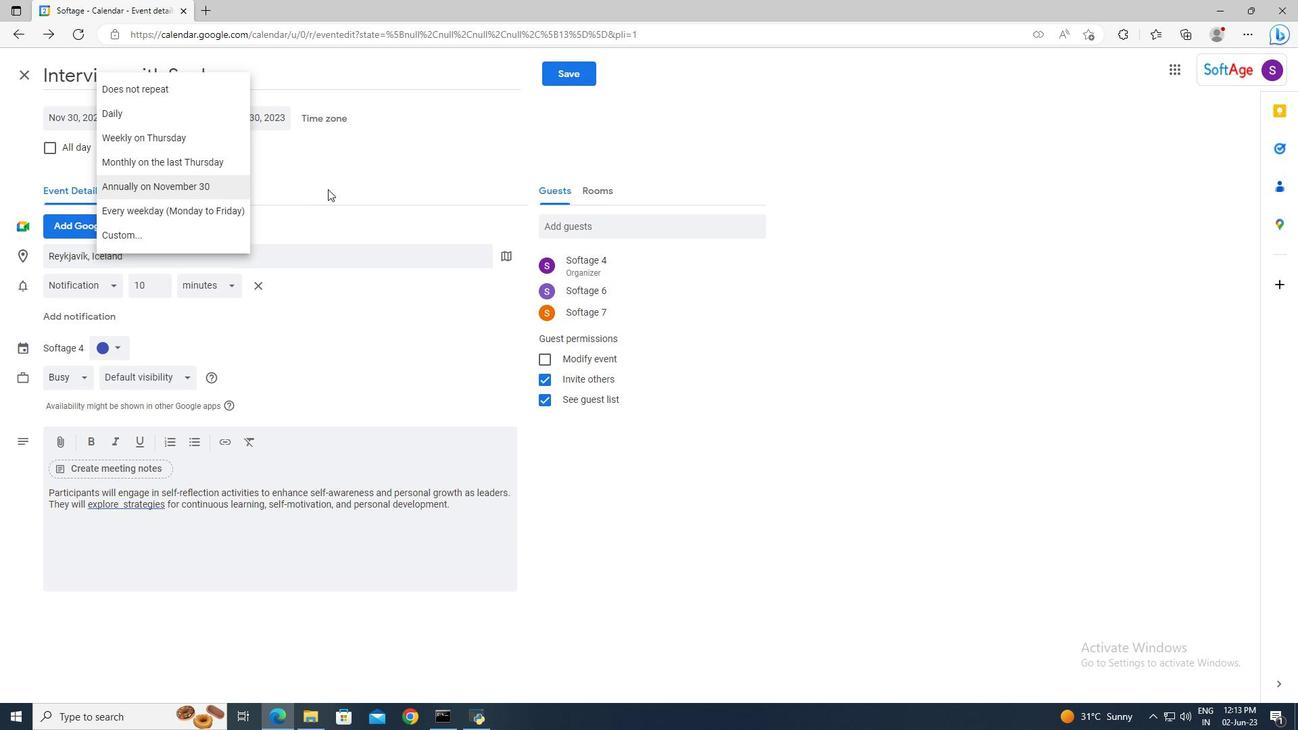 
Action: Mouse moved to (575, 77)
Screenshot: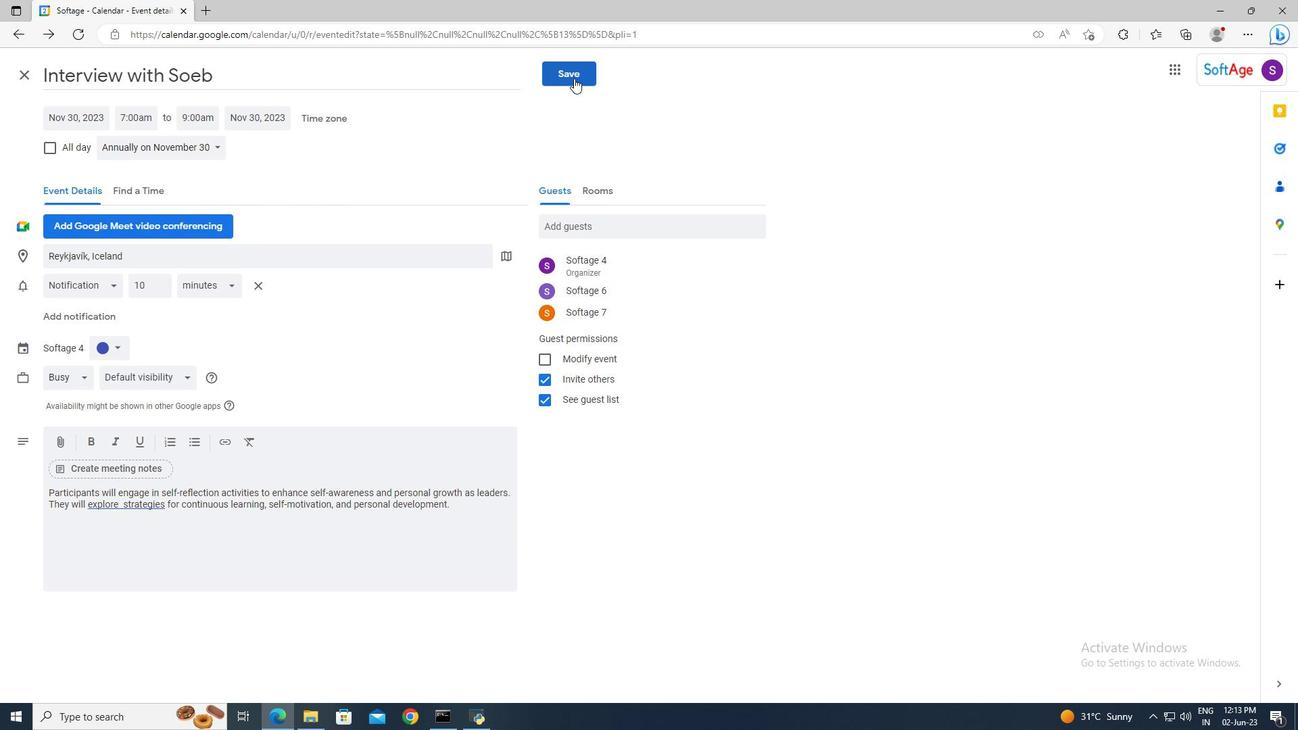 
Action: Mouse pressed left at (575, 77)
Screenshot: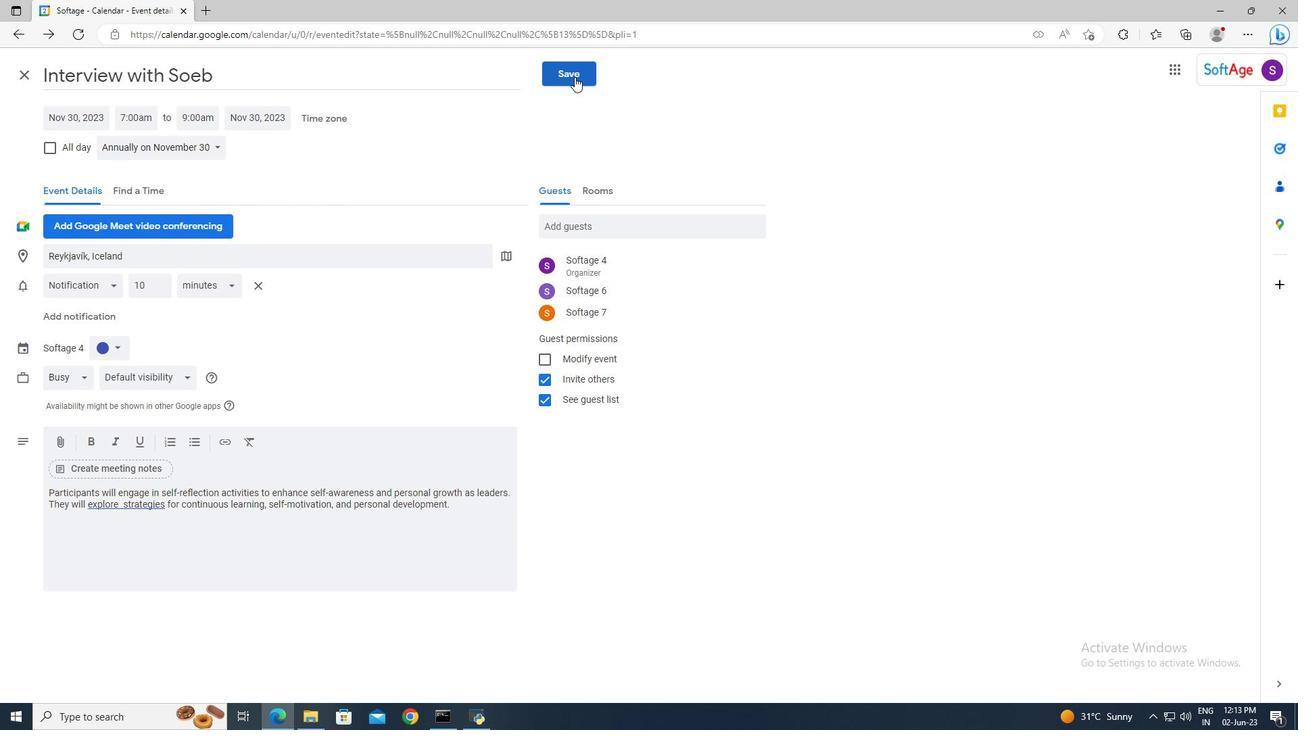 
Action: Mouse moved to (770, 406)
Screenshot: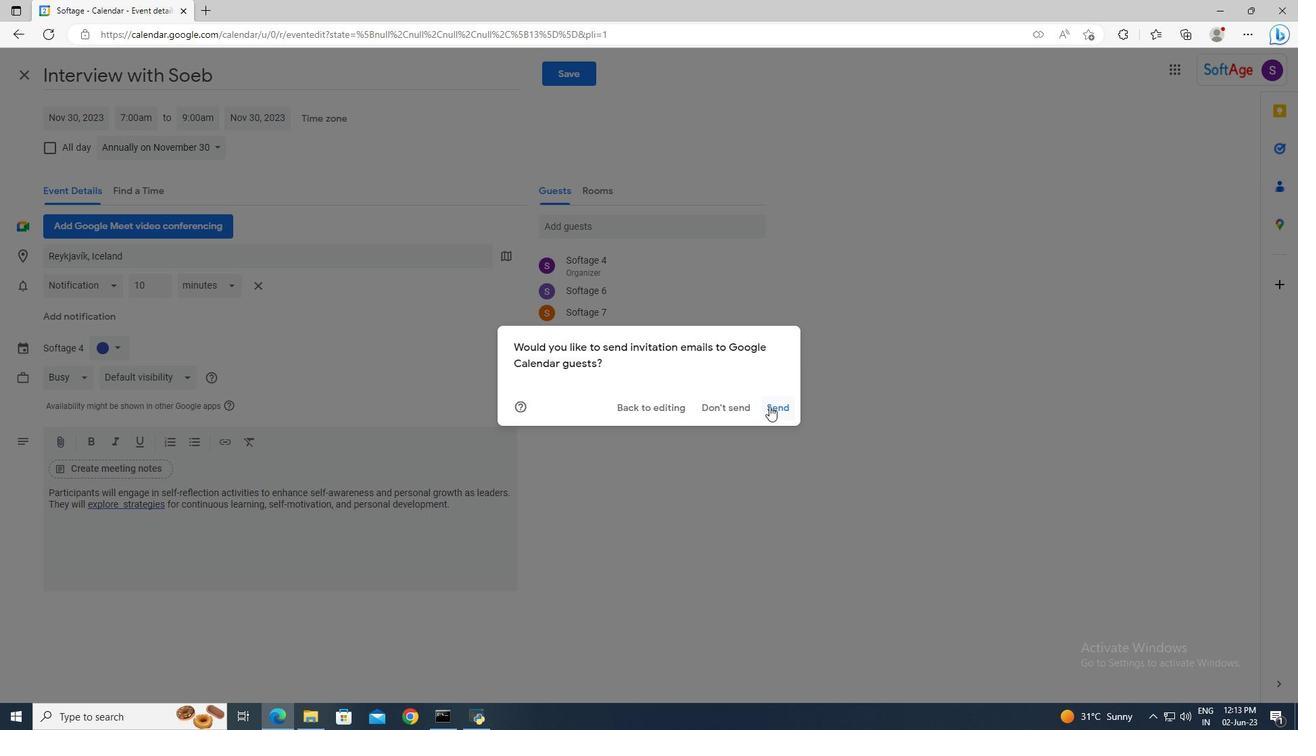 
Action: Mouse pressed left at (770, 406)
Screenshot: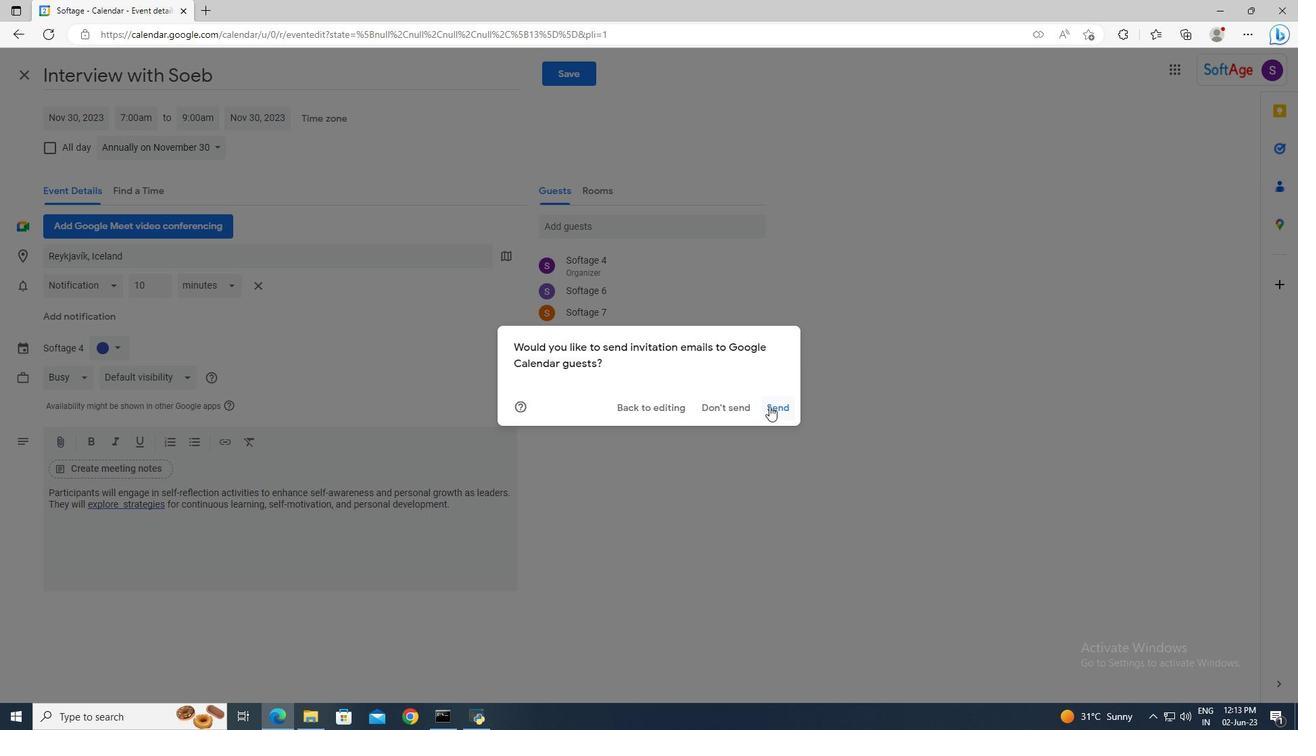 
